 Task: Compose an email with the signature Andrew Lee with the subject Sales pitch and the message I regret to inform you that your request has been denied. from softage.1@softage.net to softage.2@softage.net and softage.3@softage.net with CC to softage.4@softage.net, select the message and change font size to huge, align the email to right Send the email
Action: Mouse moved to (564, 707)
Screenshot: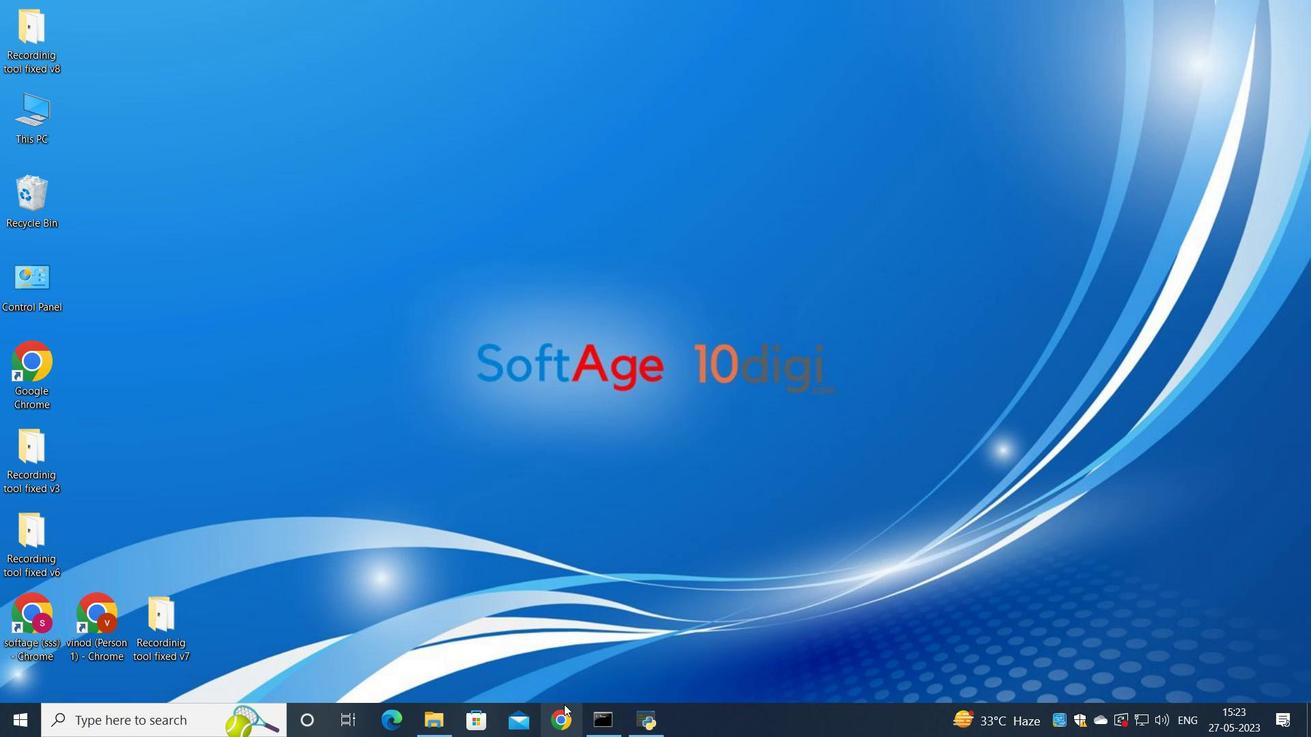 
Action: Mouse pressed left at (564, 707)
Screenshot: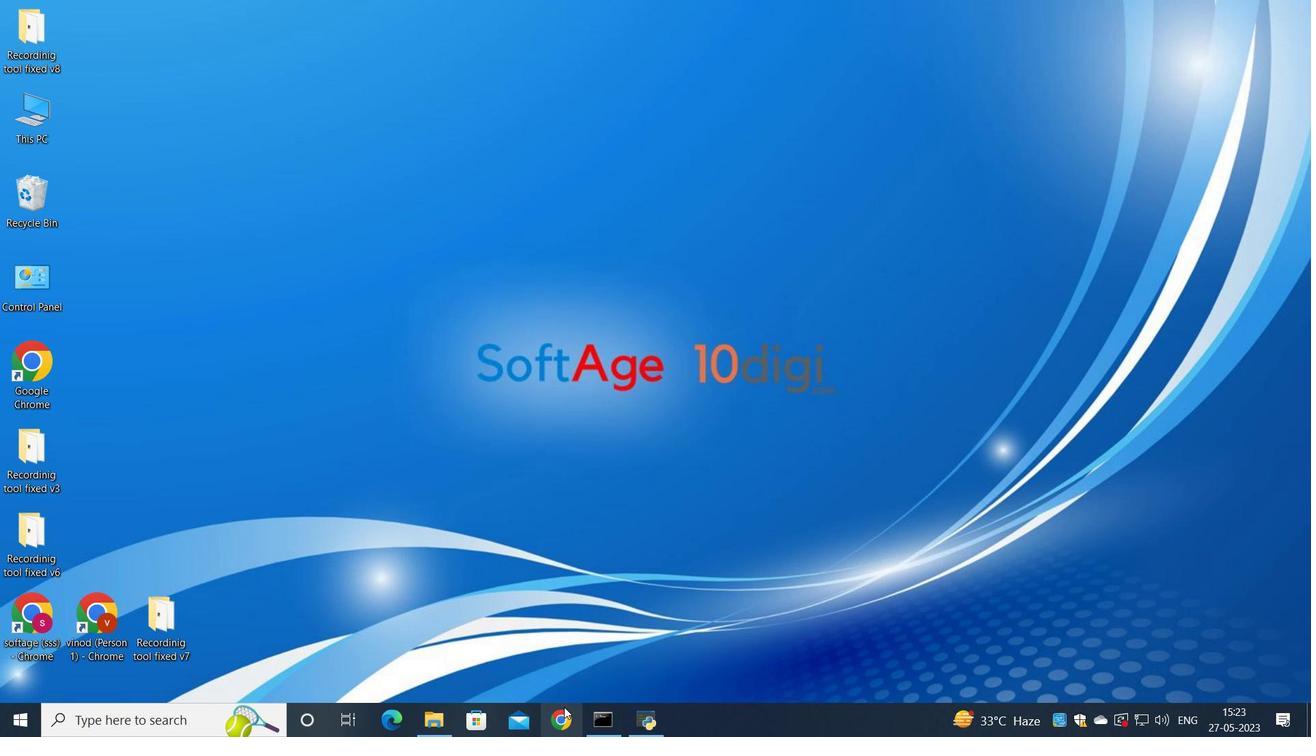 
Action: Mouse moved to (586, 411)
Screenshot: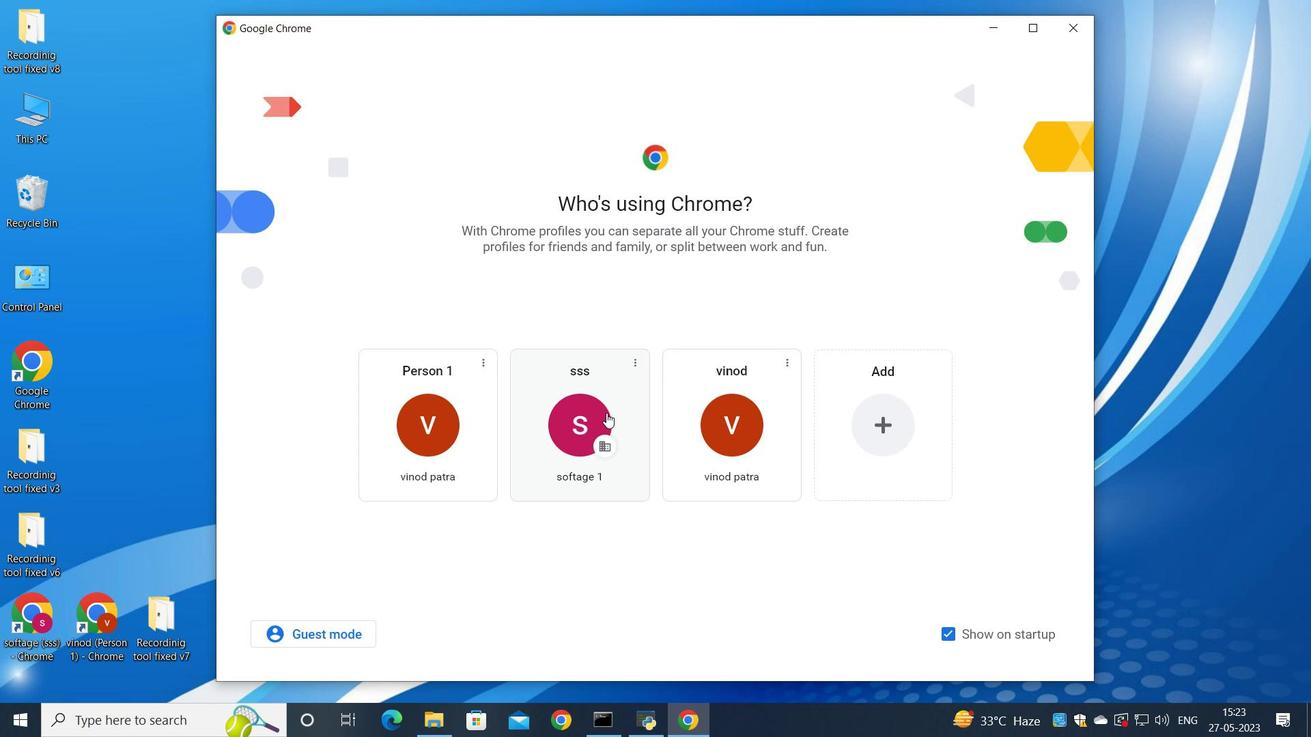 
Action: Mouse pressed left at (586, 411)
Screenshot: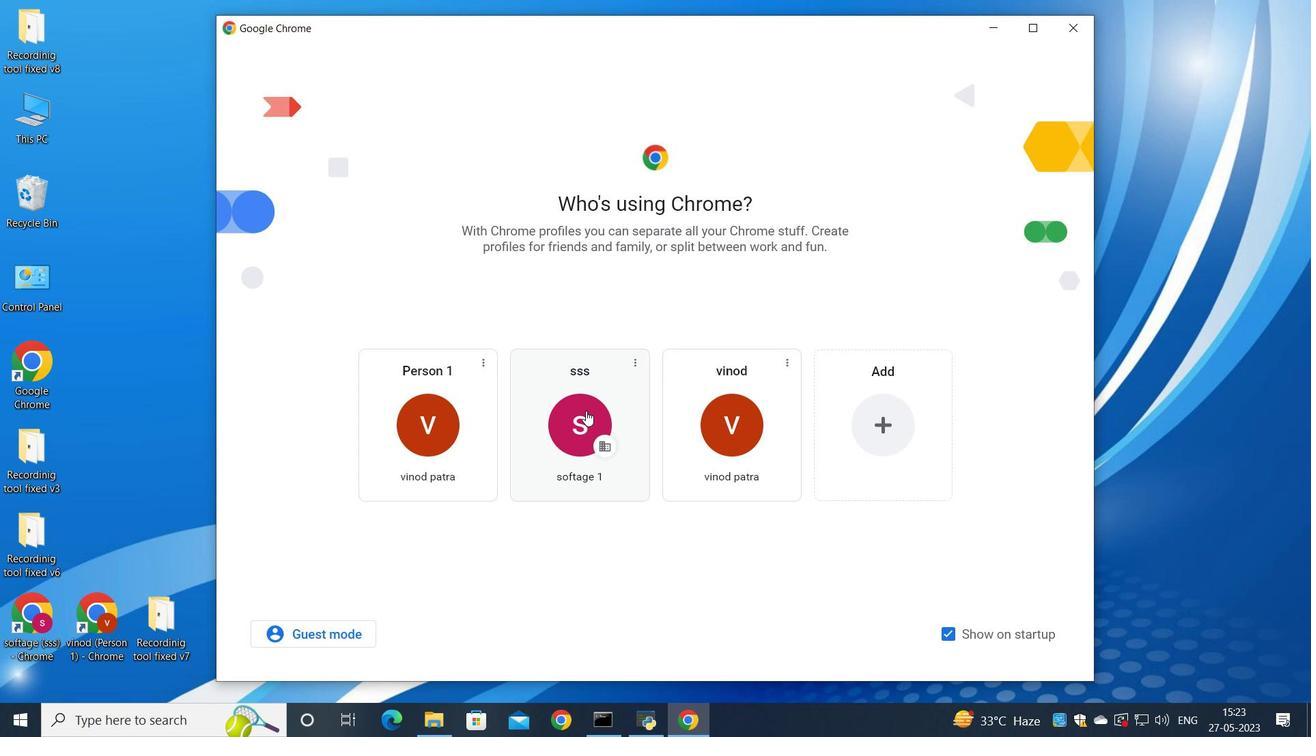 
Action: Mouse moved to (1162, 87)
Screenshot: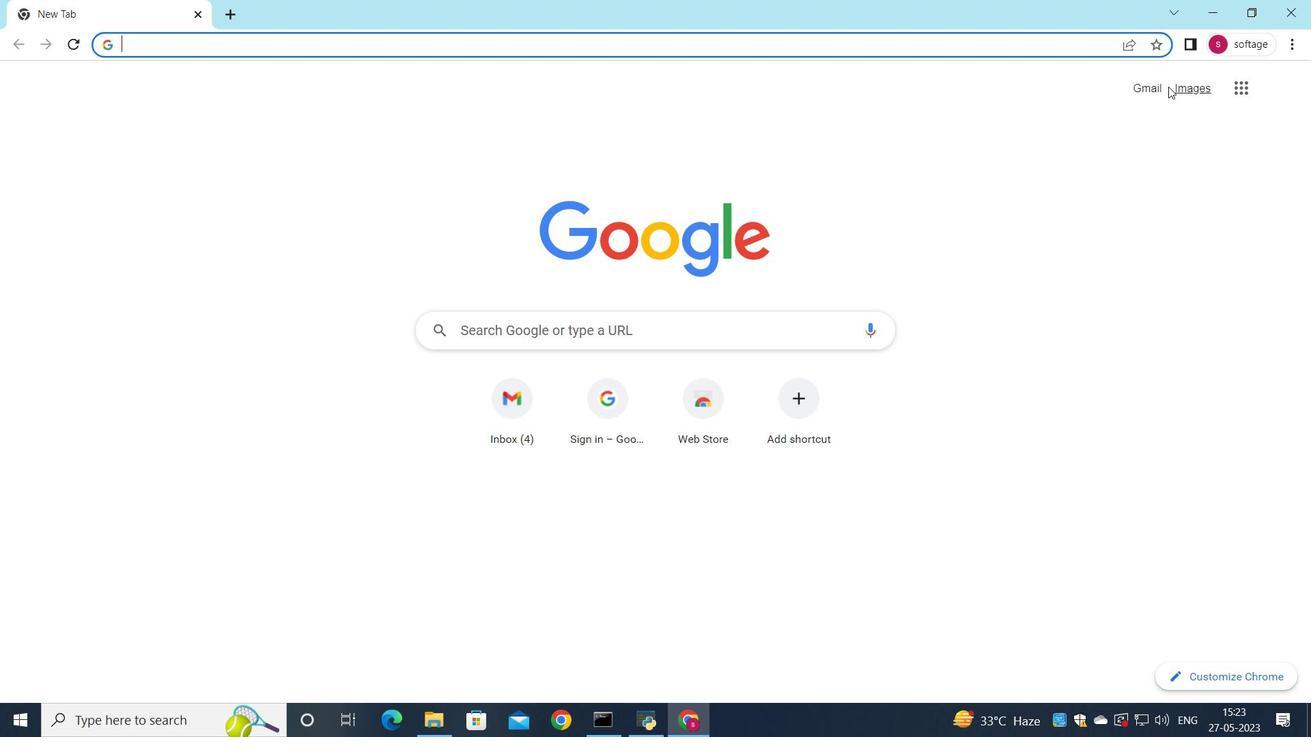 
Action: Mouse pressed left at (1162, 87)
Screenshot: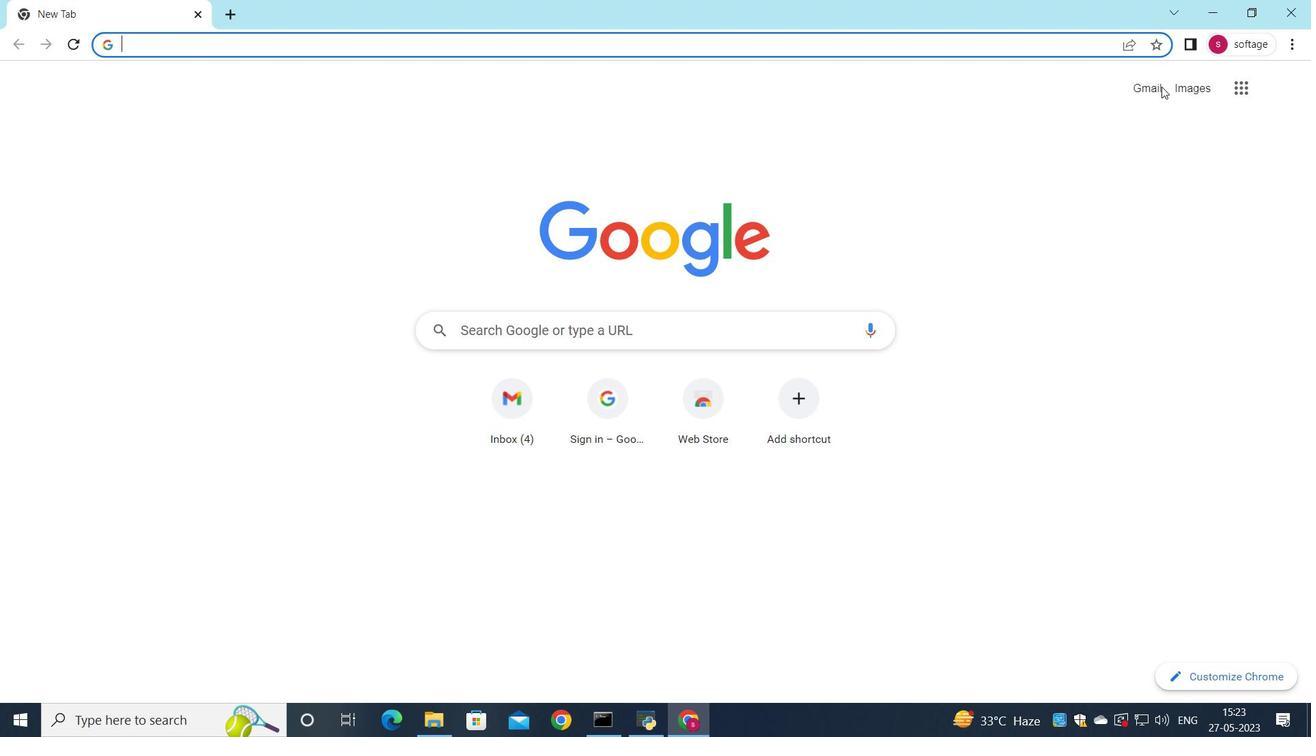 
Action: Mouse moved to (1153, 88)
Screenshot: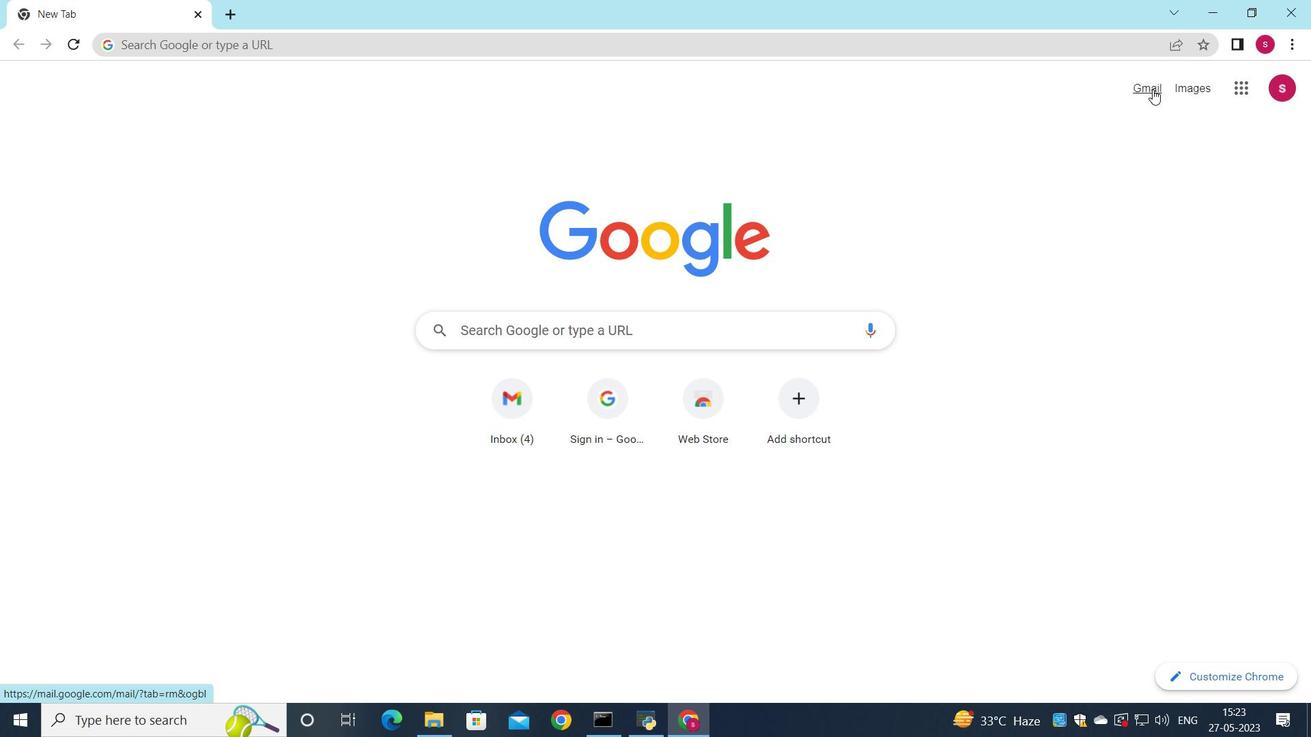
Action: Mouse pressed left at (1153, 88)
Screenshot: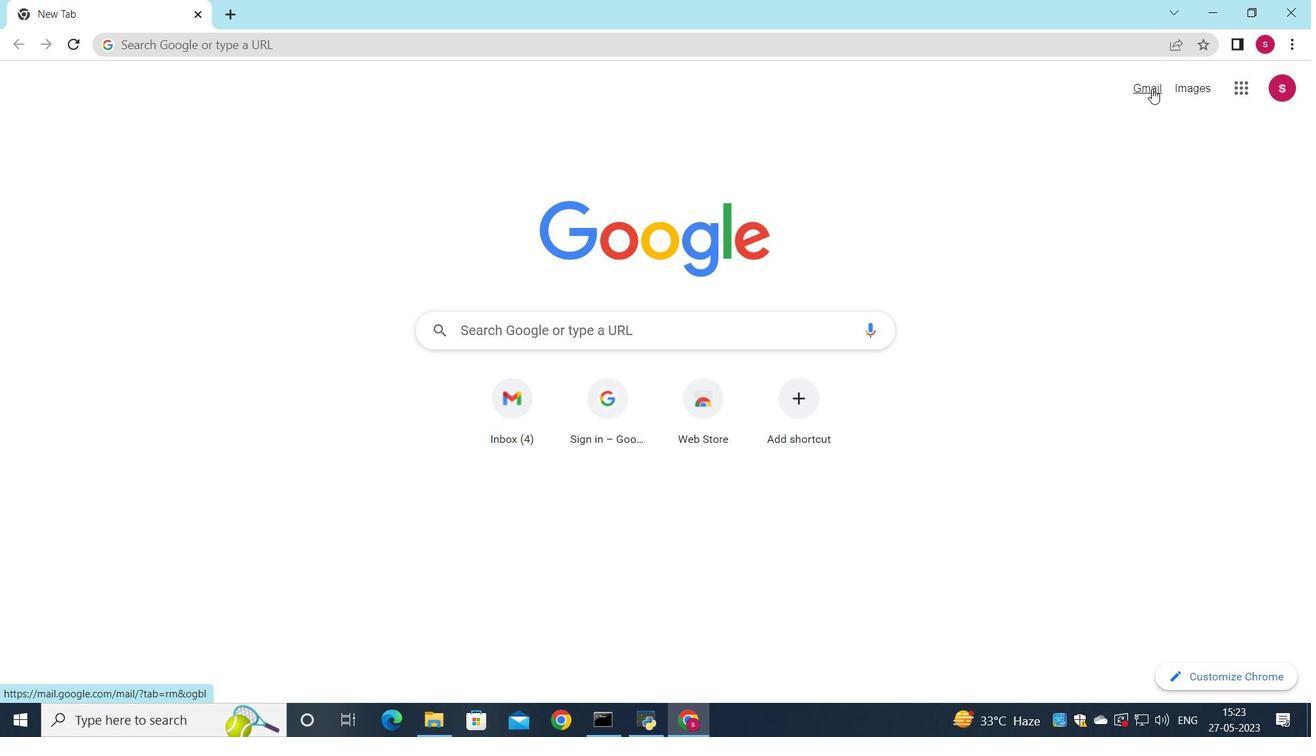 
Action: Mouse moved to (1114, 112)
Screenshot: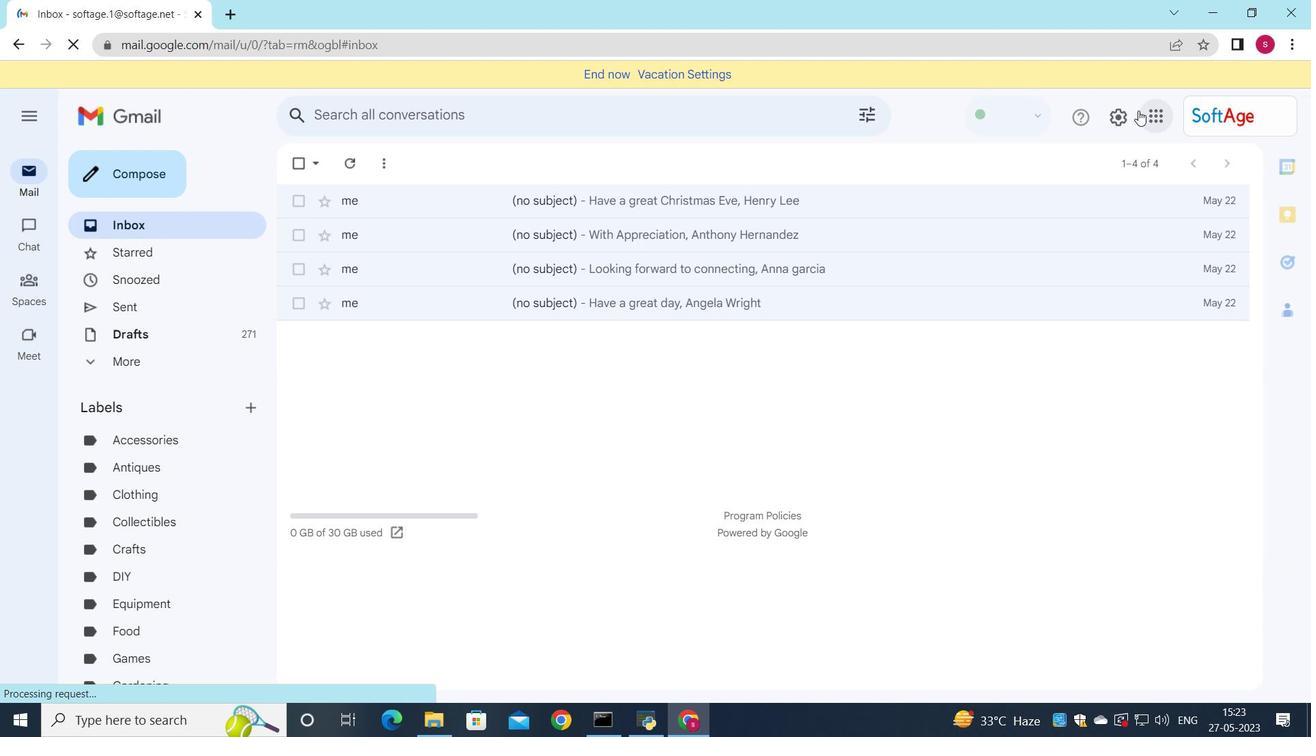 
Action: Mouse pressed left at (1114, 112)
Screenshot: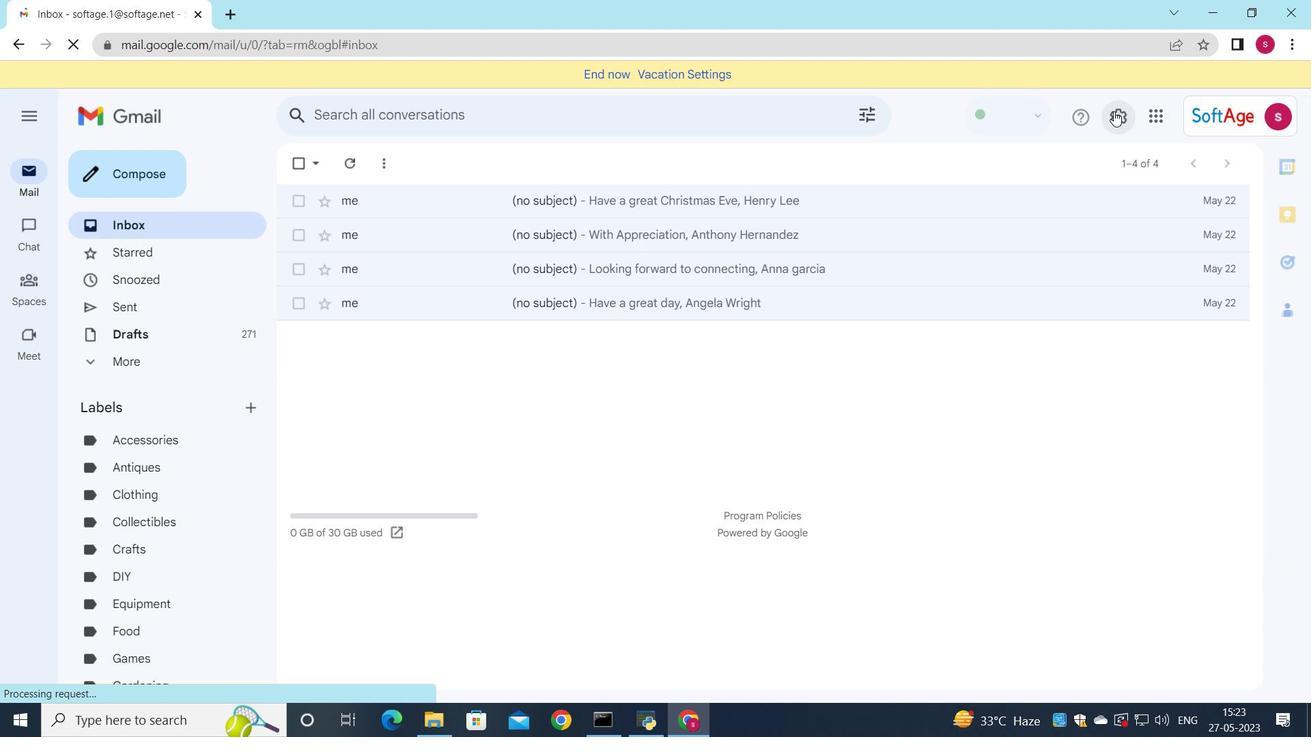 
Action: Mouse moved to (1122, 197)
Screenshot: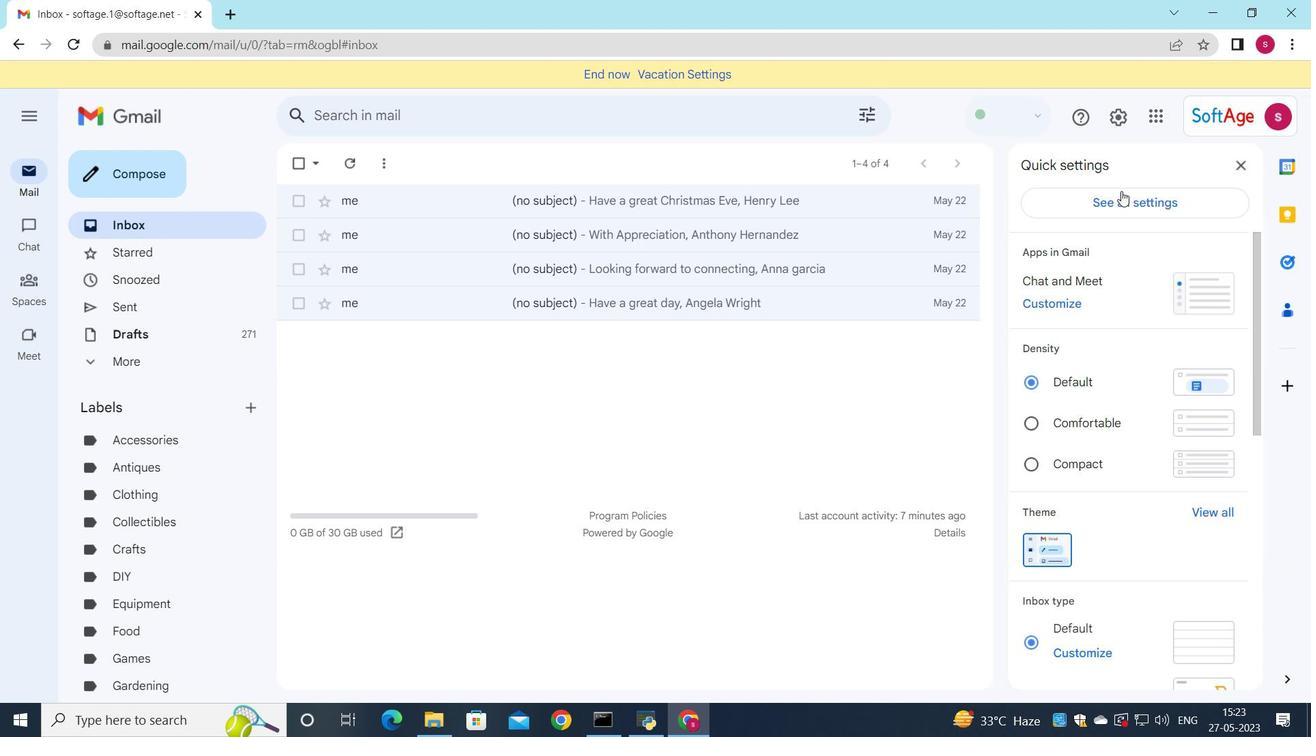 
Action: Mouse pressed left at (1122, 197)
Screenshot: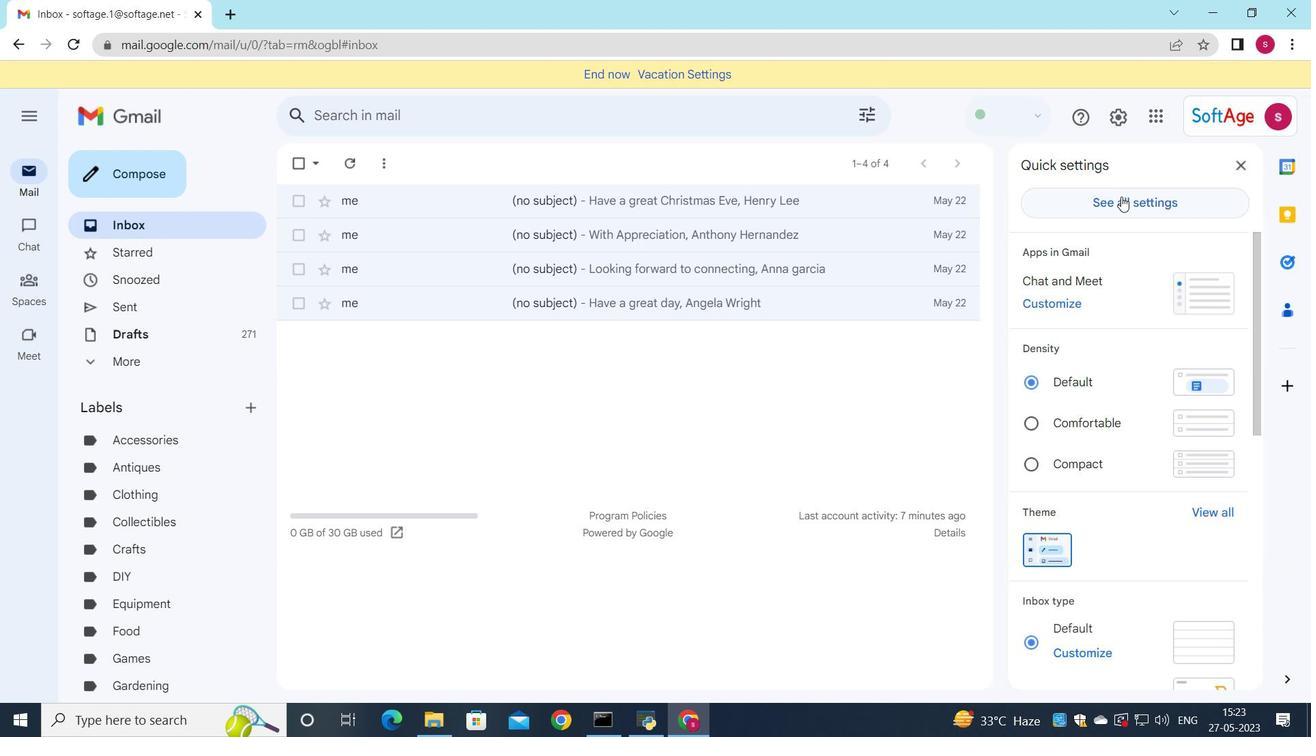 
Action: Mouse moved to (832, 284)
Screenshot: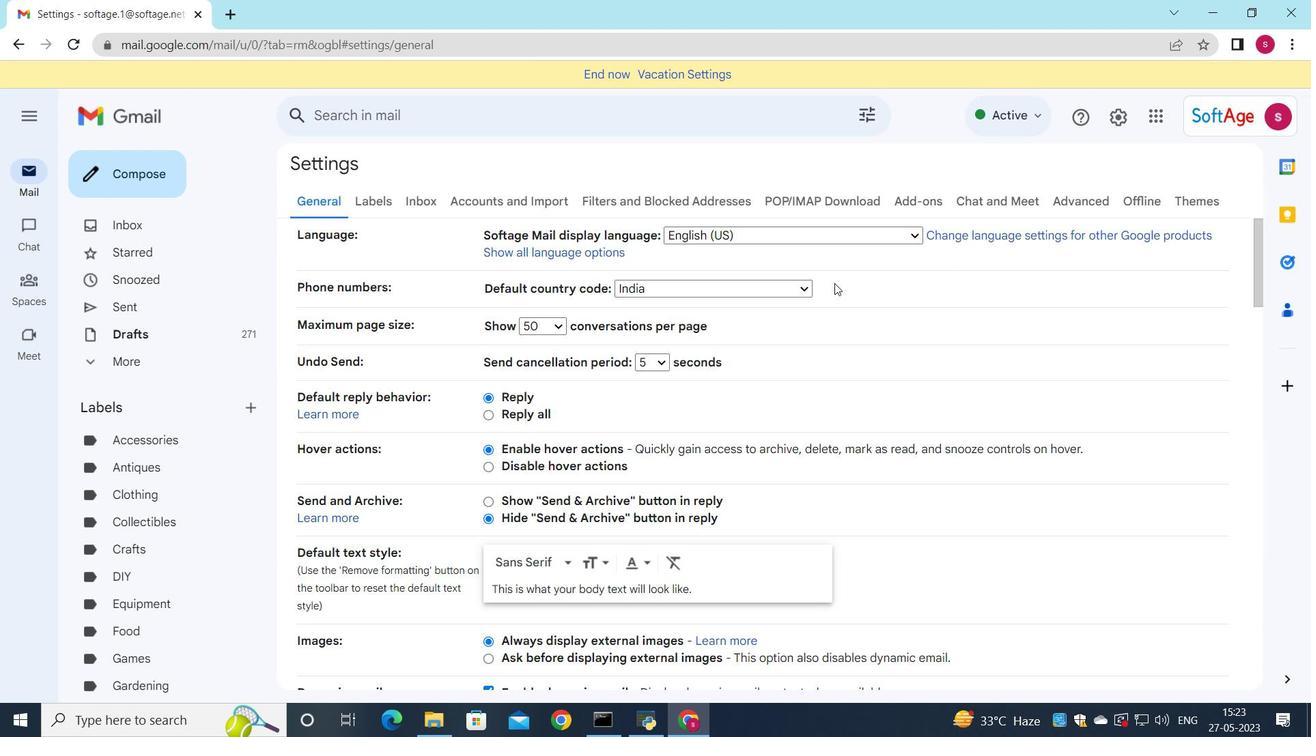 
Action: Mouse scrolled (832, 283) with delta (0, 0)
Screenshot: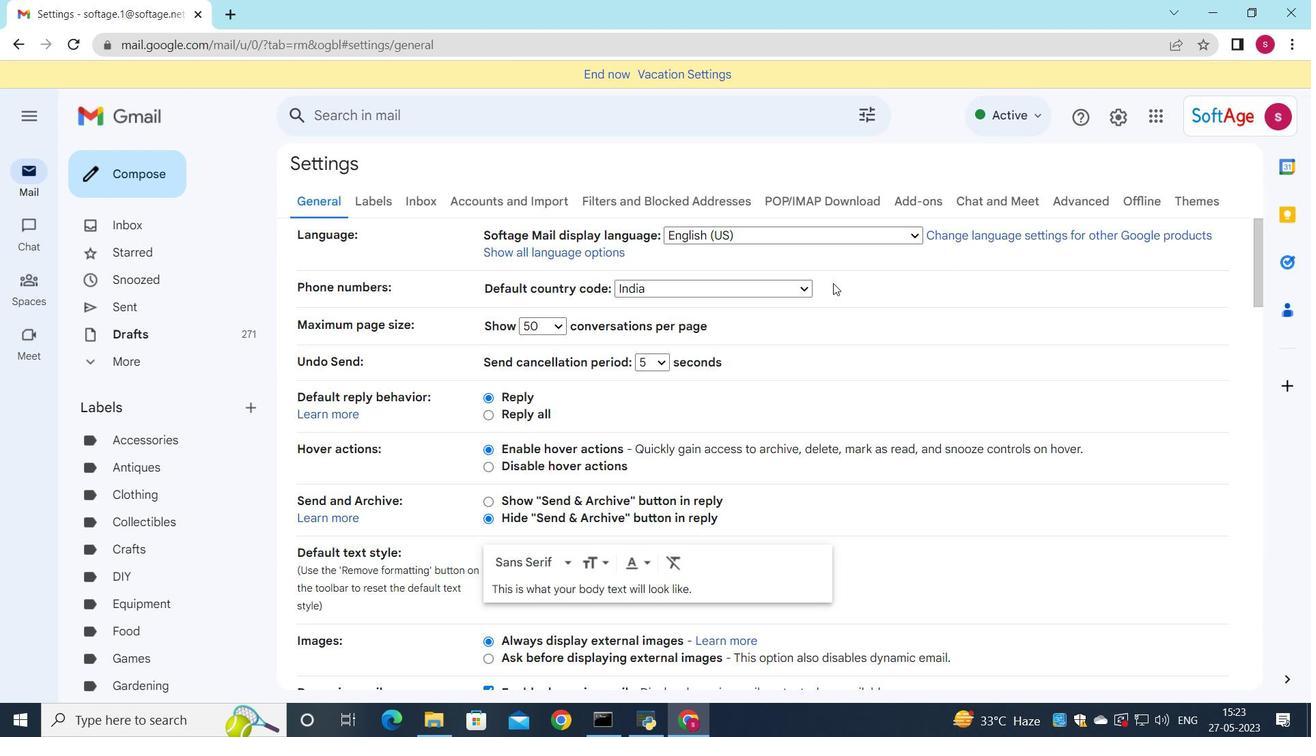 
Action: Mouse moved to (831, 284)
Screenshot: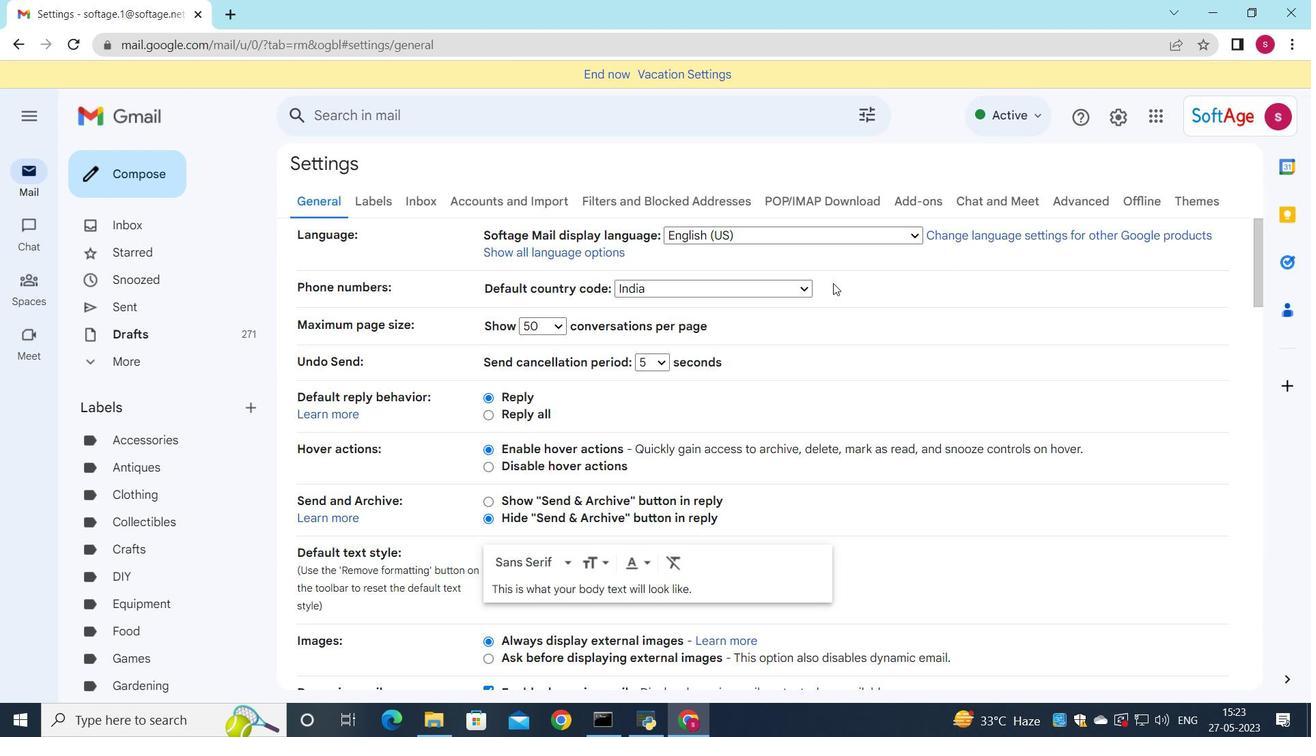 
Action: Mouse scrolled (831, 283) with delta (0, 0)
Screenshot: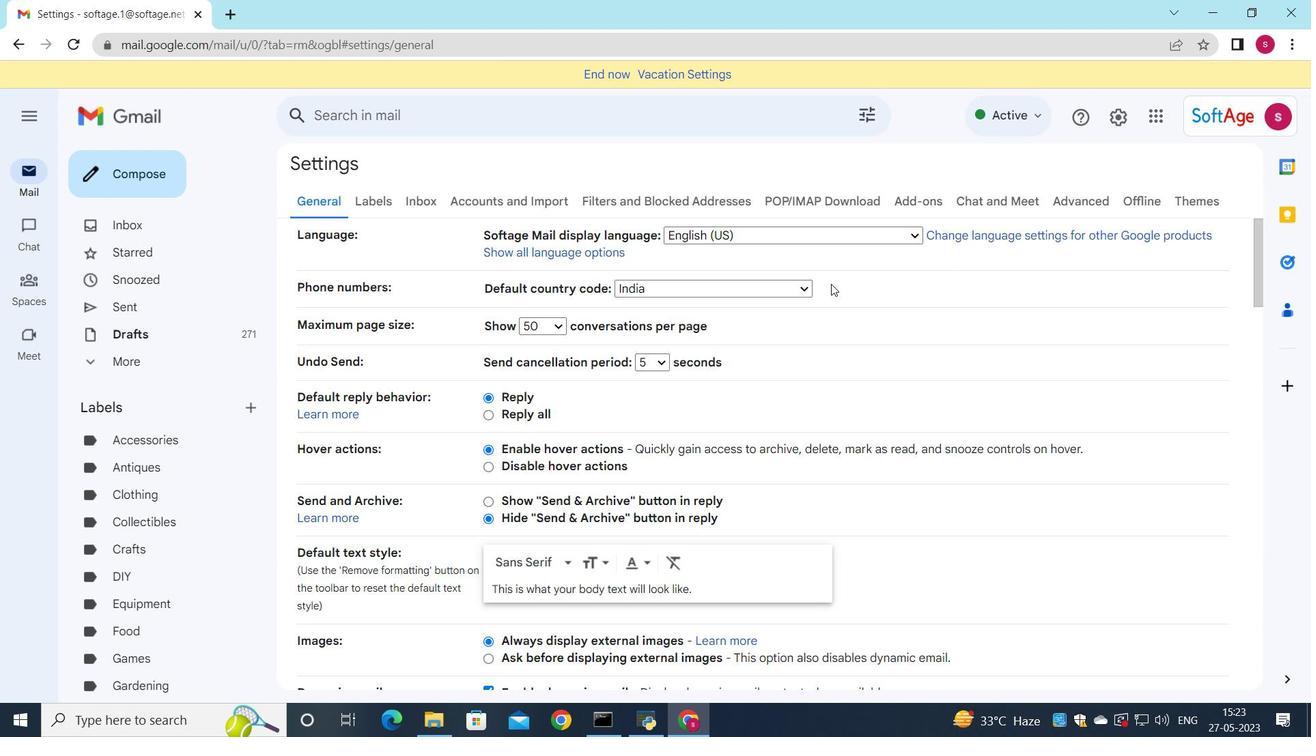 
Action: Mouse scrolled (831, 283) with delta (0, 0)
Screenshot: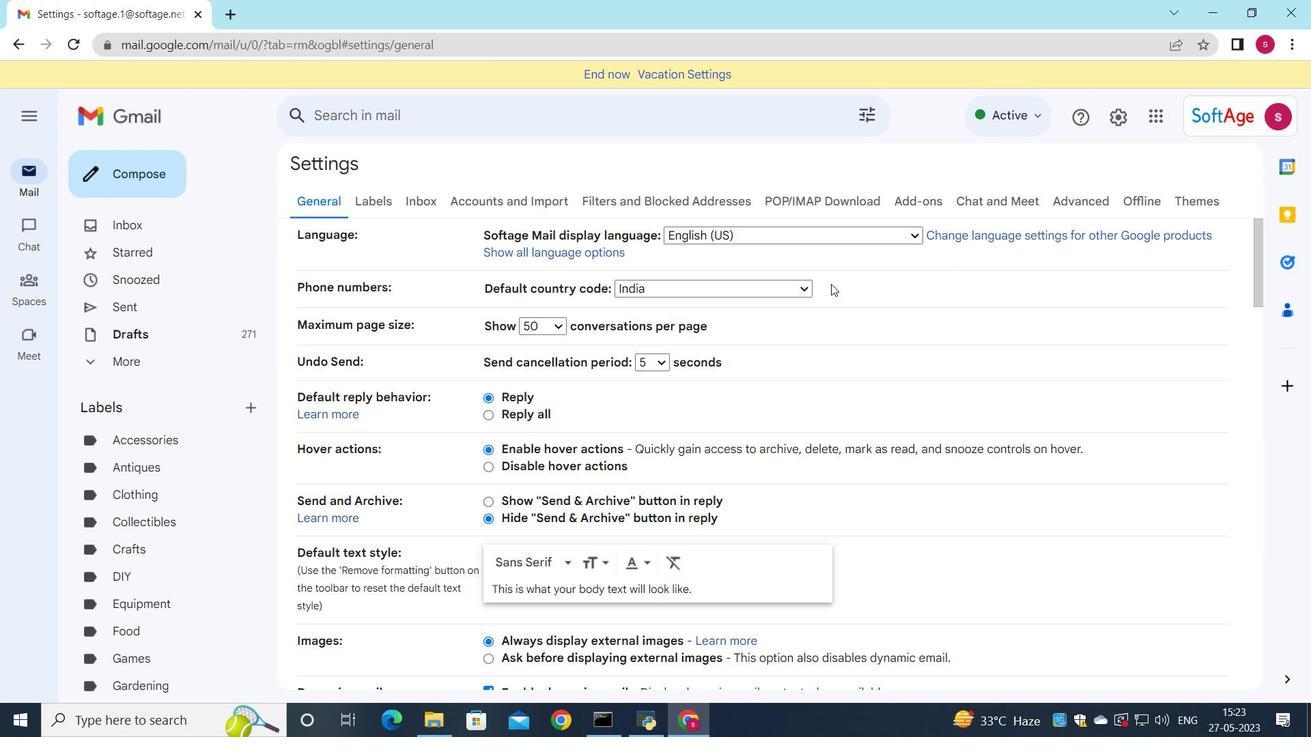 
Action: Mouse scrolled (831, 283) with delta (0, 0)
Screenshot: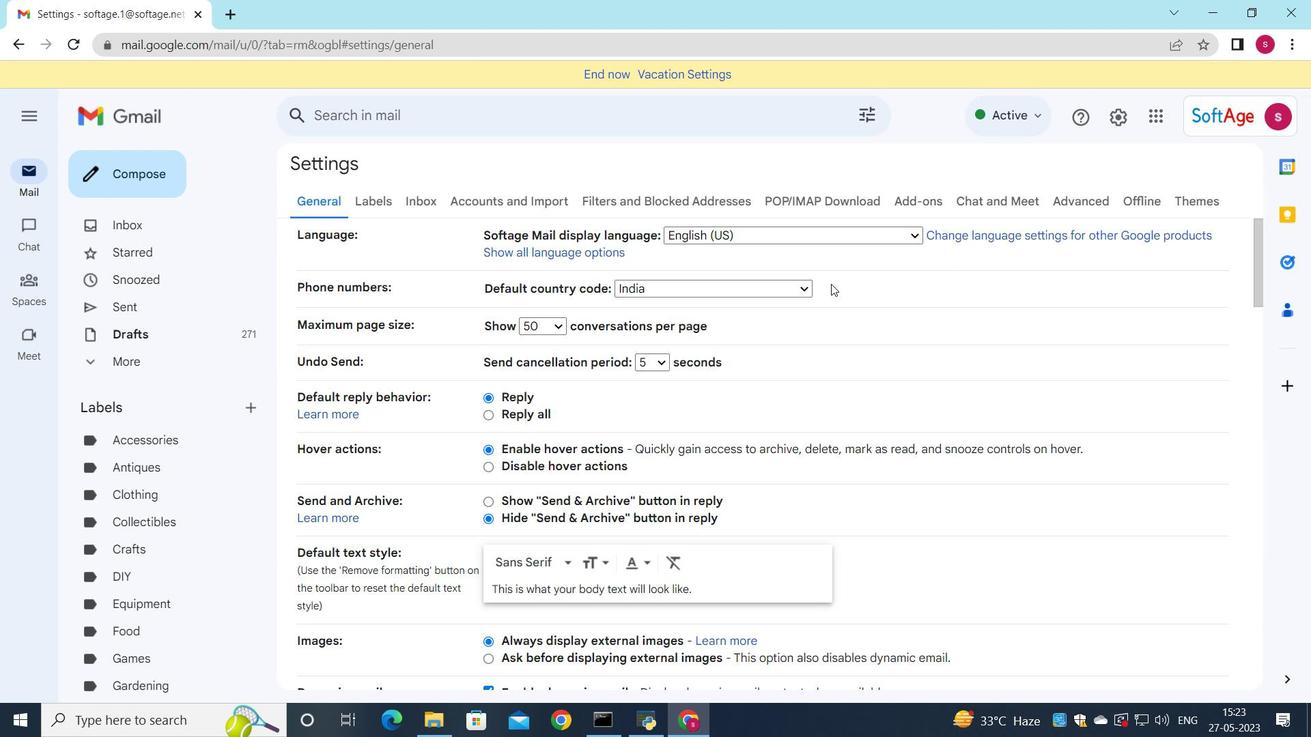 
Action: Mouse moved to (830, 282)
Screenshot: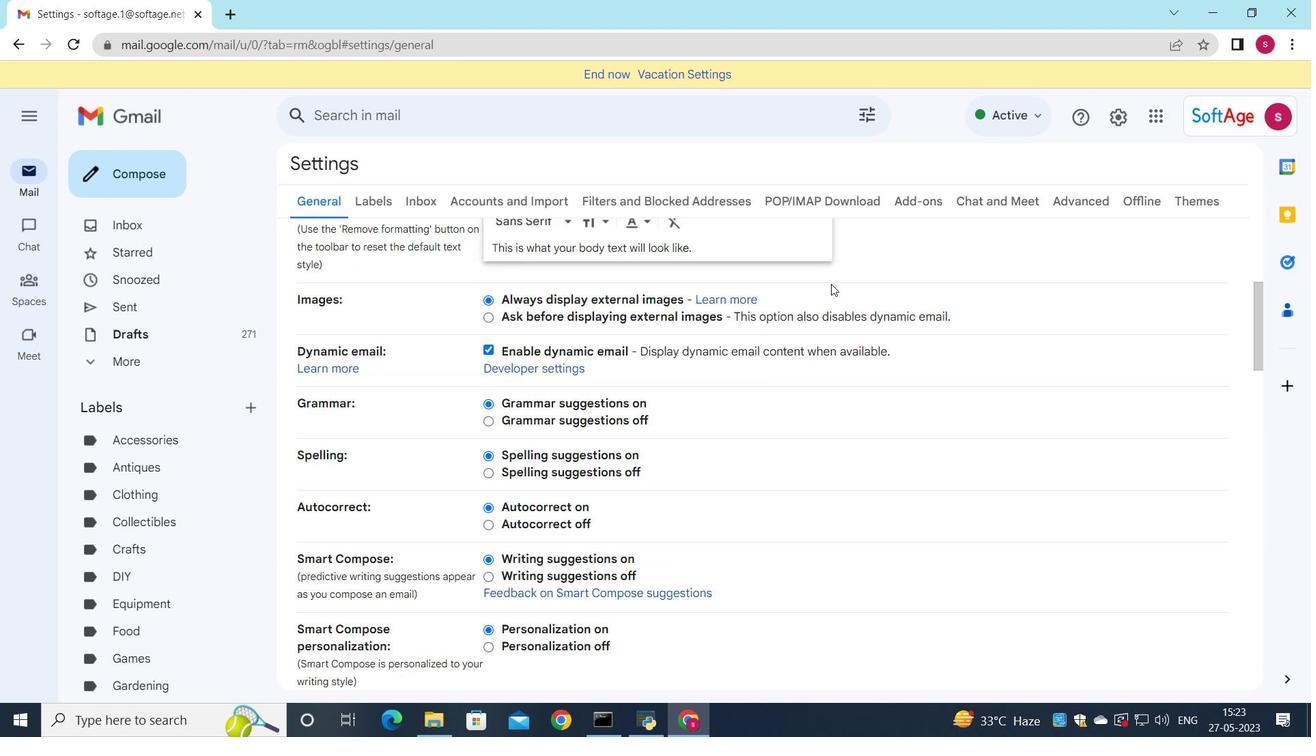 
Action: Mouse scrolled (830, 282) with delta (0, 0)
Screenshot: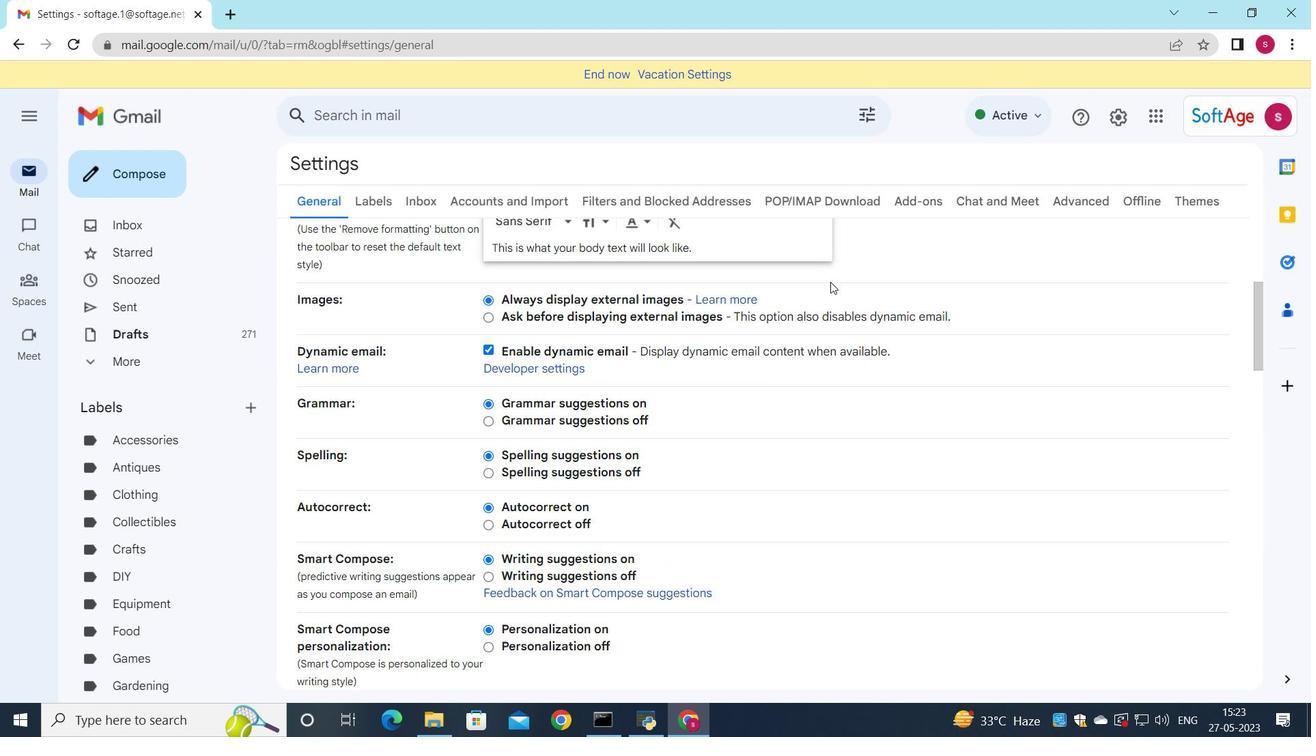 
Action: Mouse scrolled (830, 282) with delta (0, 0)
Screenshot: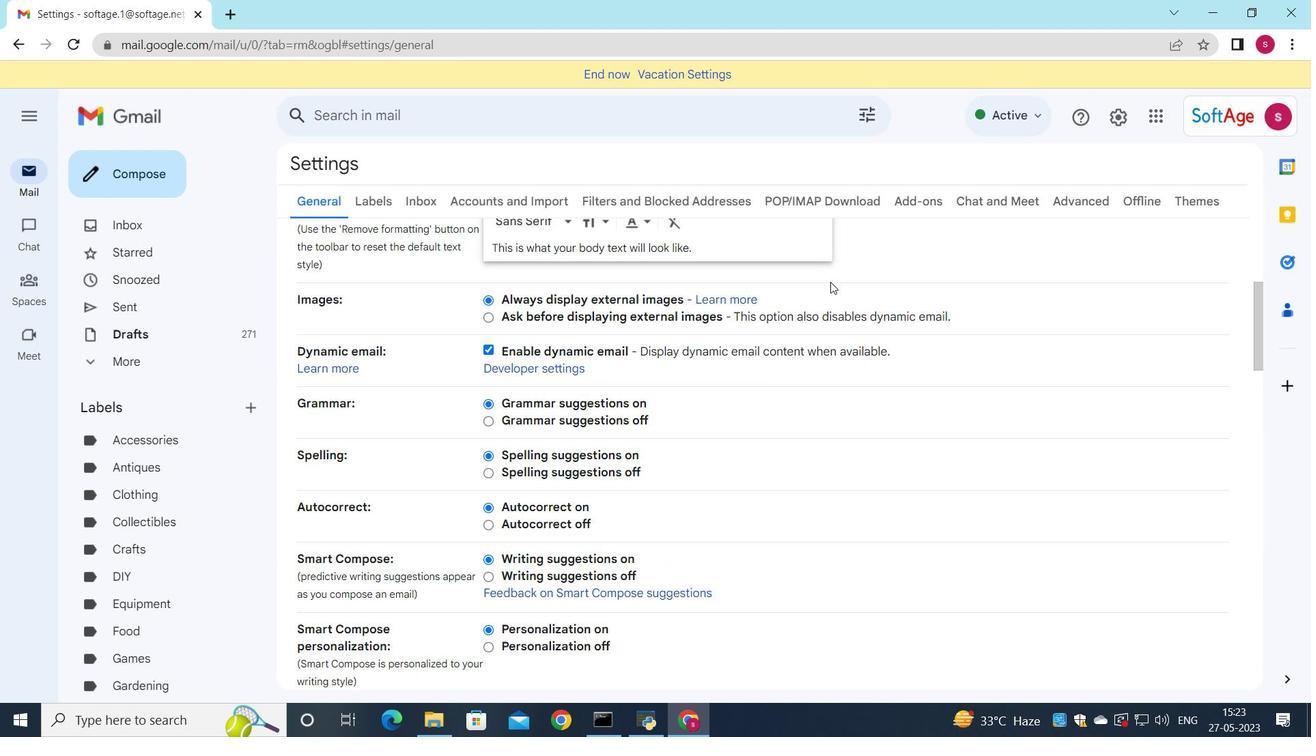 
Action: Mouse scrolled (830, 282) with delta (0, 0)
Screenshot: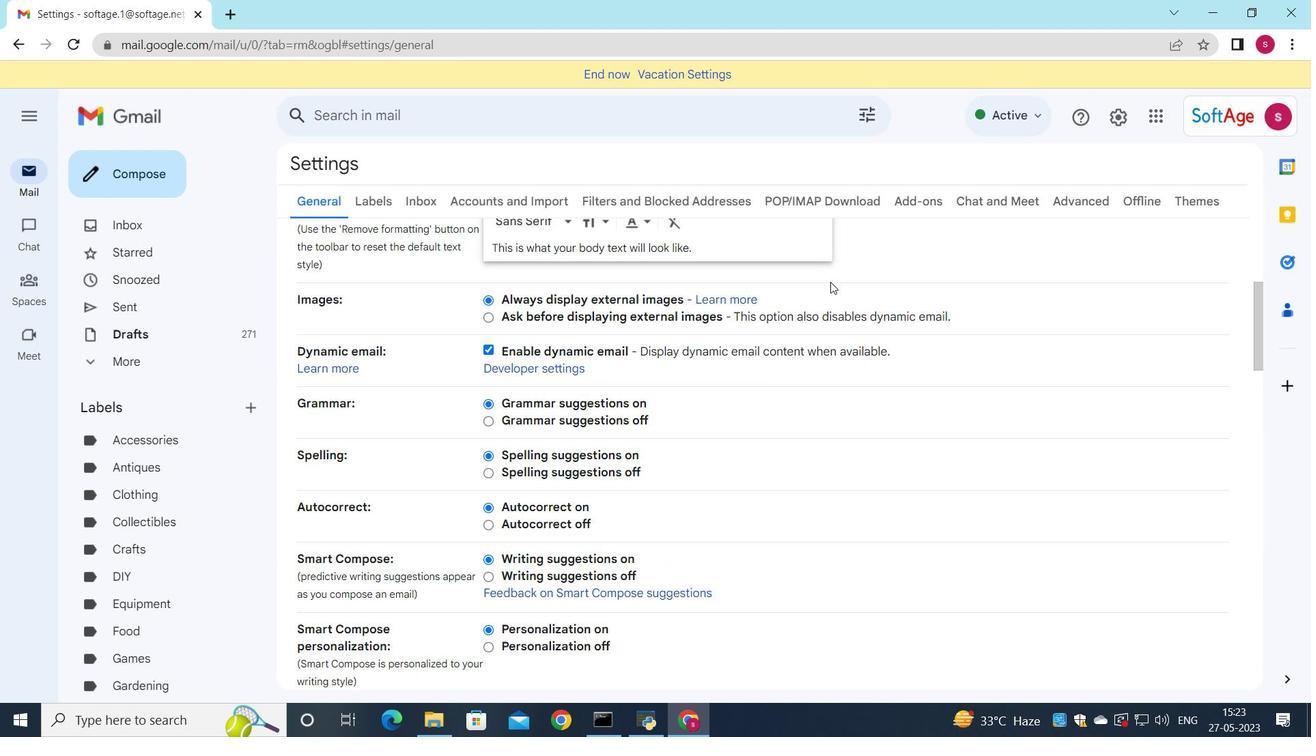 
Action: Mouse scrolled (830, 282) with delta (0, 0)
Screenshot: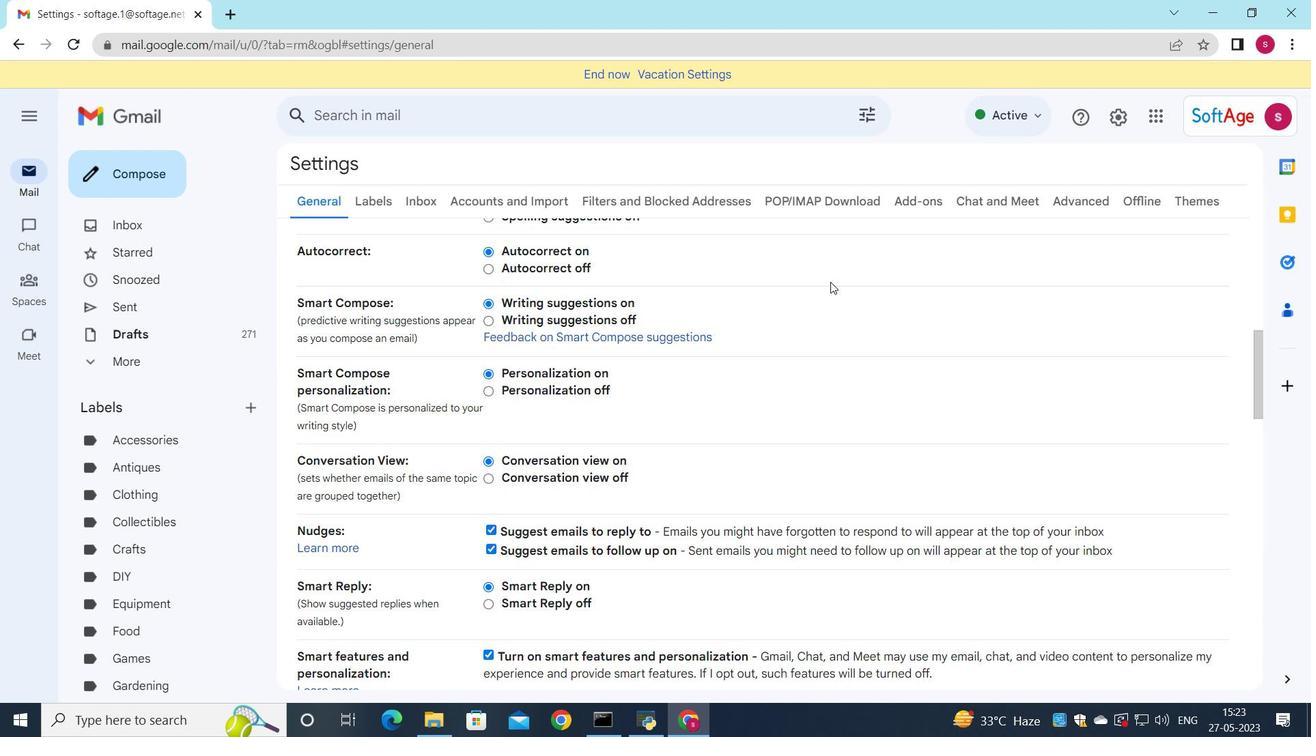 
Action: Mouse scrolled (830, 282) with delta (0, 0)
Screenshot: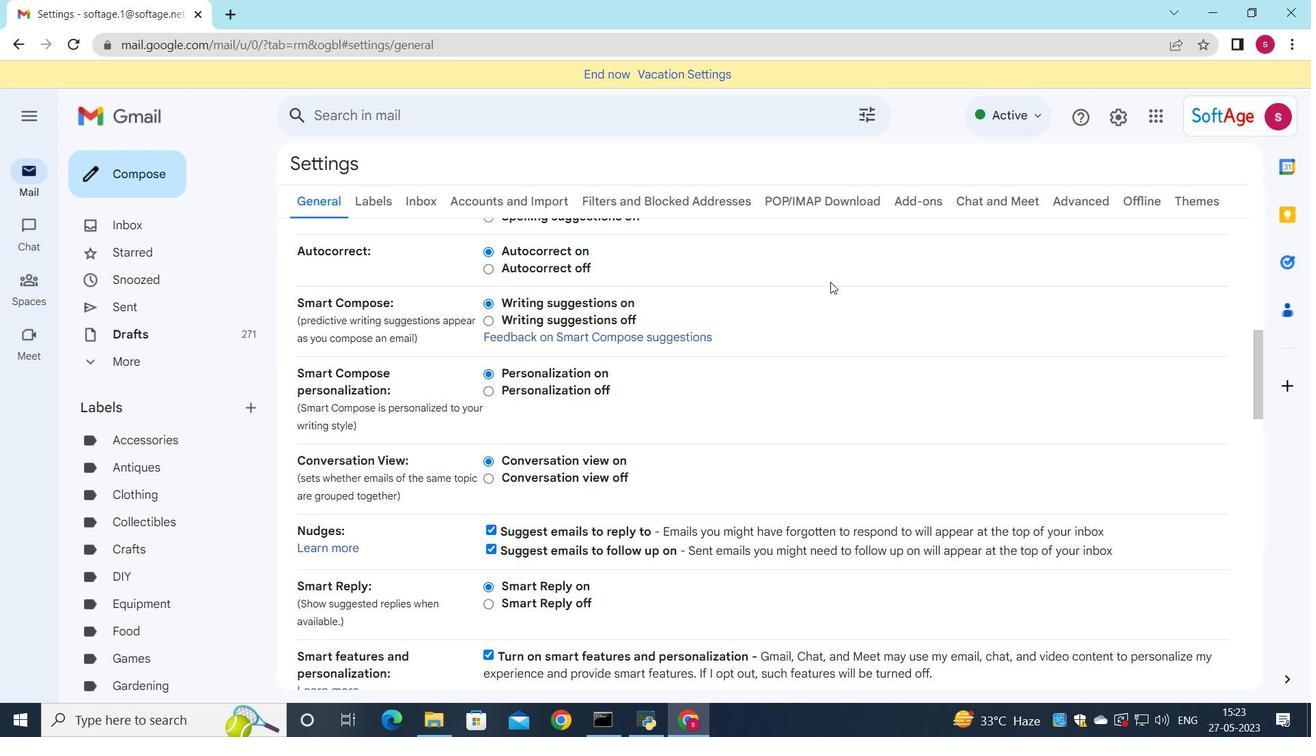 
Action: Mouse scrolled (830, 282) with delta (0, 0)
Screenshot: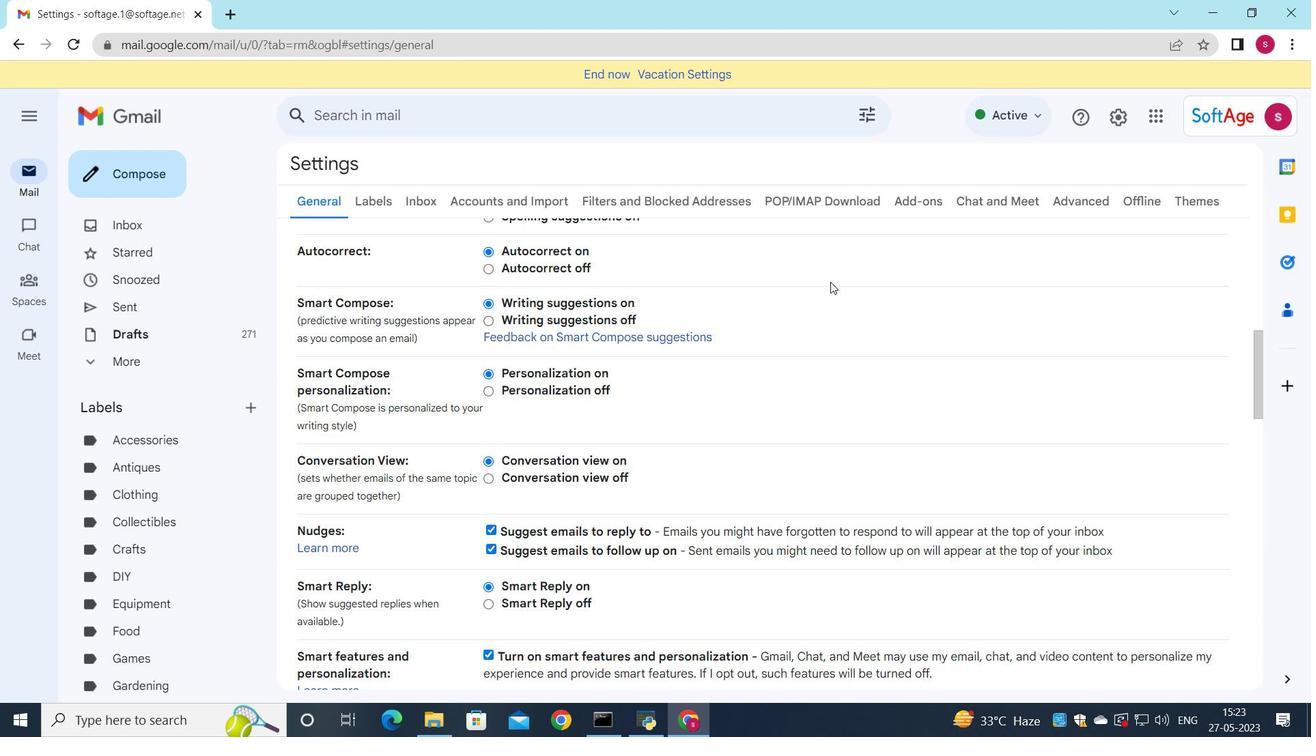 
Action: Mouse scrolled (830, 282) with delta (0, 0)
Screenshot: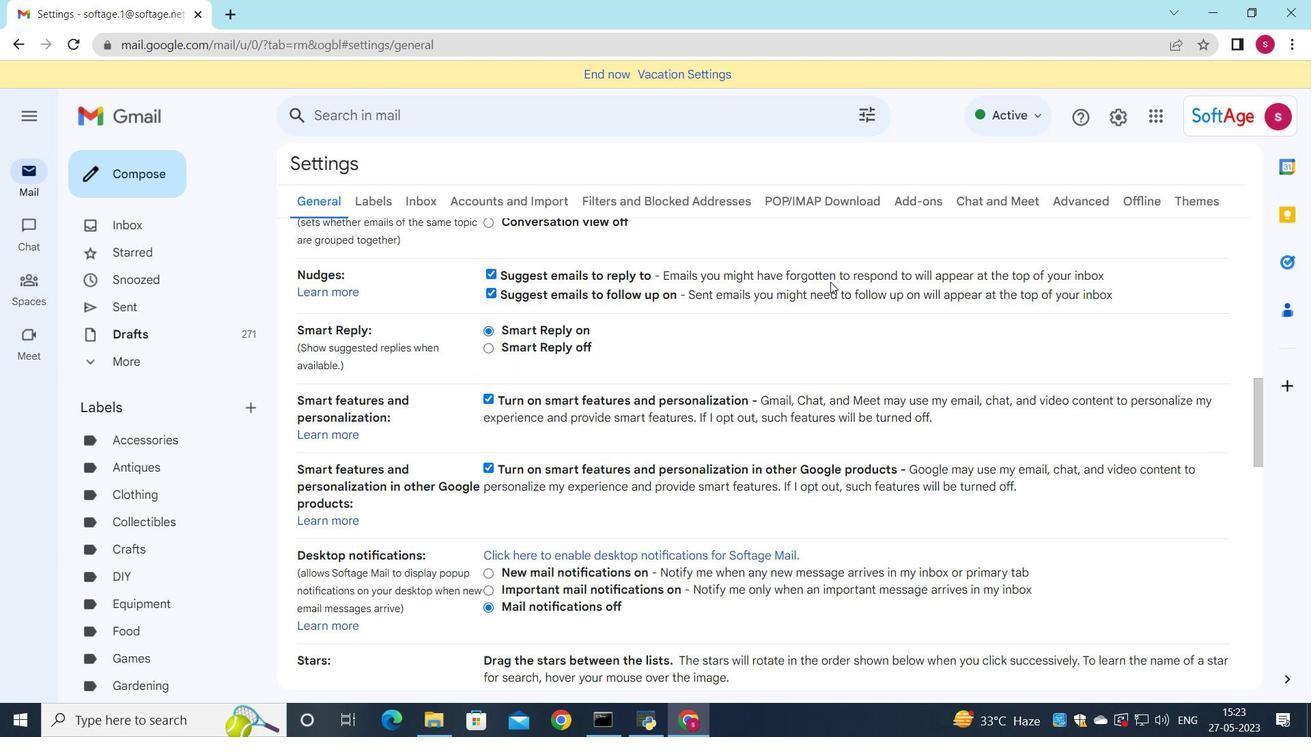 
Action: Mouse scrolled (830, 282) with delta (0, 0)
Screenshot: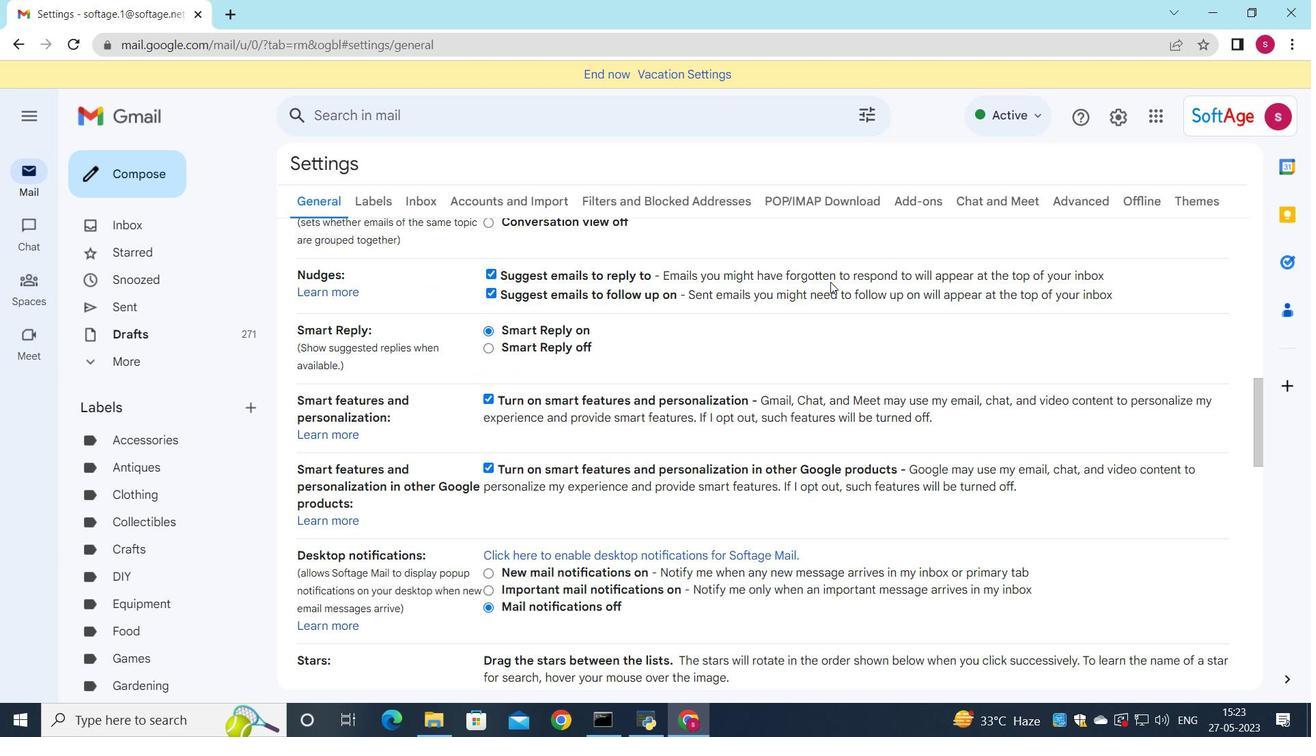 
Action: Mouse scrolled (830, 282) with delta (0, 0)
Screenshot: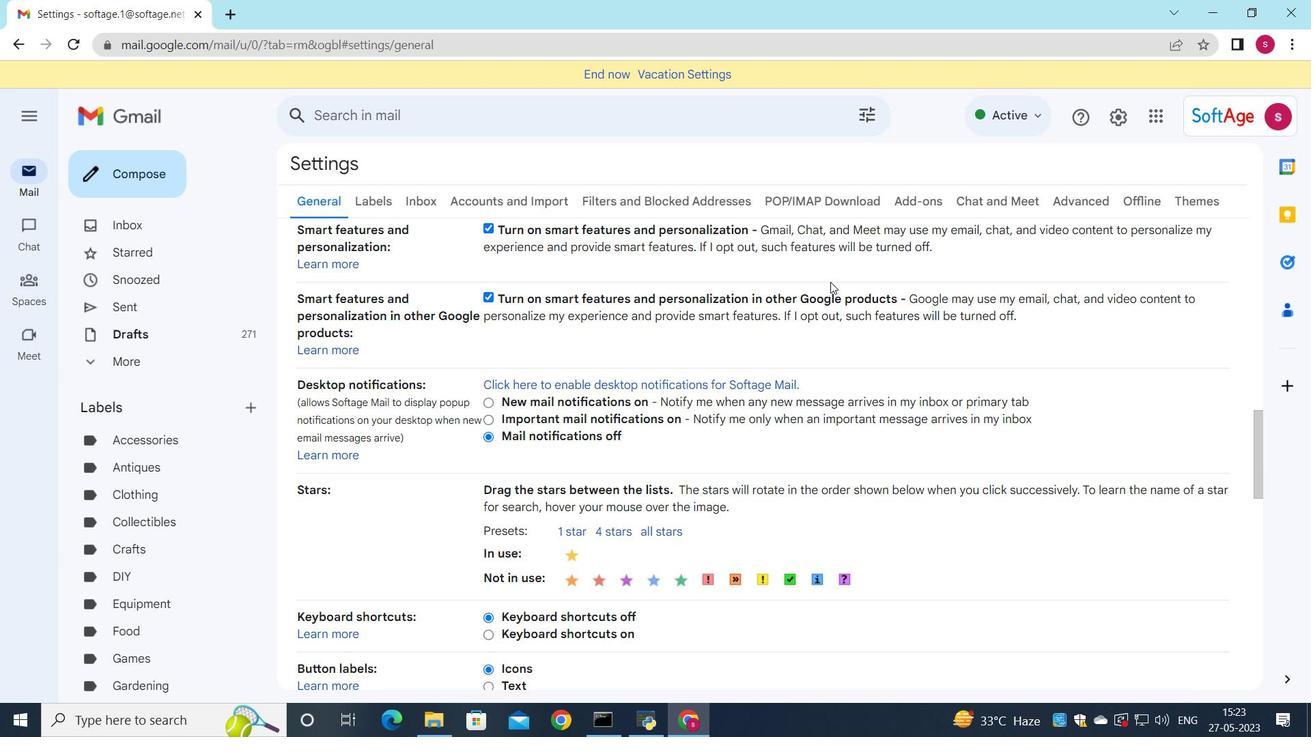 
Action: Mouse scrolled (830, 282) with delta (0, 0)
Screenshot: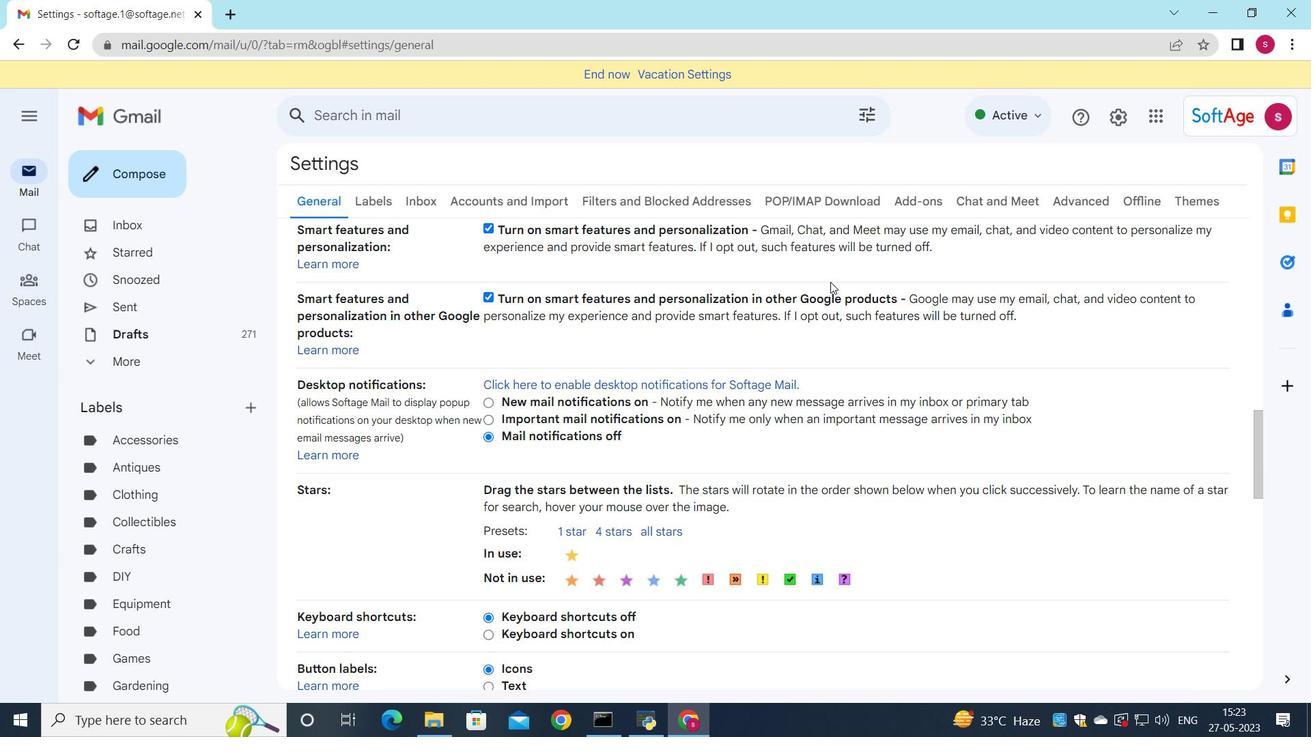 
Action: Mouse scrolled (830, 282) with delta (0, 0)
Screenshot: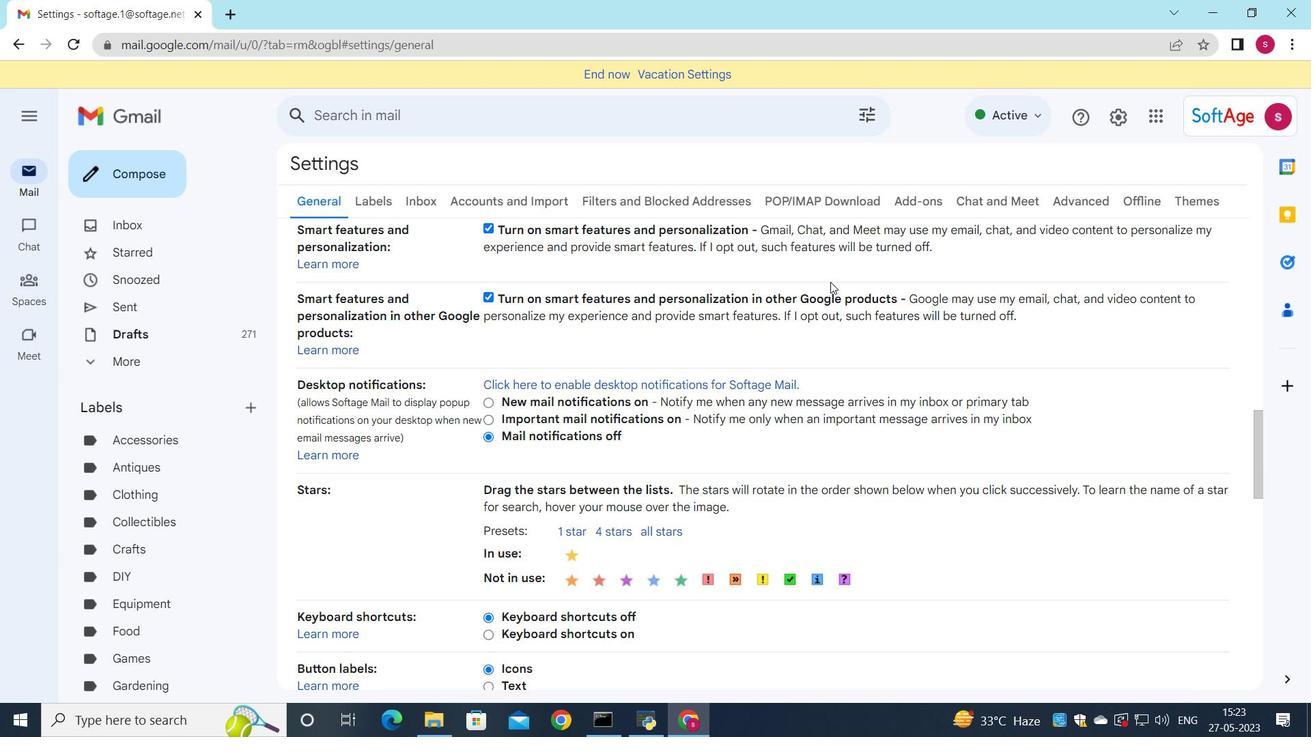 
Action: Mouse moved to (832, 287)
Screenshot: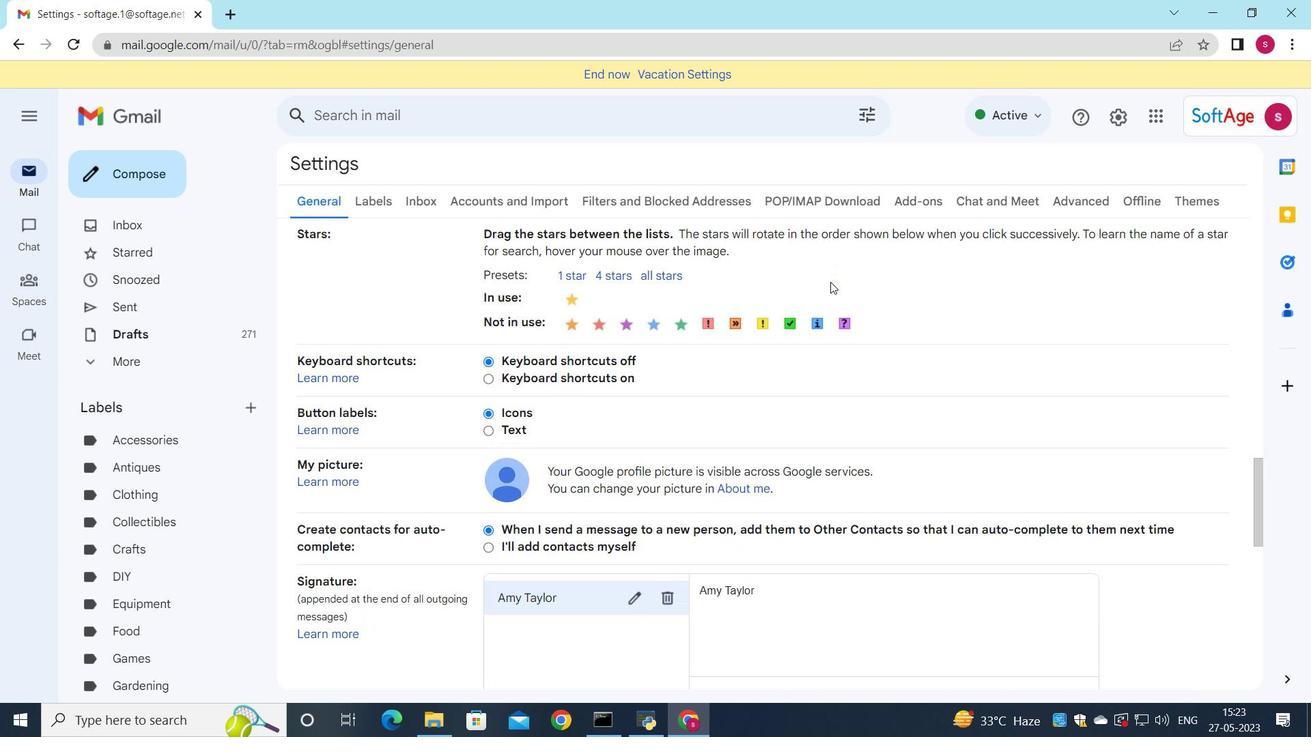 
Action: Mouse scrolled (832, 286) with delta (0, 0)
Screenshot: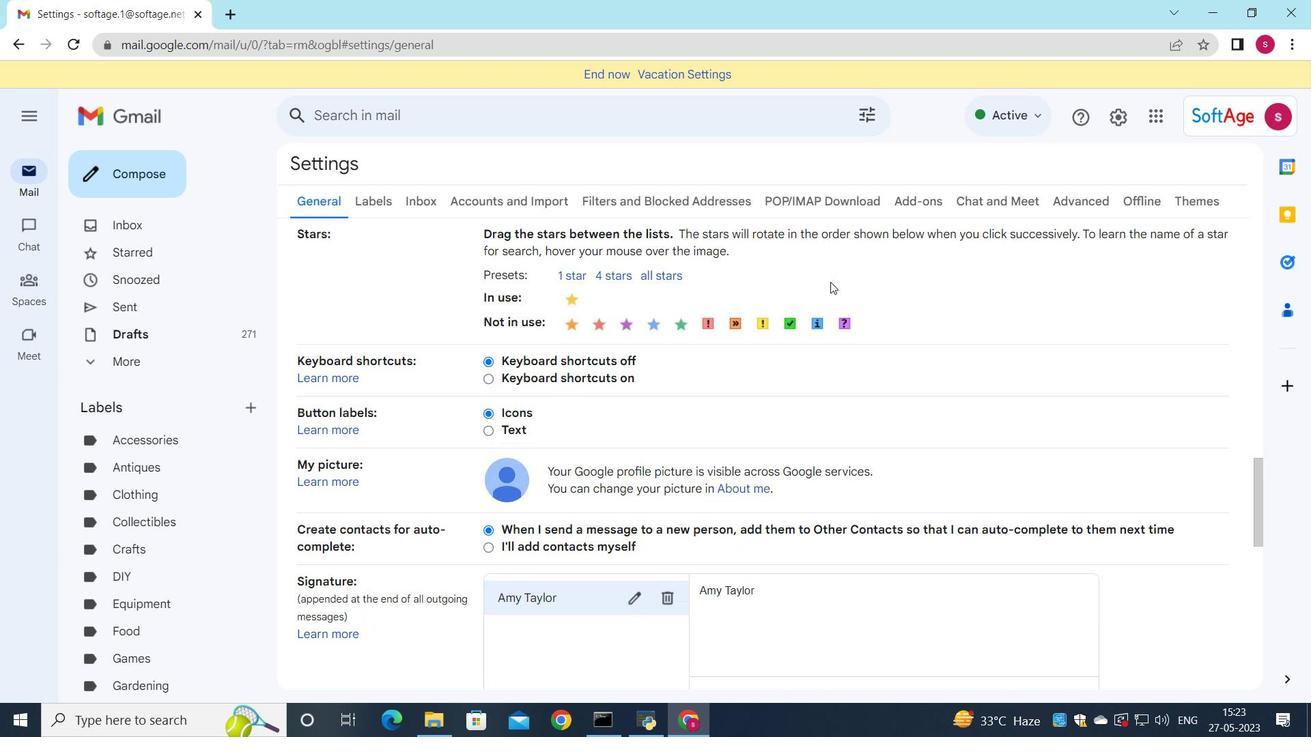 
Action: Mouse moved to (834, 293)
Screenshot: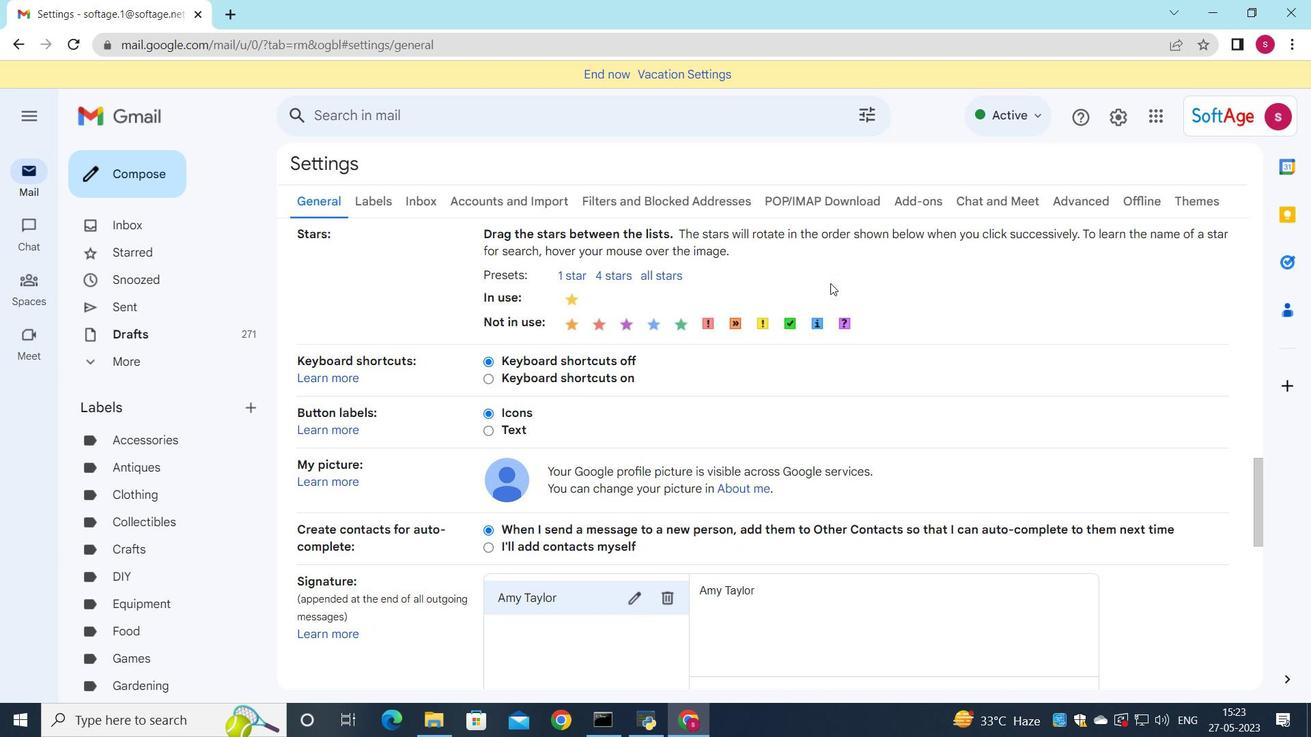
Action: Mouse scrolled (834, 293) with delta (0, 0)
Screenshot: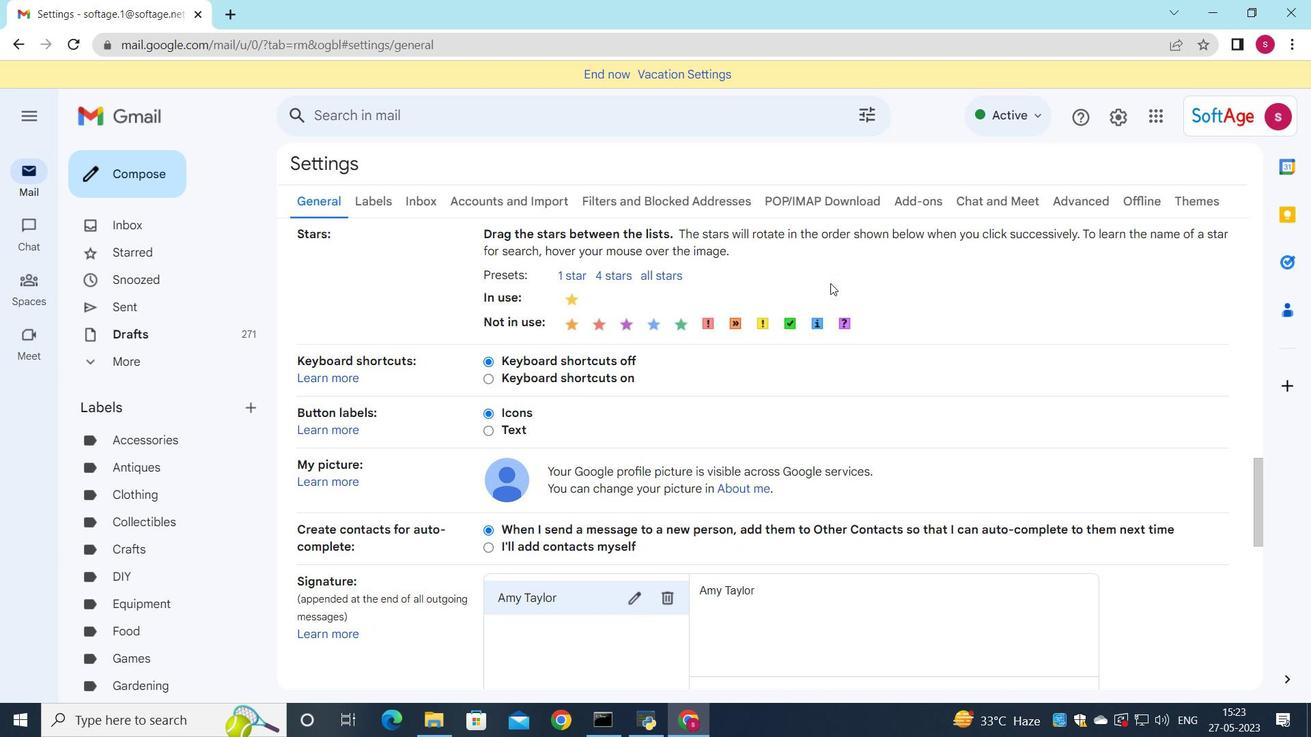 
Action: Mouse moved to (836, 296)
Screenshot: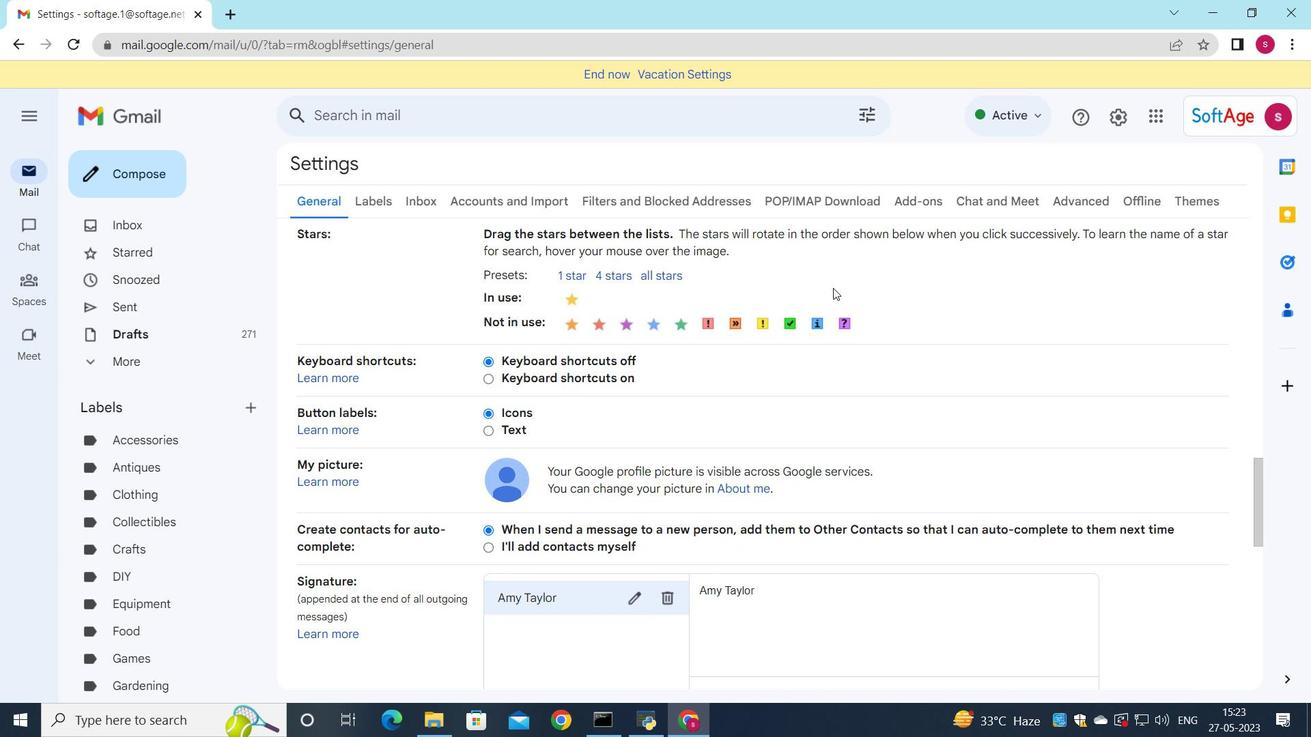 
Action: Mouse scrolled (836, 295) with delta (0, 0)
Screenshot: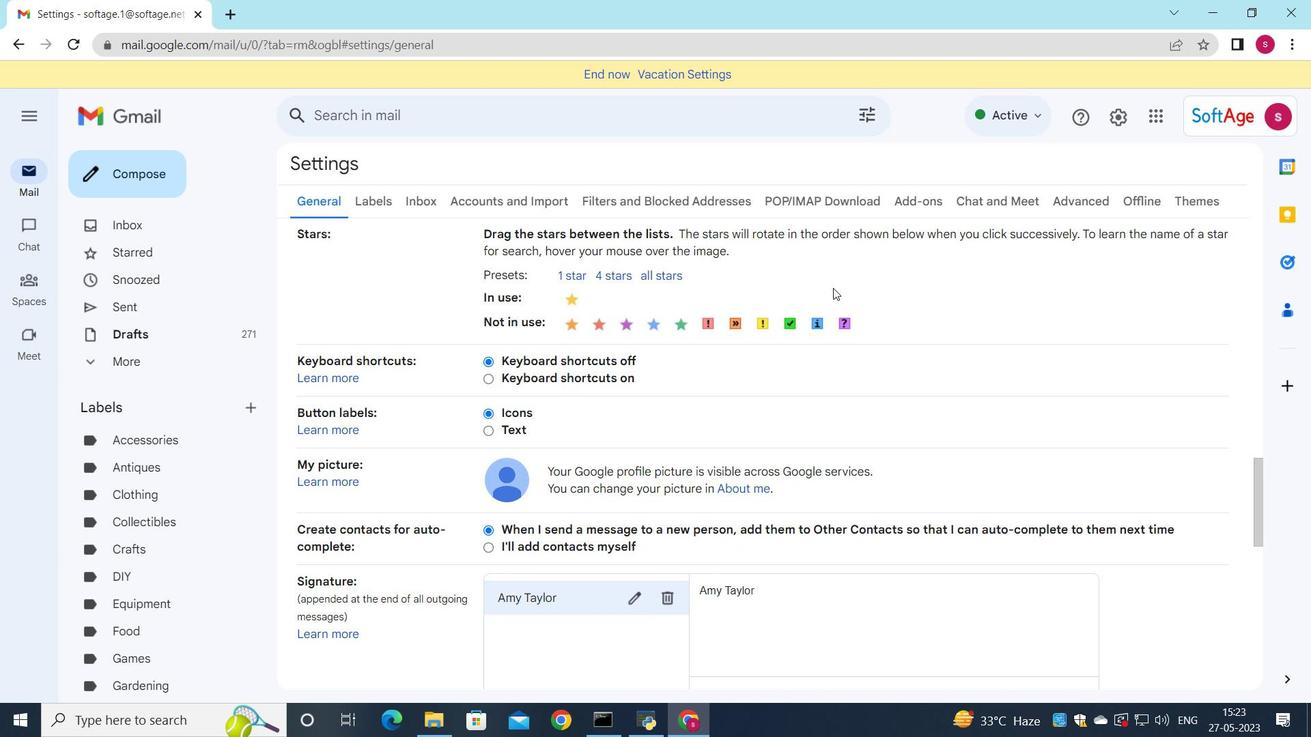 
Action: Mouse moved to (668, 346)
Screenshot: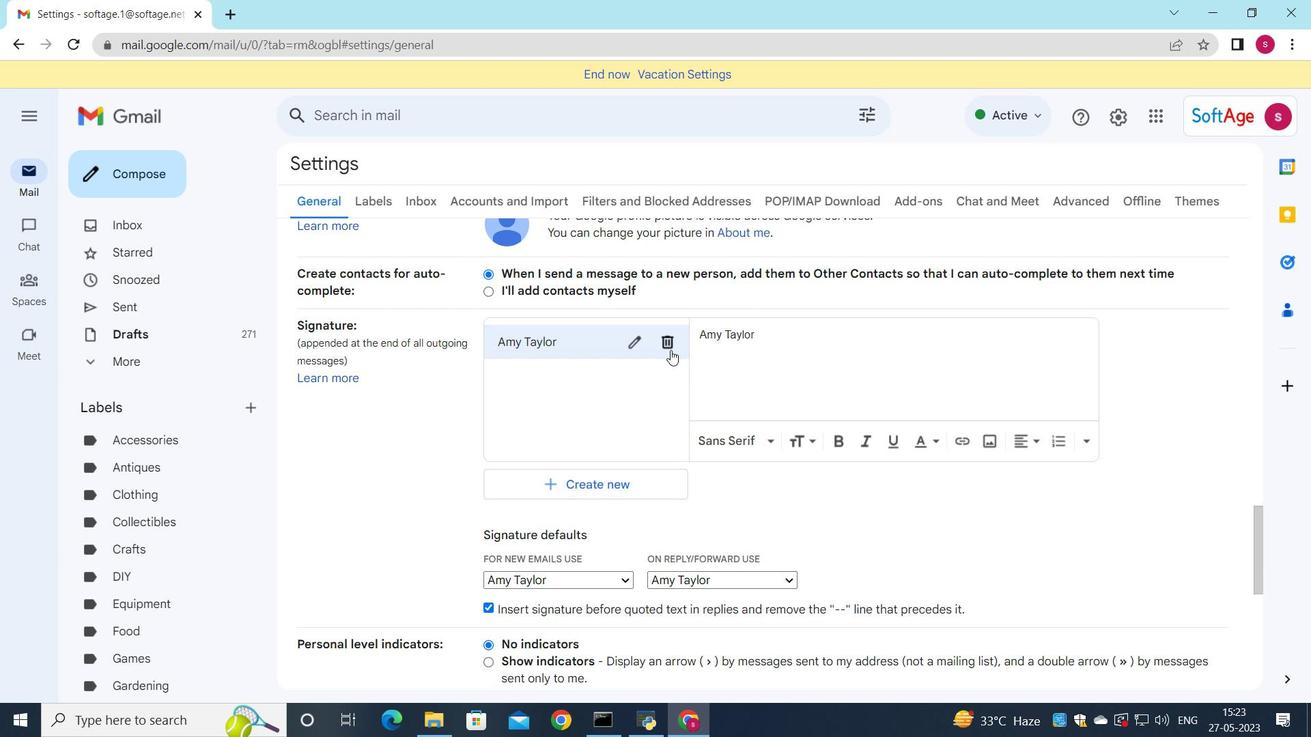 
Action: Mouse pressed left at (668, 346)
Screenshot: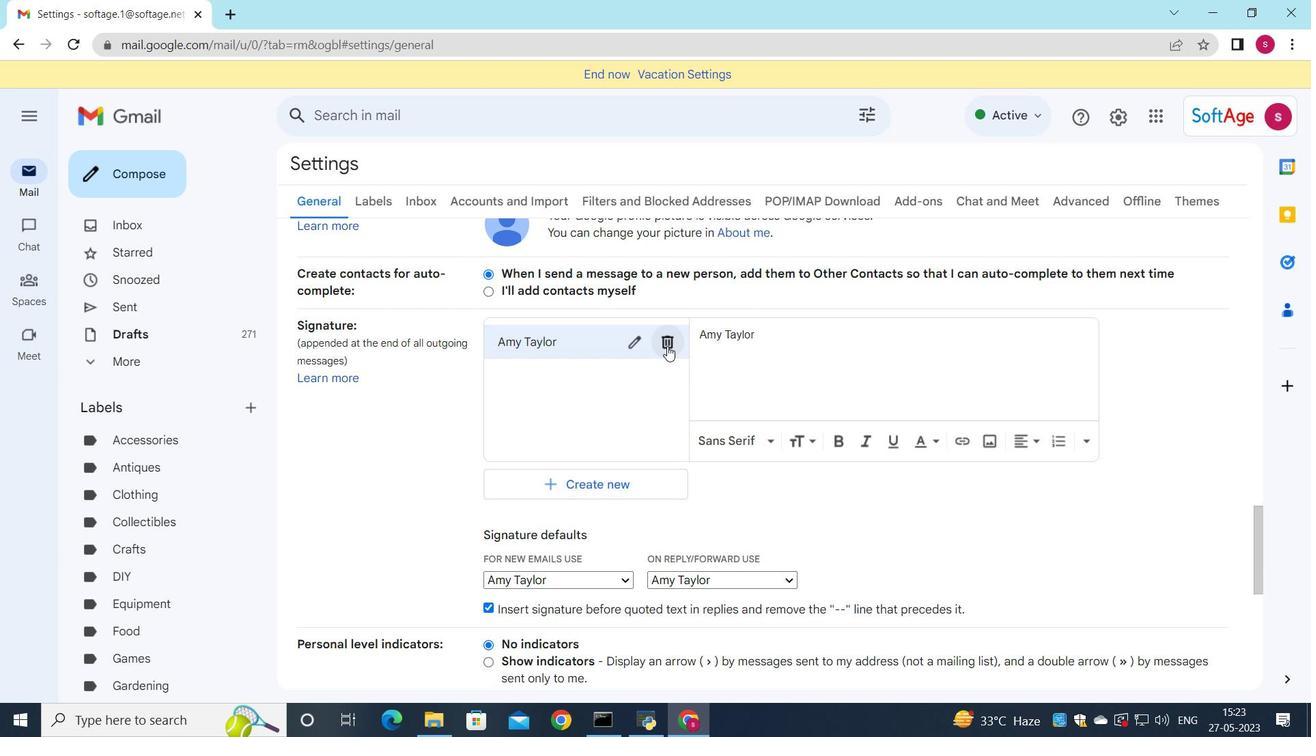 
Action: Mouse moved to (789, 413)
Screenshot: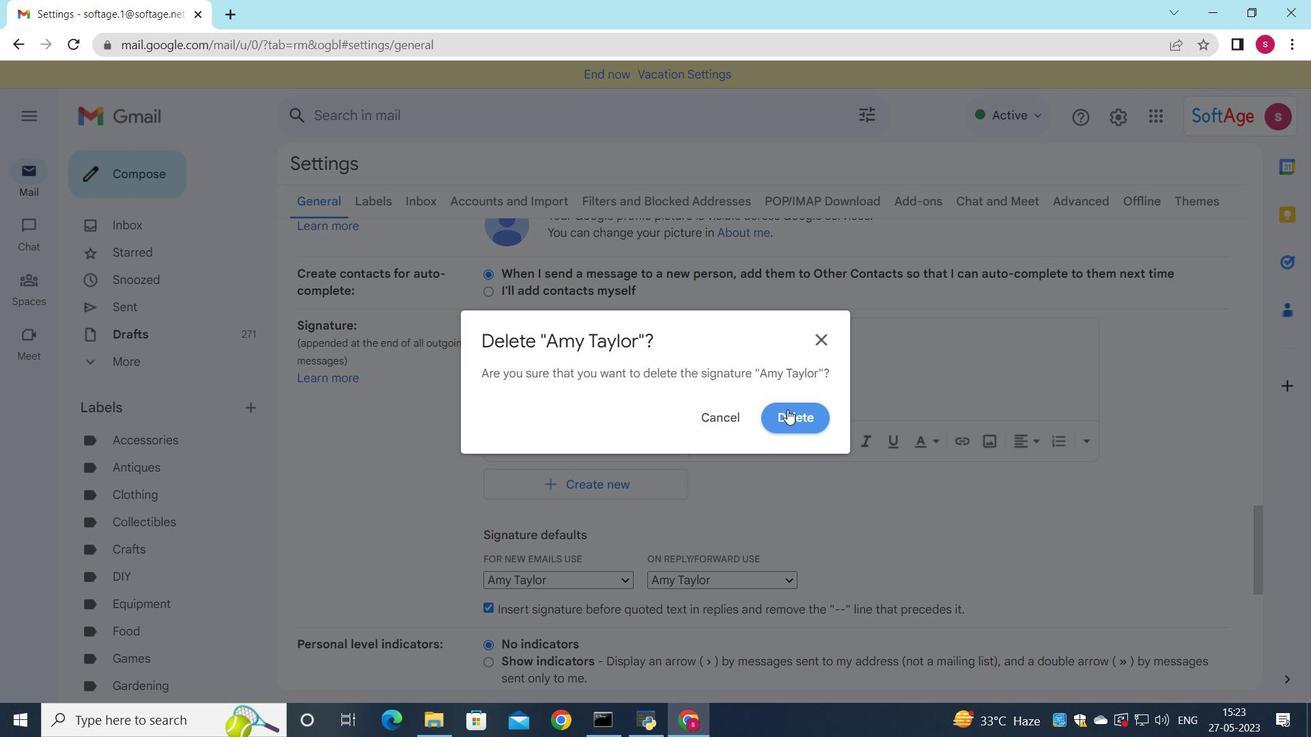 
Action: Mouse pressed left at (789, 413)
Screenshot: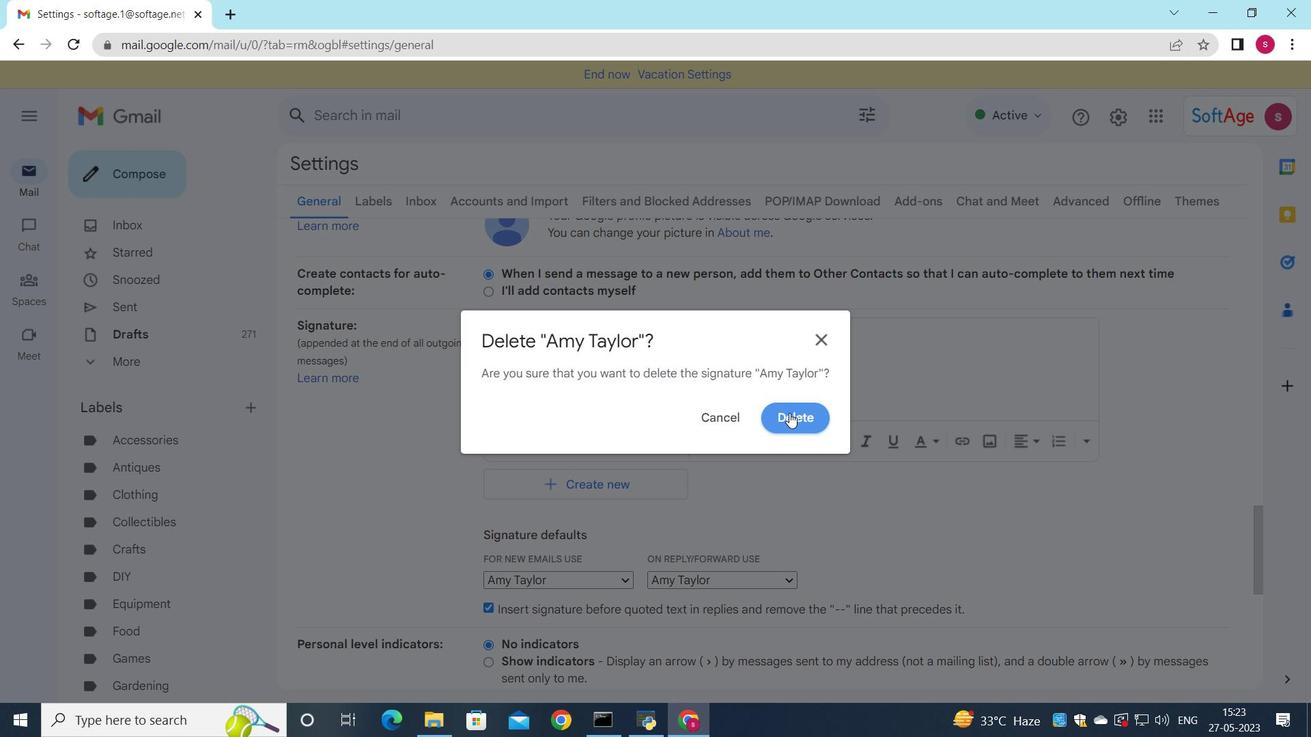 
Action: Mouse moved to (588, 372)
Screenshot: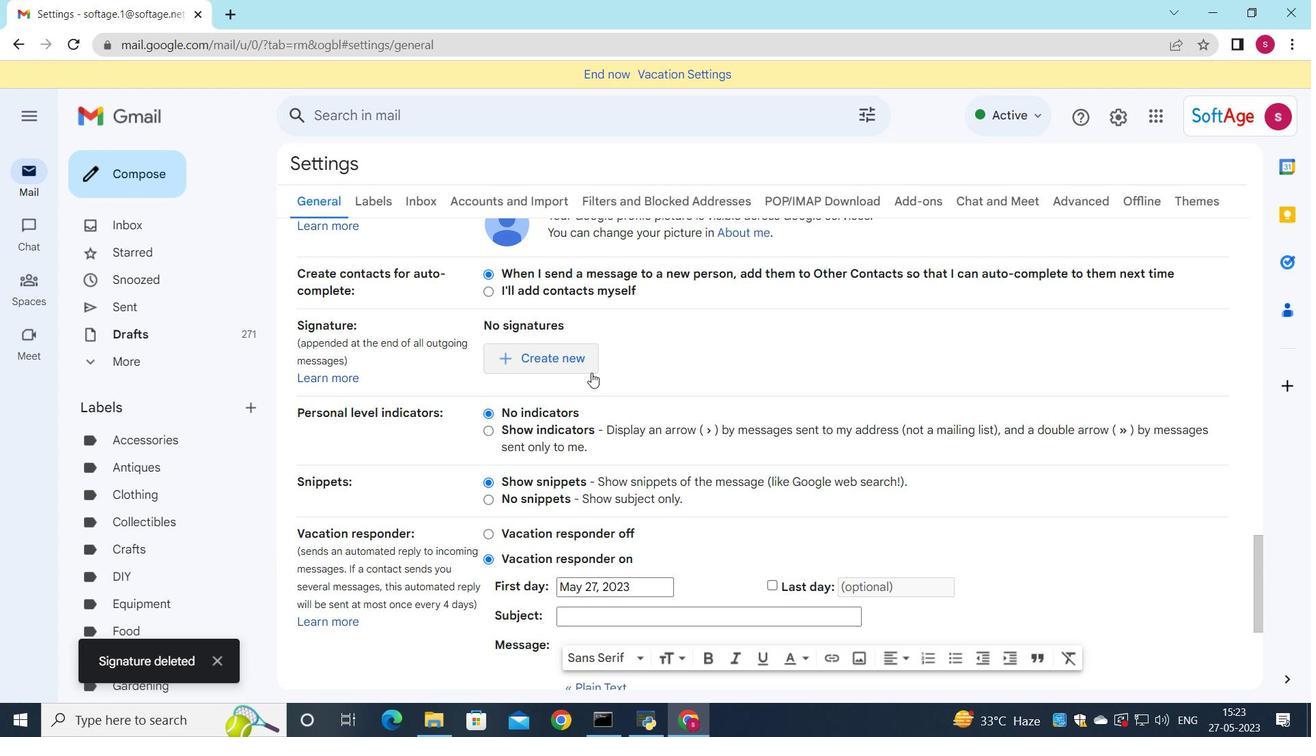 
Action: Mouse pressed left at (588, 372)
Screenshot: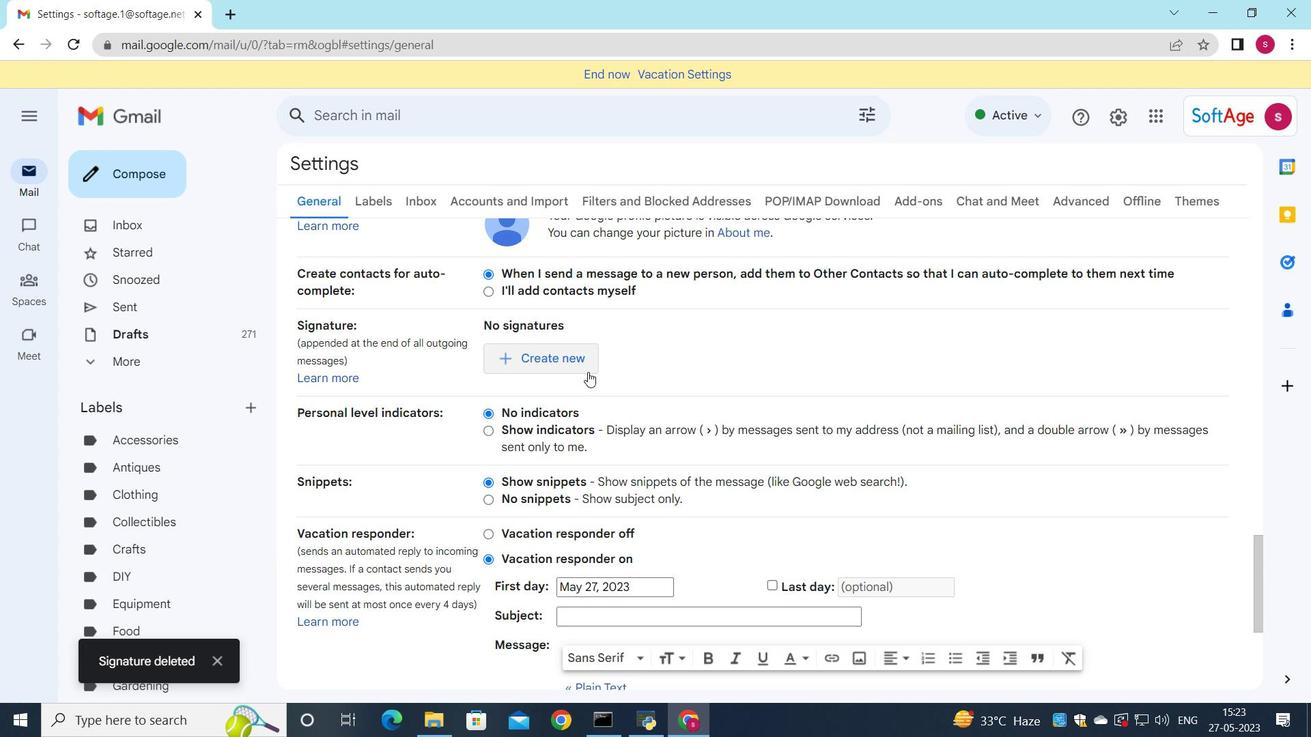 
Action: Mouse moved to (1175, 250)
Screenshot: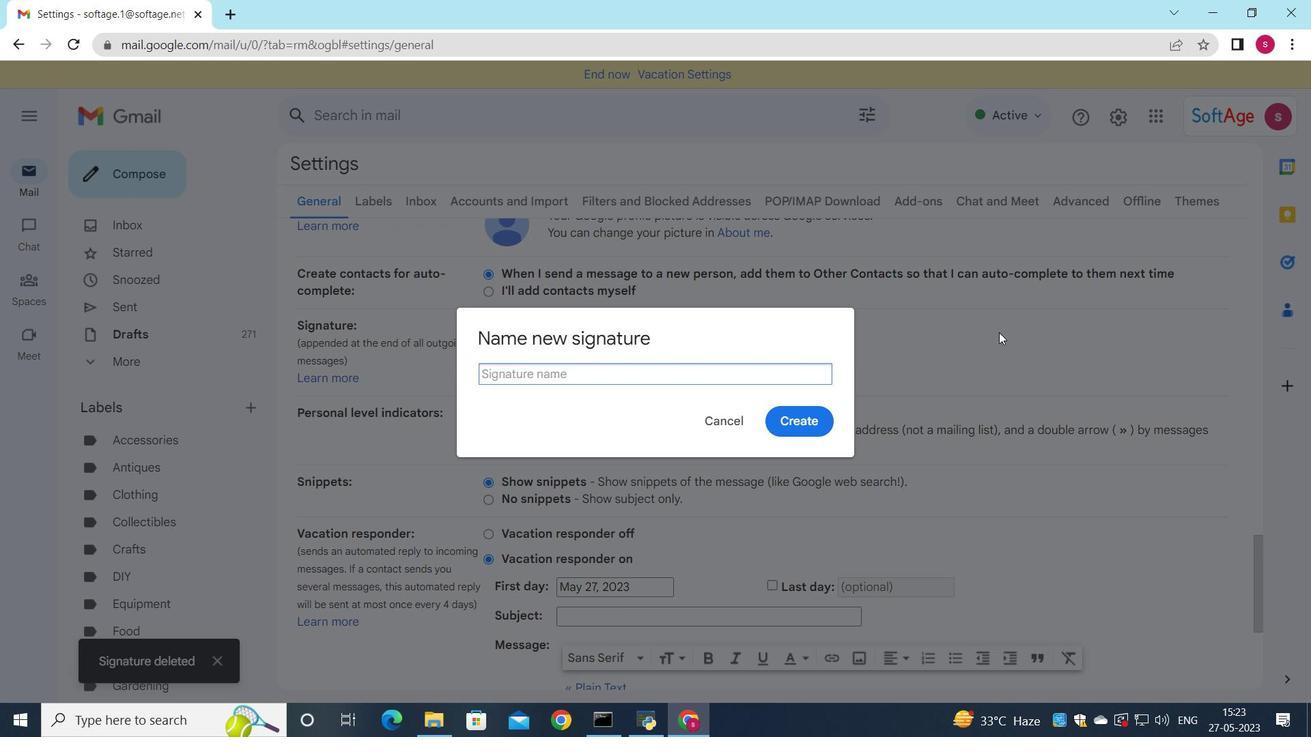 
Action: Key pressed <Key.shift>Andrew<Key.space>lee<Key.backspace><Key.backspace><Key.backspace><Key.shift>Lee
Screenshot: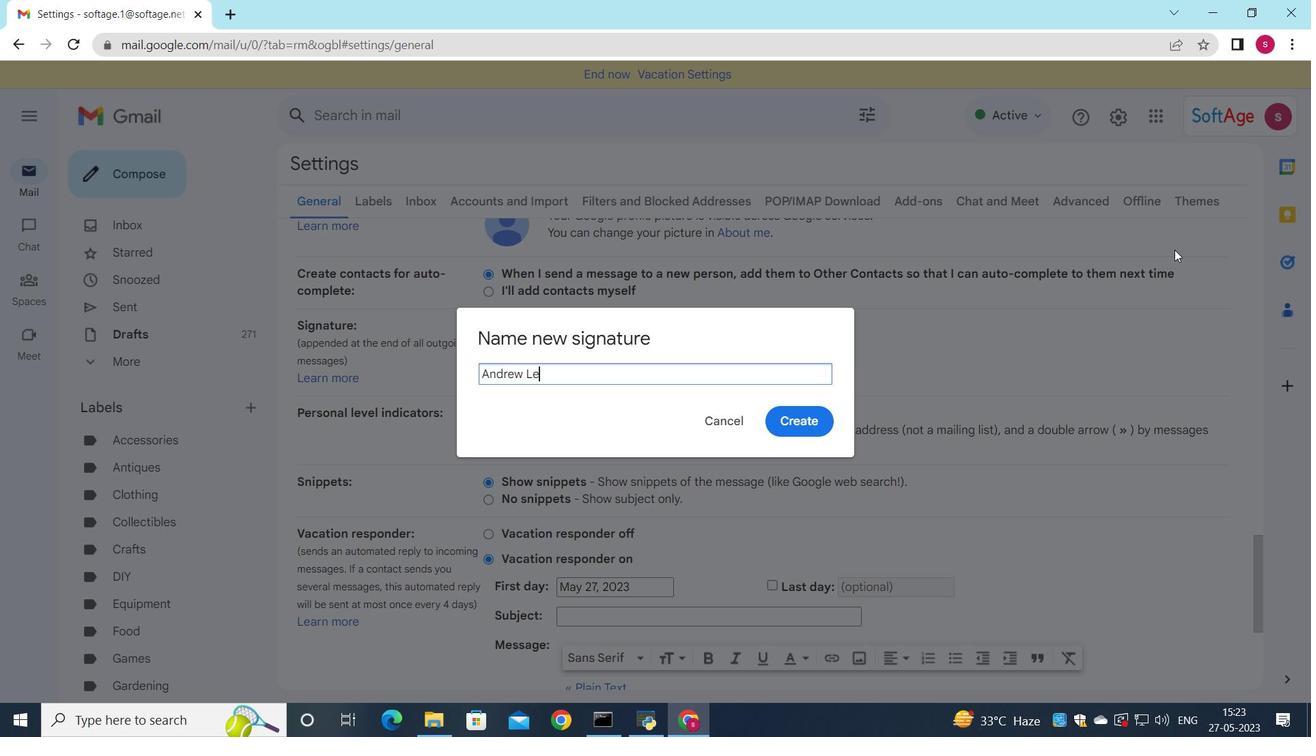 
Action: Mouse moved to (826, 426)
Screenshot: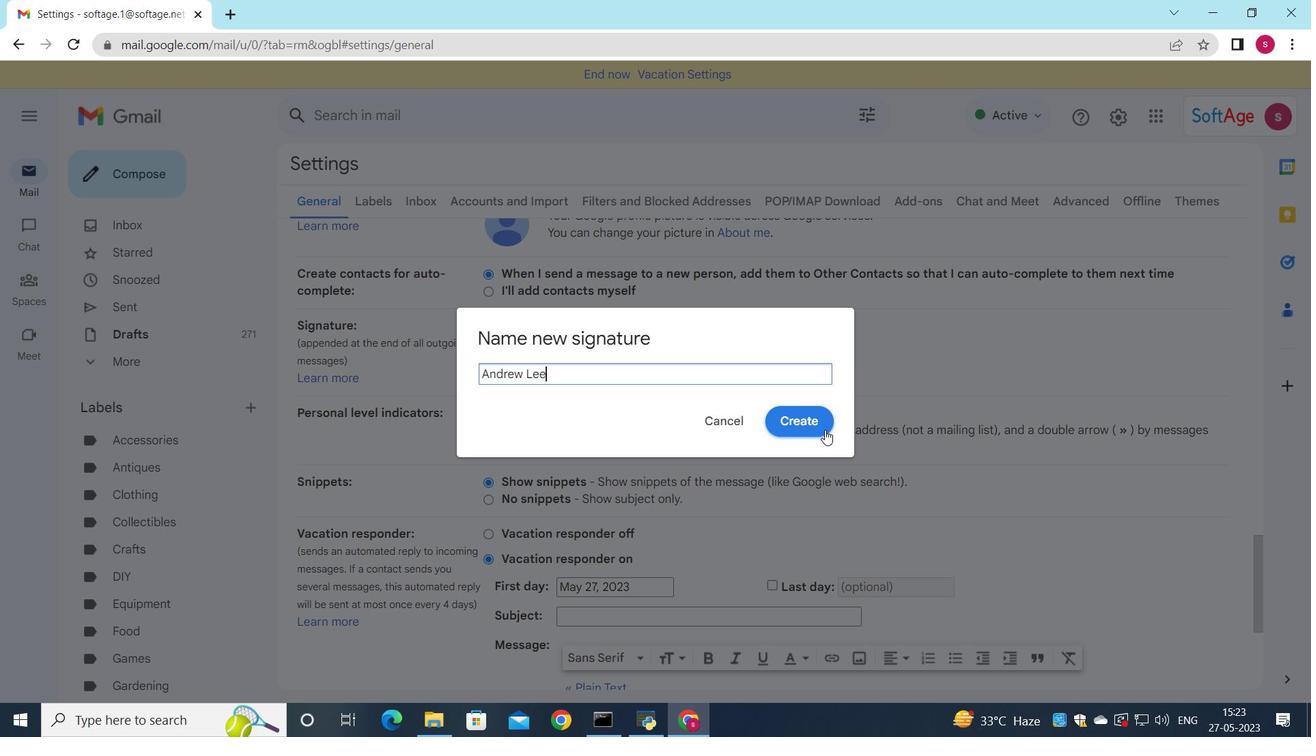 
Action: Mouse pressed left at (826, 426)
Screenshot: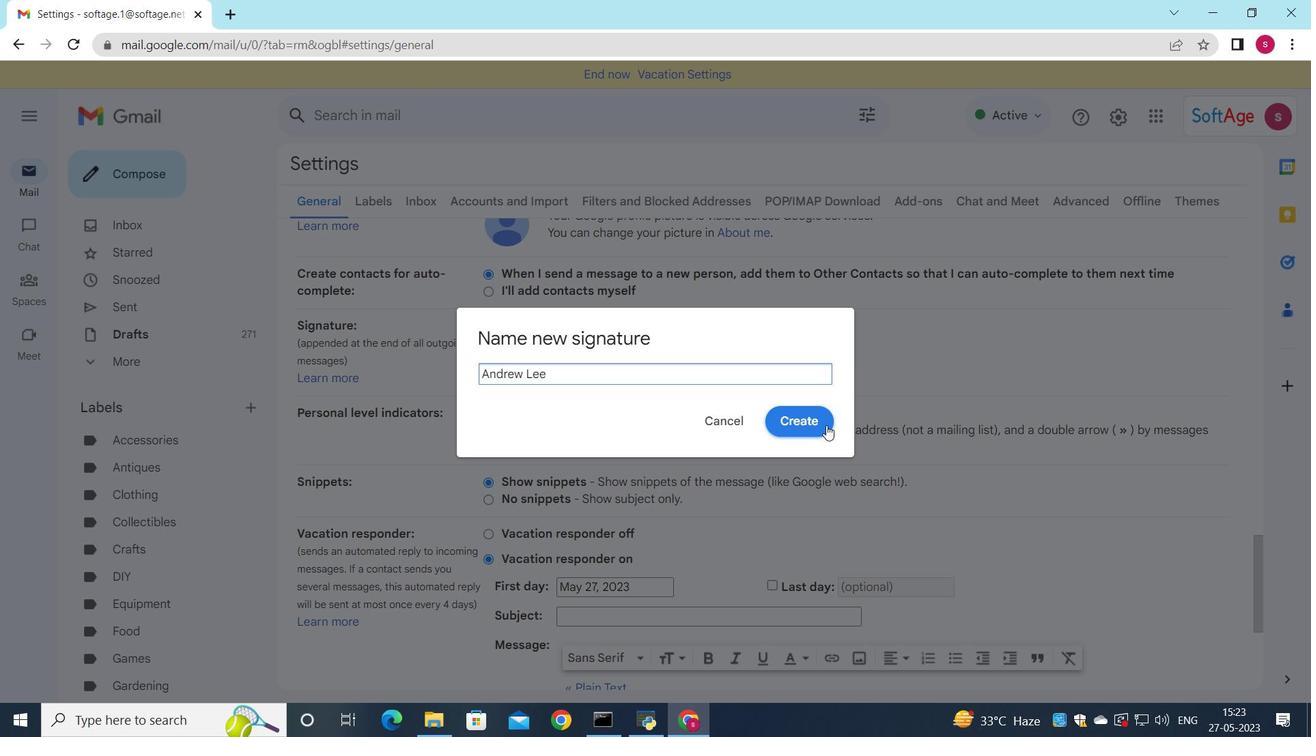 
Action: Mouse moved to (742, 373)
Screenshot: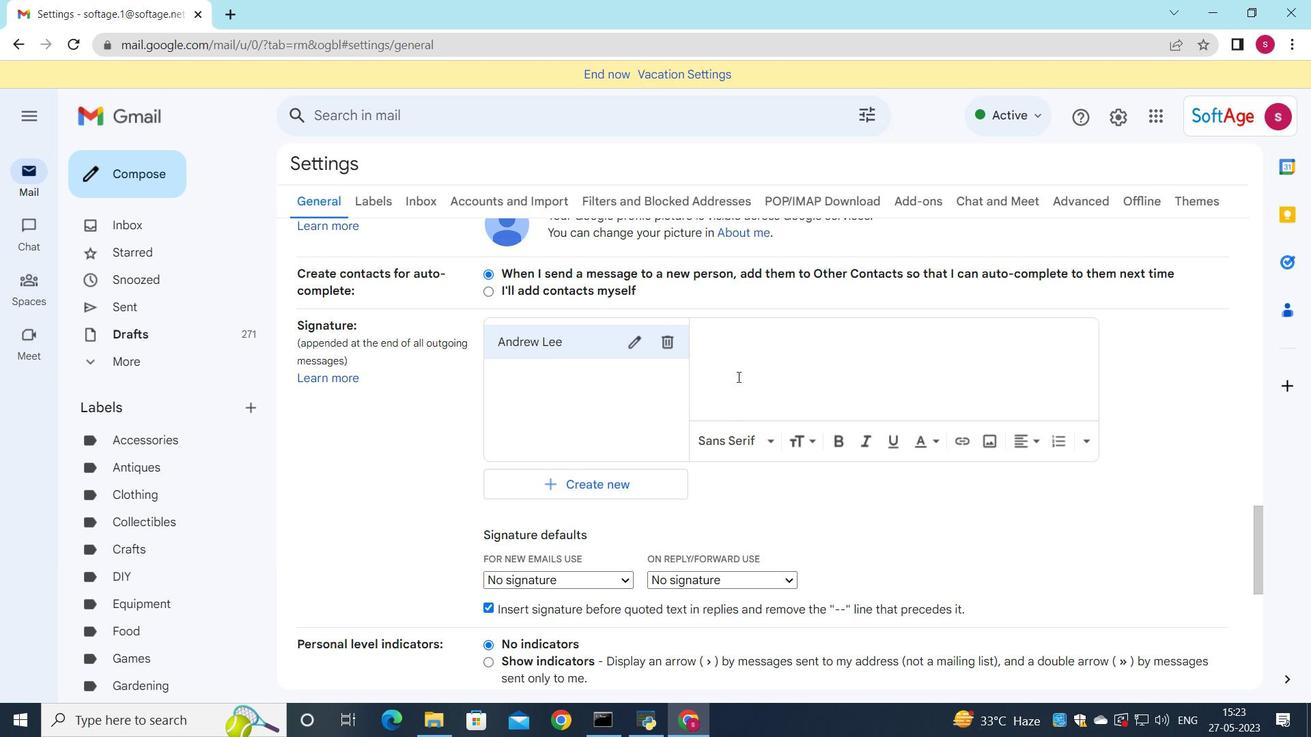 
Action: Mouse pressed left at (742, 373)
Screenshot: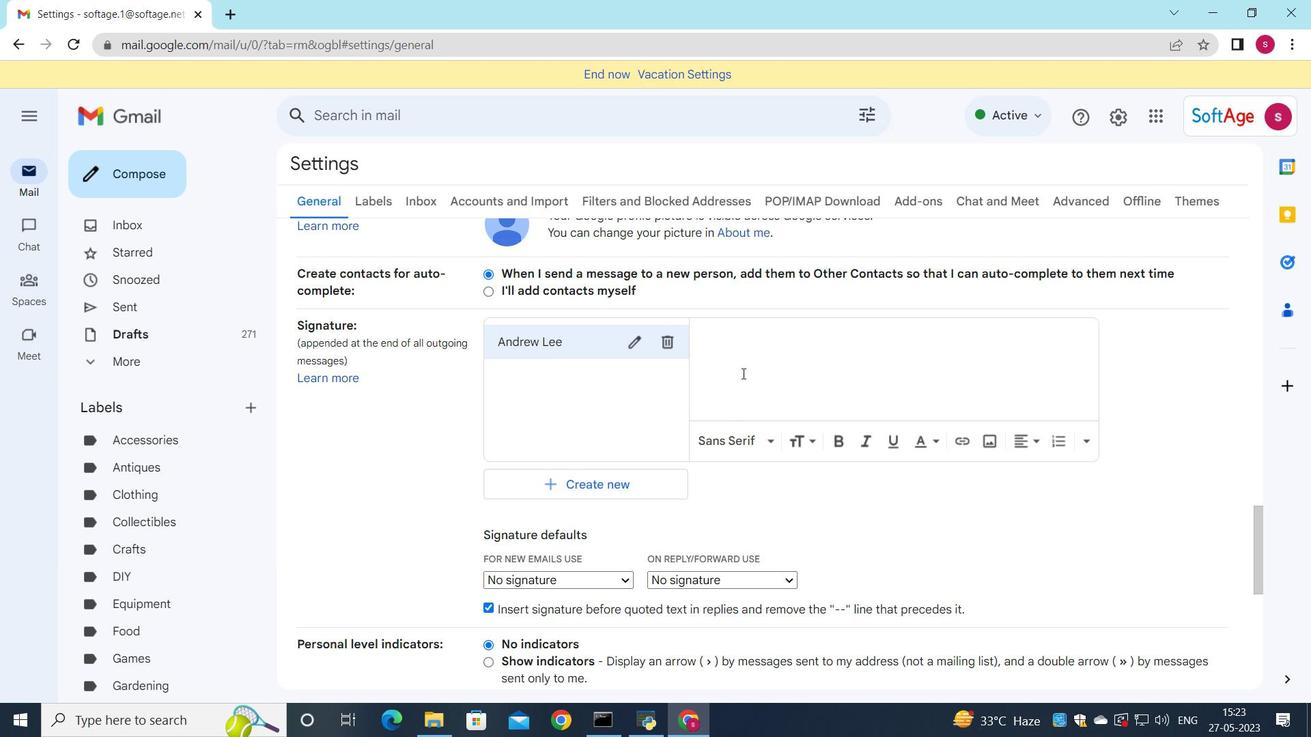 
Action: Key pressed <Key.shift>Andrew<Key.space><Key.shift>lee
Screenshot: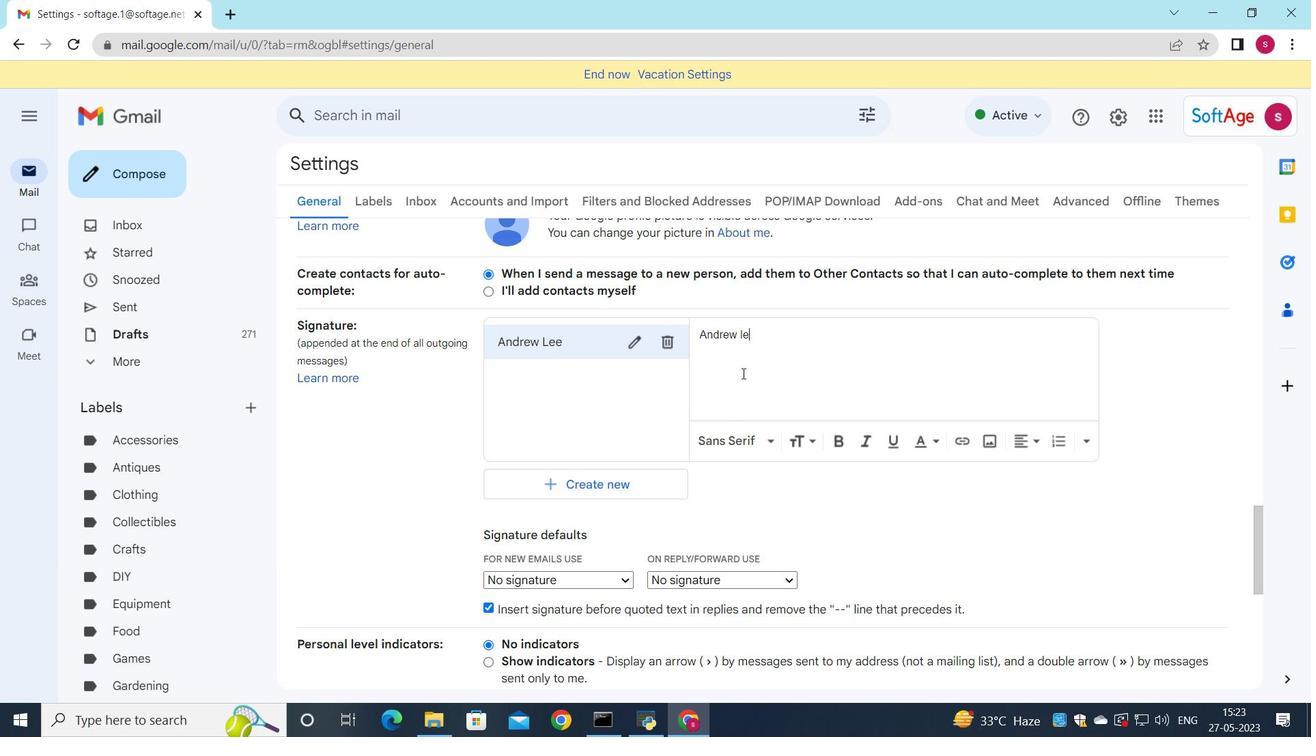 
Action: Mouse moved to (764, 341)
Screenshot: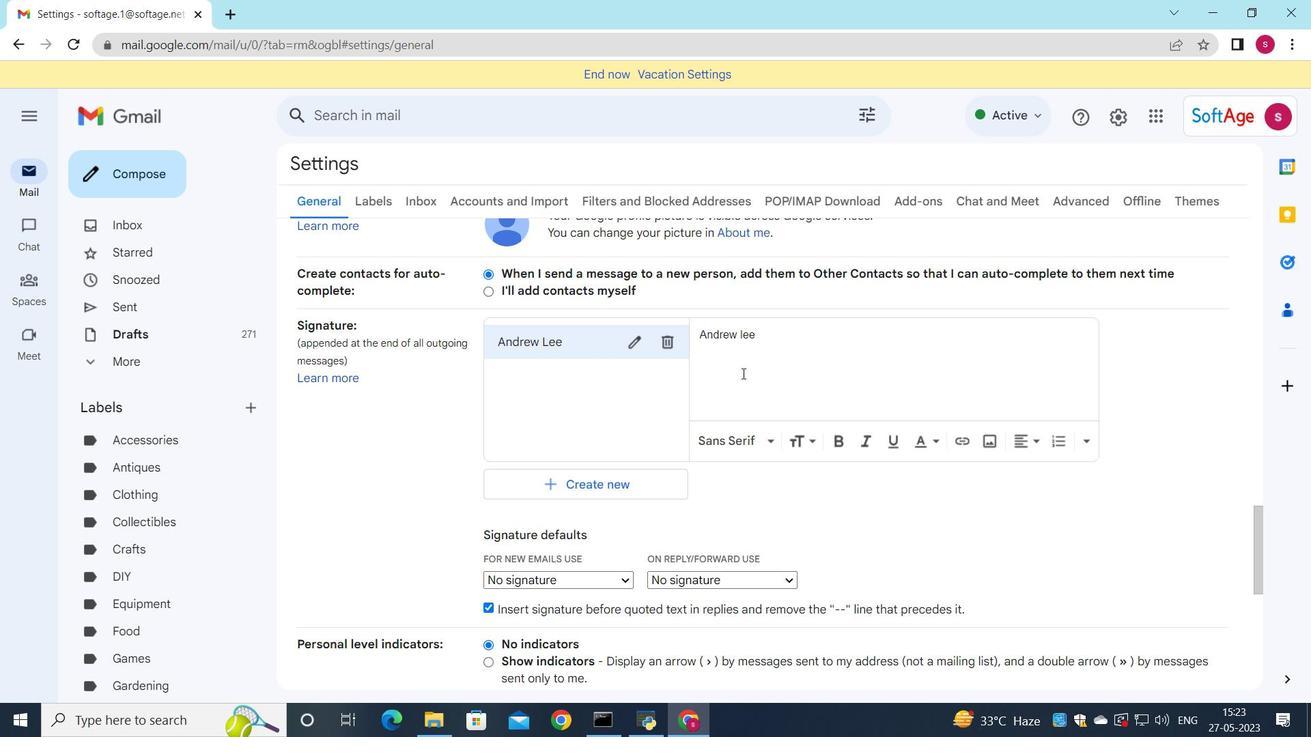 
Action: Key pressed <Key.backspace><Key.backspace><Key.backspace><Key.shift>Lee
Screenshot: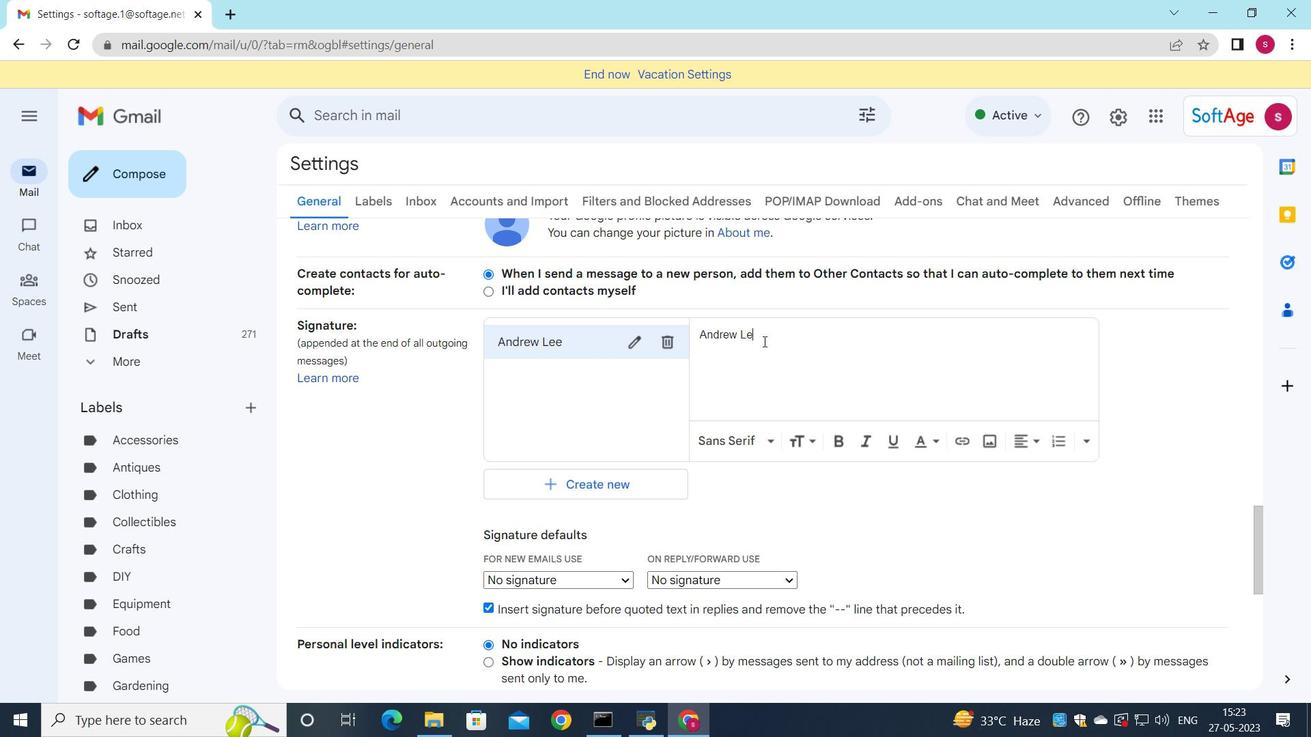 
Action: Mouse moved to (623, 581)
Screenshot: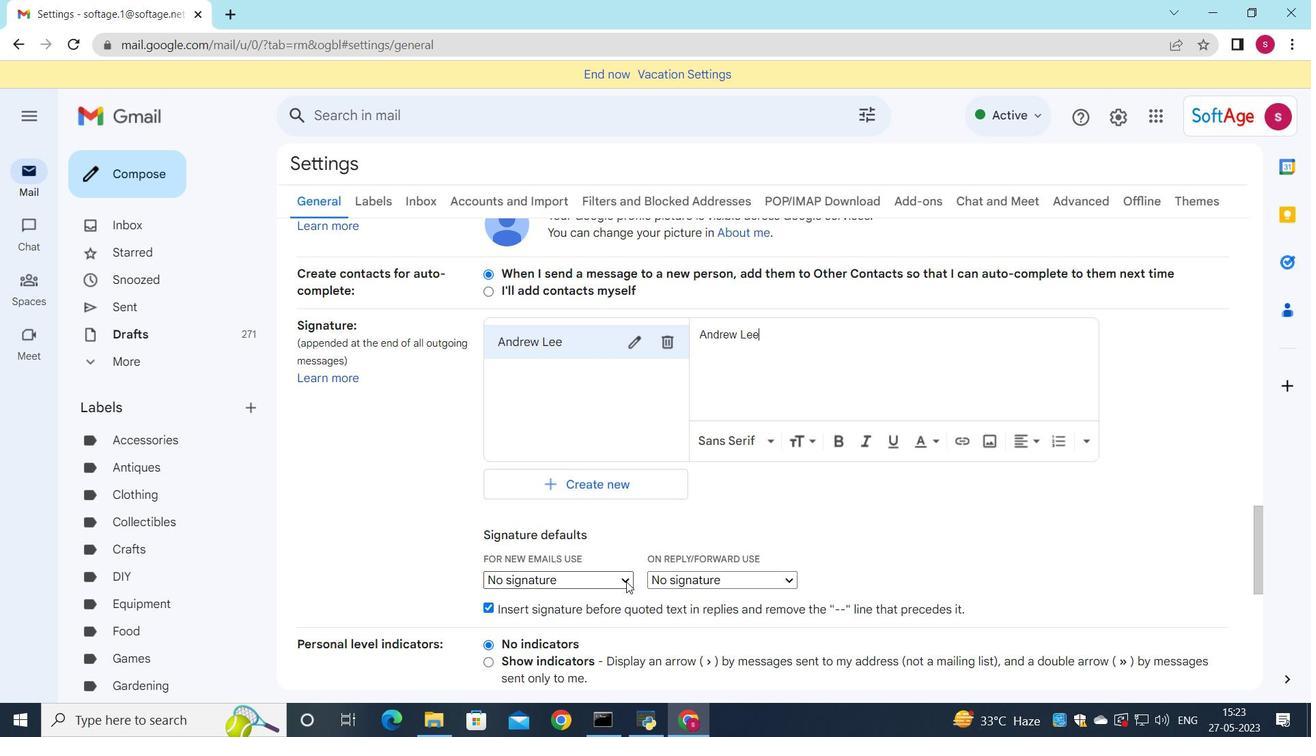 
Action: Mouse pressed left at (623, 581)
Screenshot: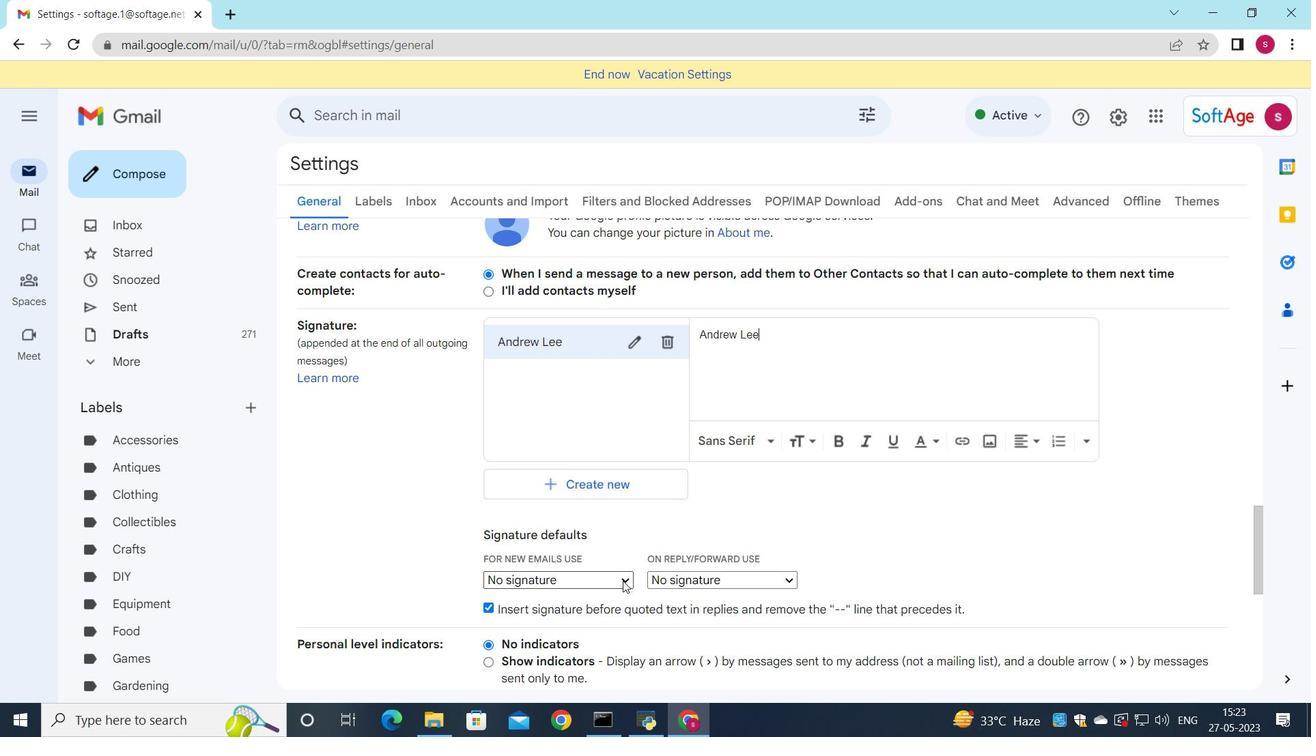 
Action: Mouse moved to (599, 612)
Screenshot: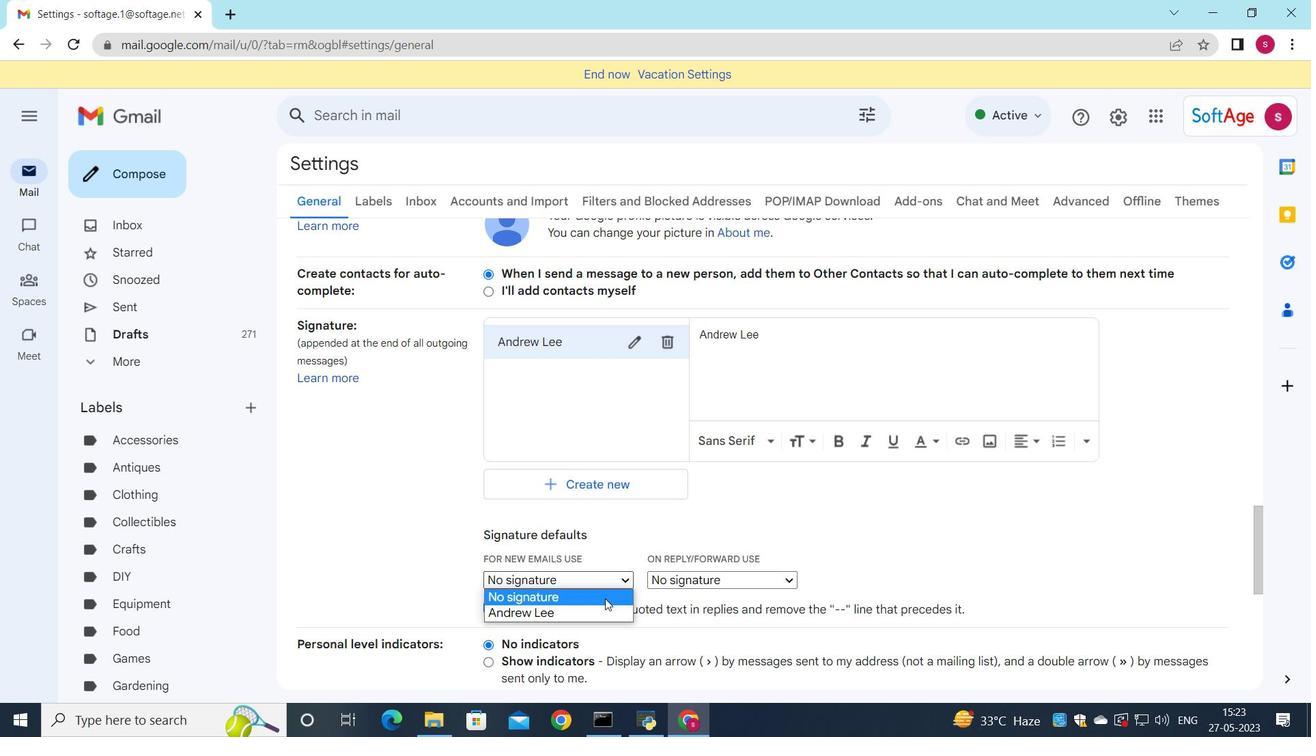 
Action: Mouse pressed left at (599, 612)
Screenshot: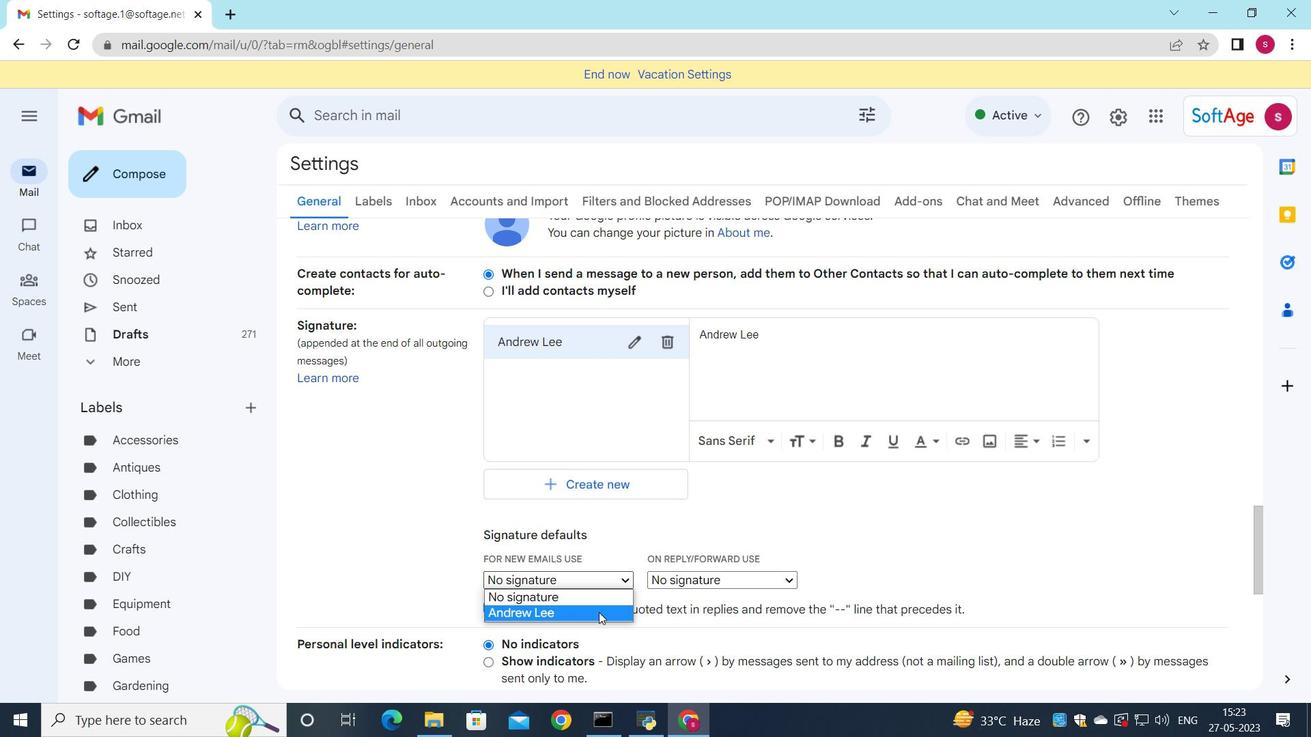 
Action: Mouse moved to (668, 582)
Screenshot: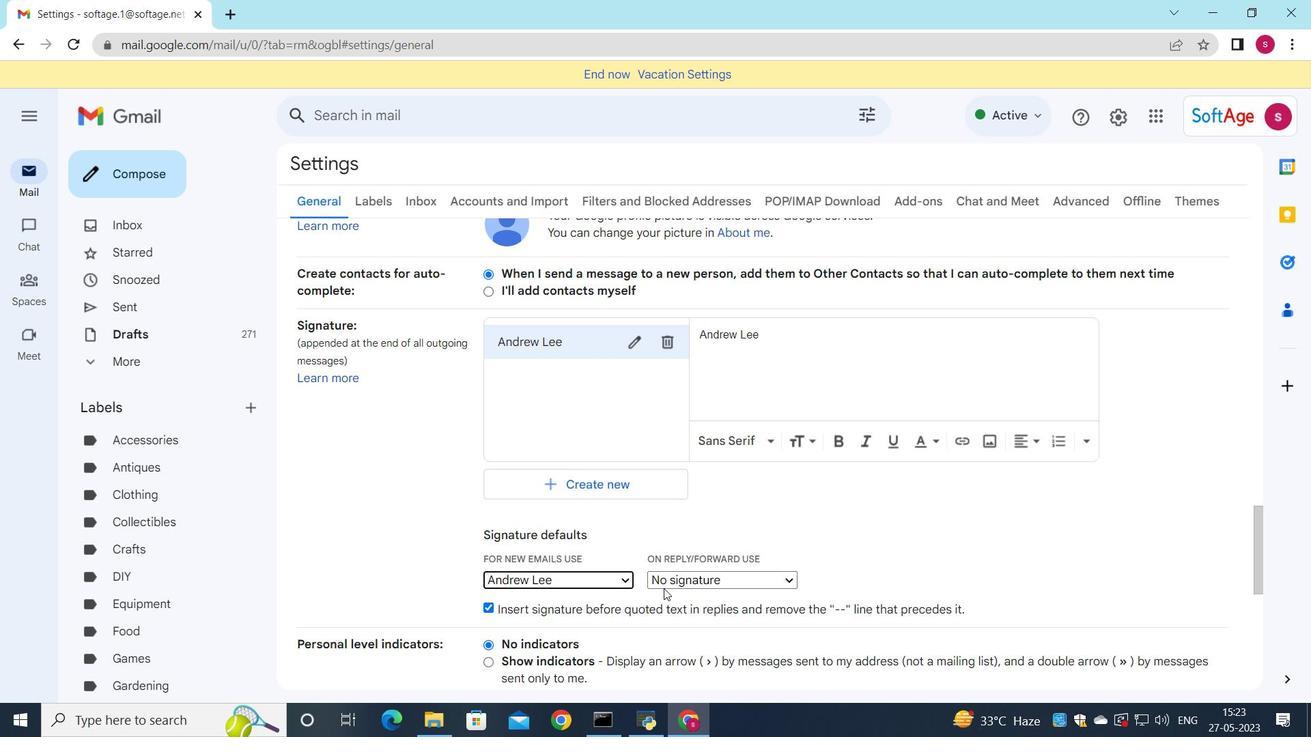 
Action: Mouse scrolled (668, 581) with delta (0, 0)
Screenshot: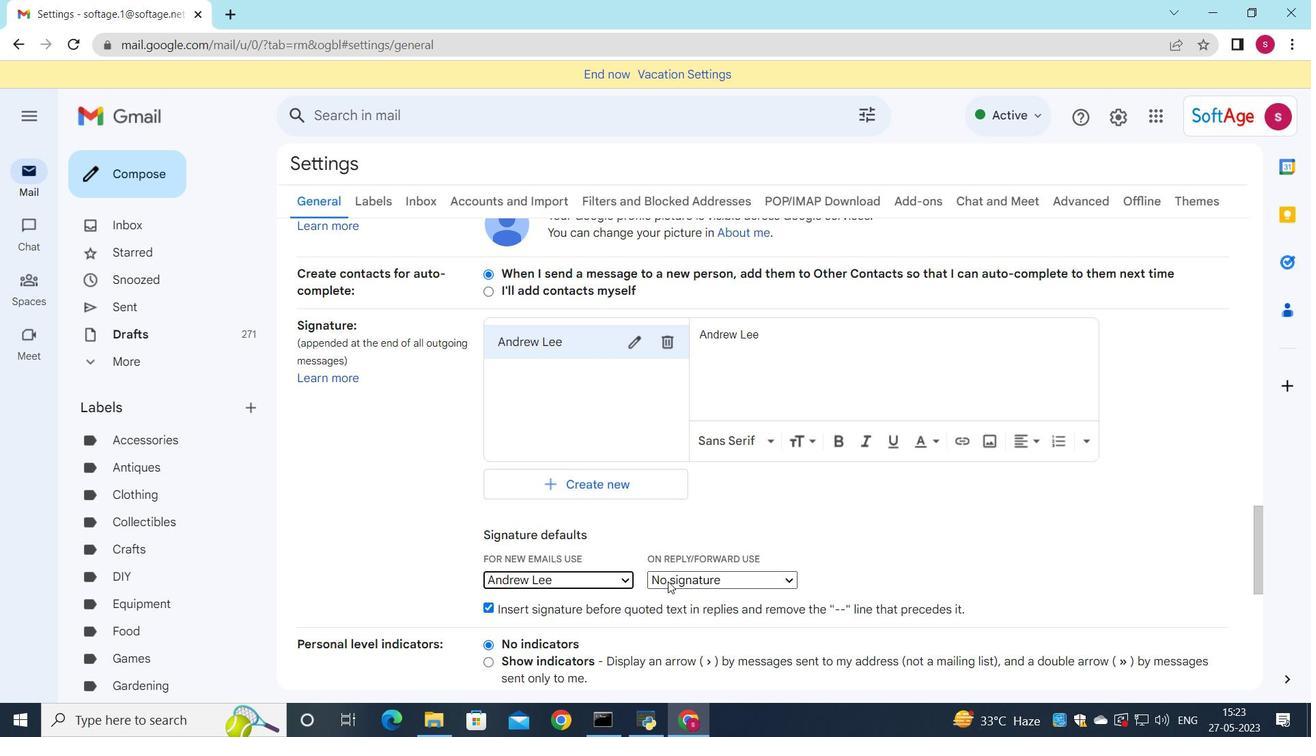 
Action: Mouse moved to (769, 493)
Screenshot: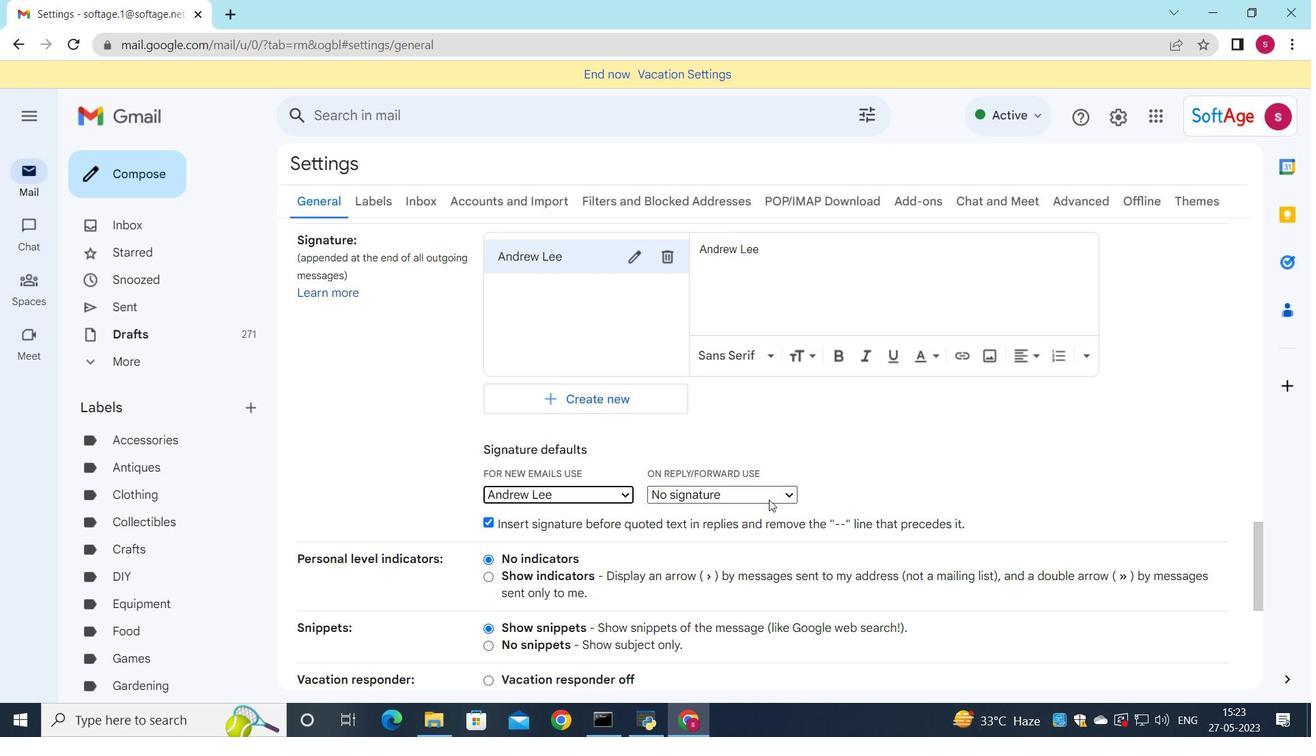 
Action: Mouse pressed left at (769, 493)
Screenshot: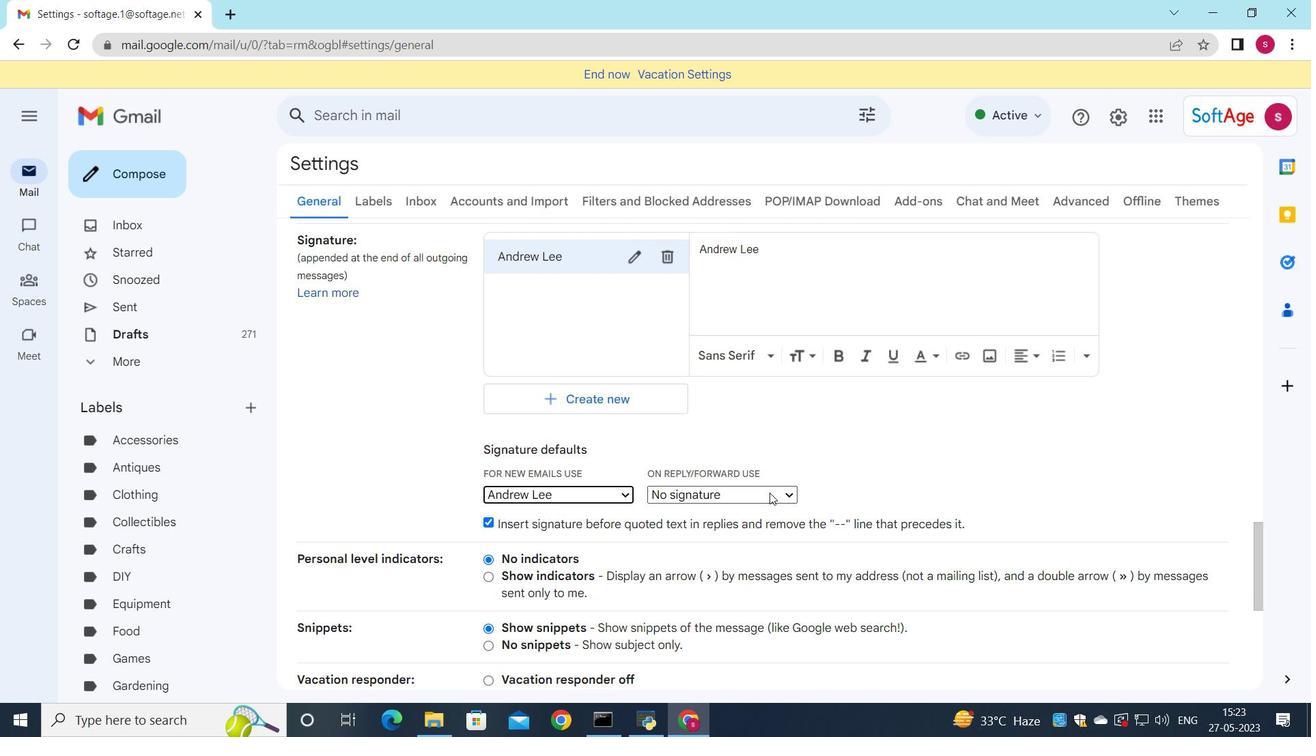 
Action: Mouse moved to (747, 522)
Screenshot: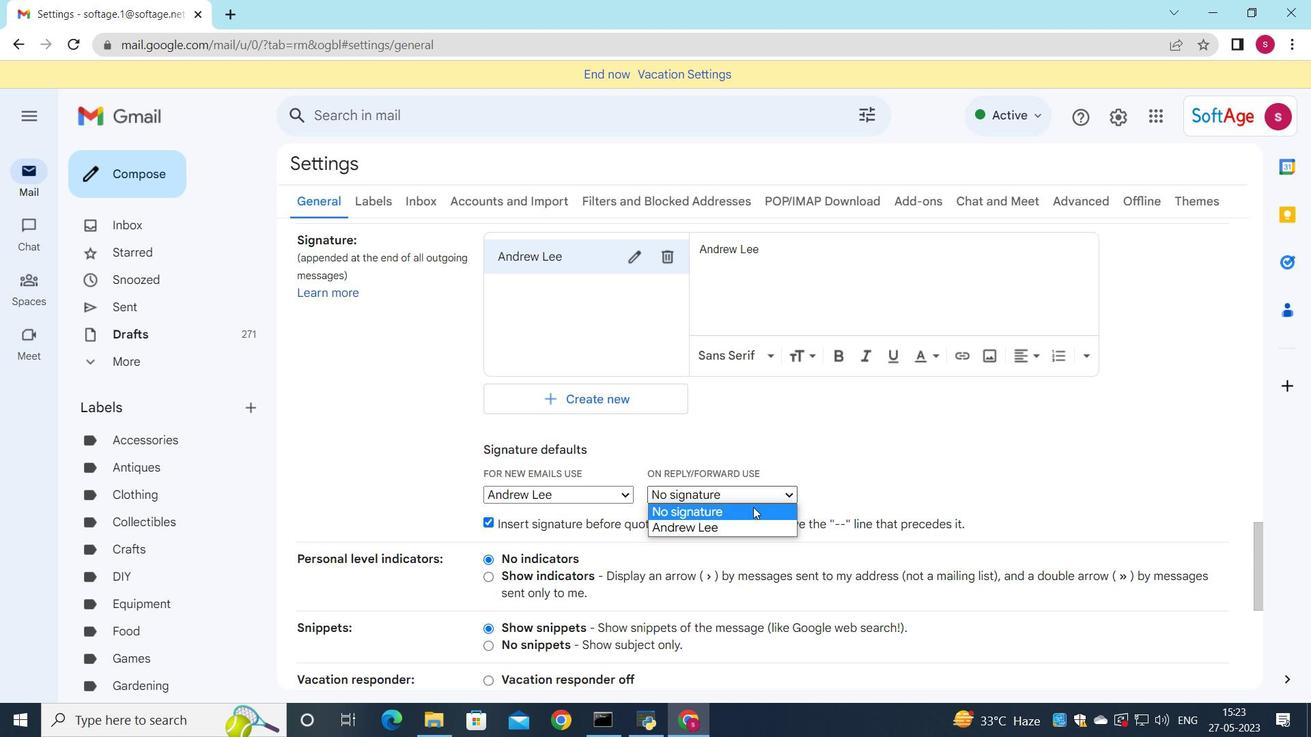 
Action: Mouse pressed left at (747, 522)
Screenshot: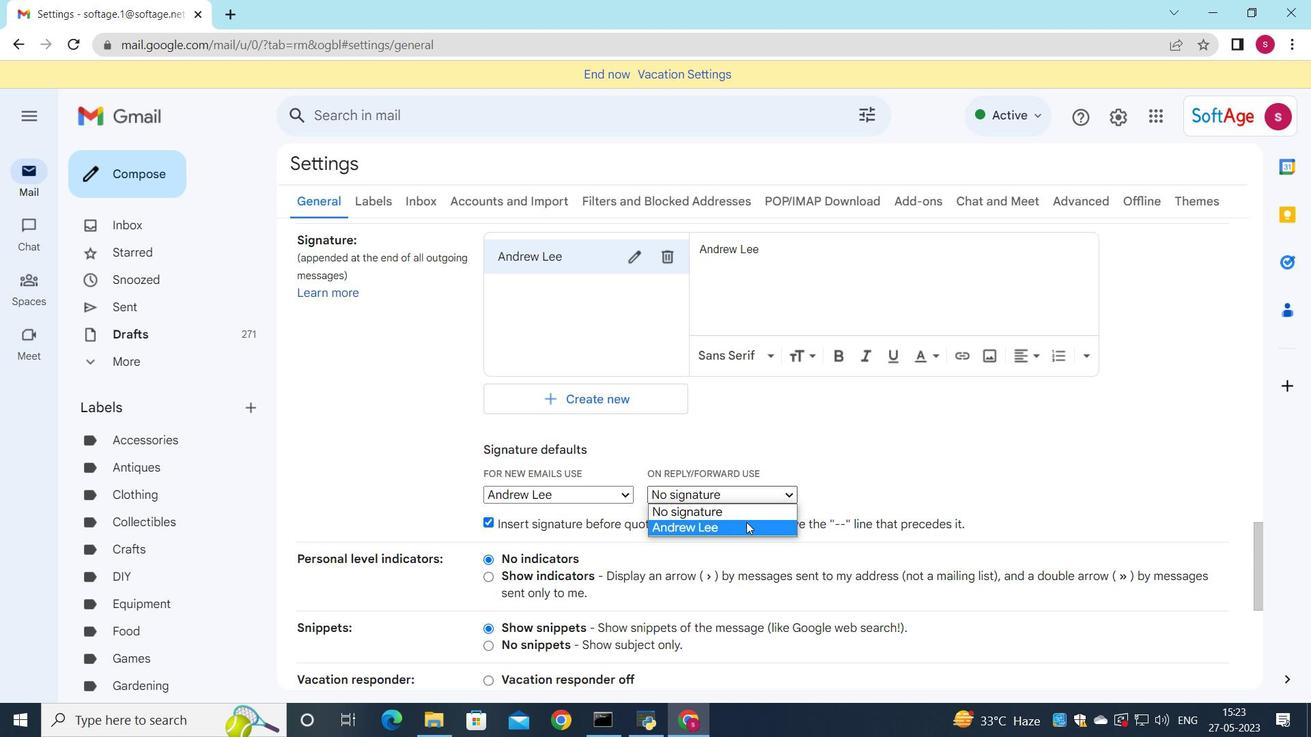 
Action: Mouse moved to (744, 521)
Screenshot: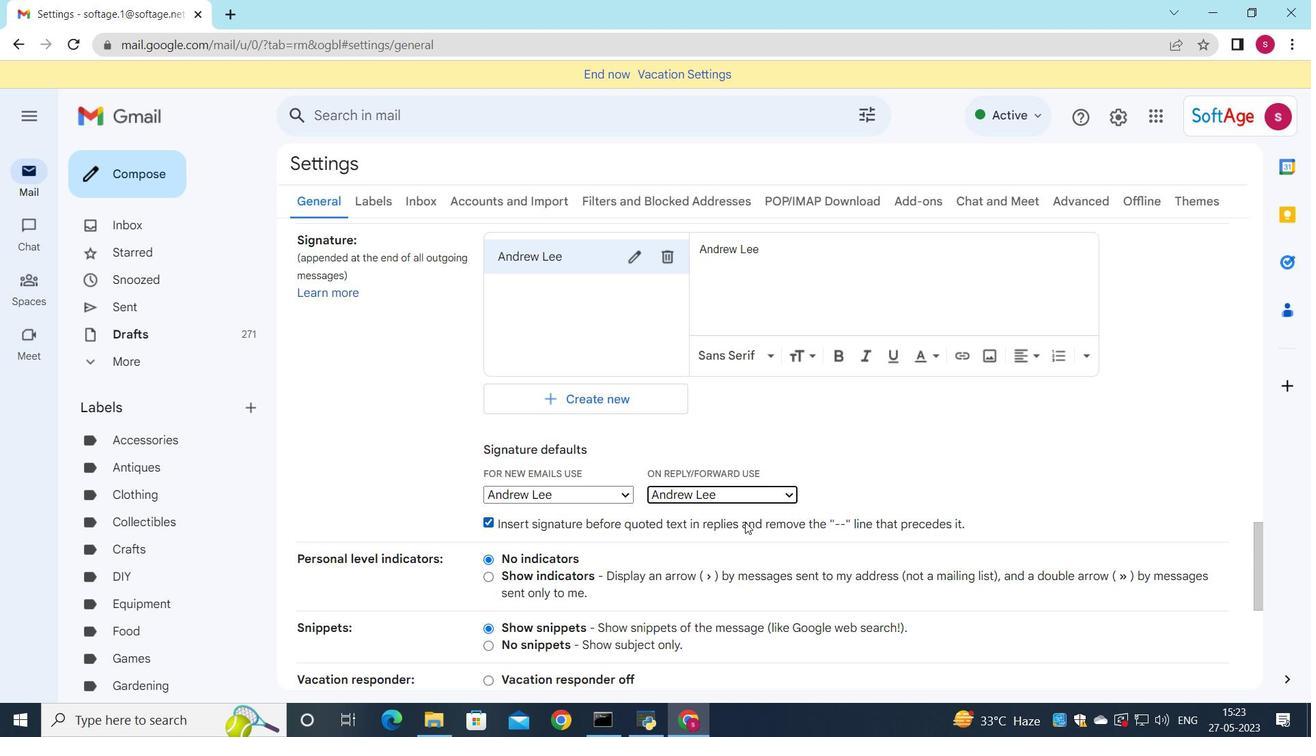 
Action: Mouse scrolled (744, 521) with delta (0, 0)
Screenshot: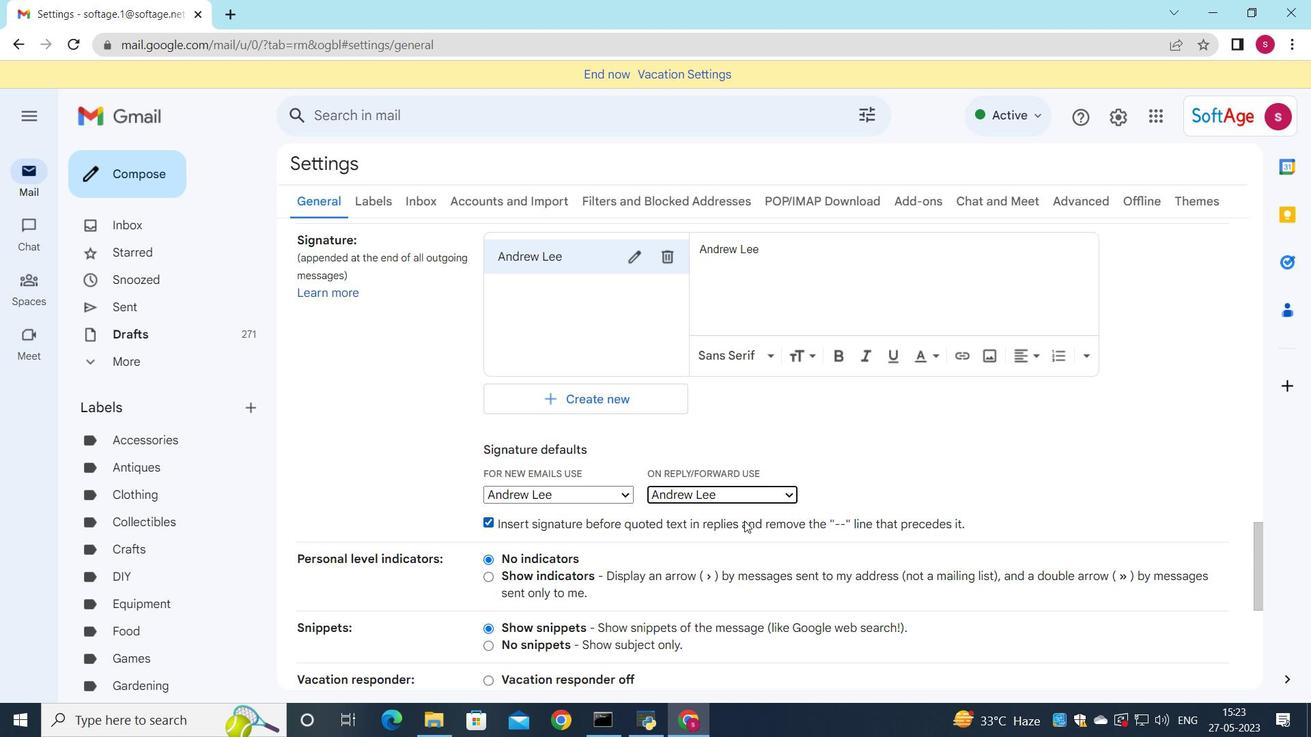 
Action: Mouse scrolled (744, 521) with delta (0, 0)
Screenshot: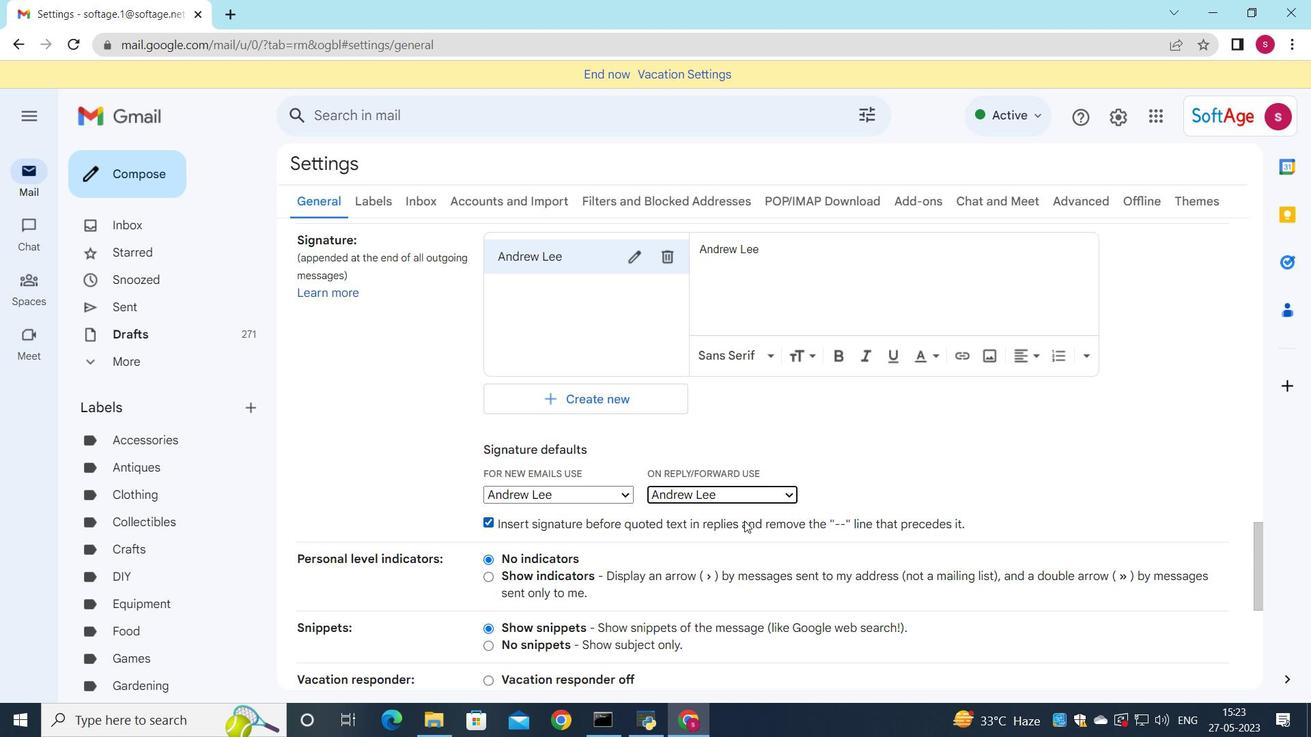
Action: Mouse scrolled (744, 521) with delta (0, 0)
Screenshot: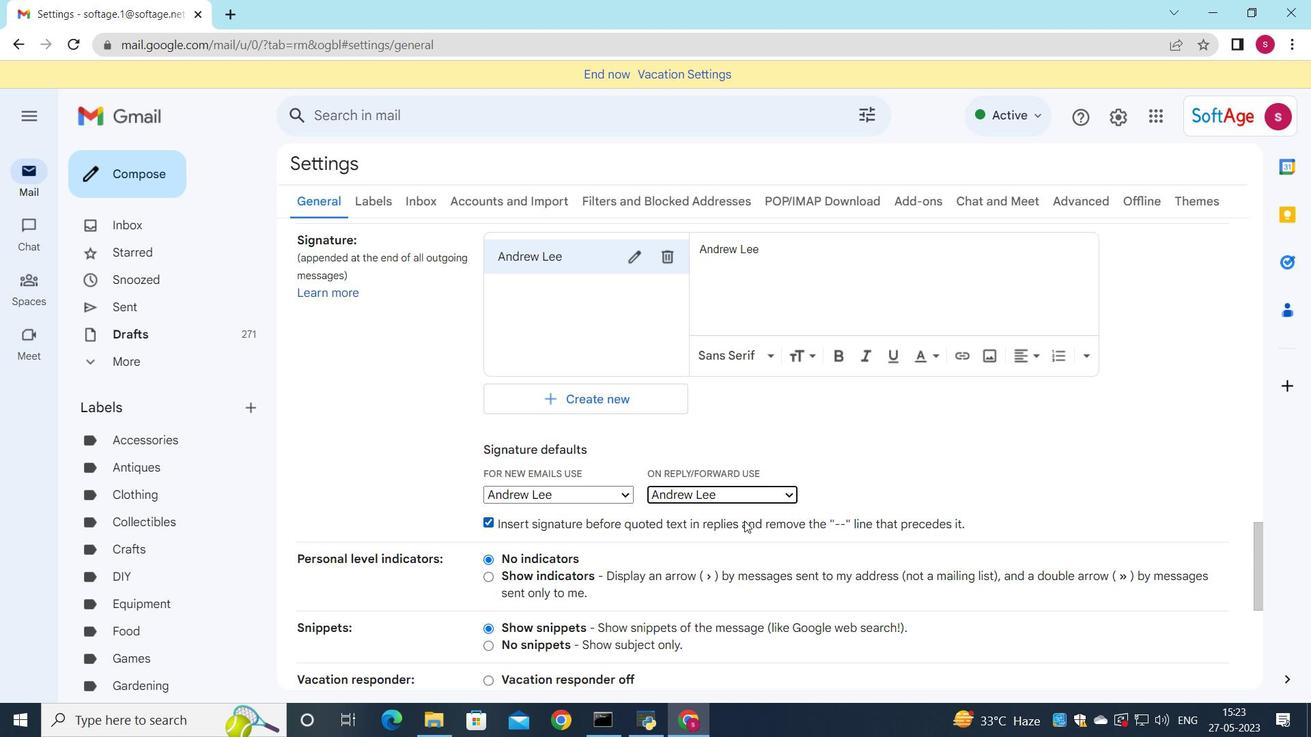 
Action: Mouse moved to (742, 505)
Screenshot: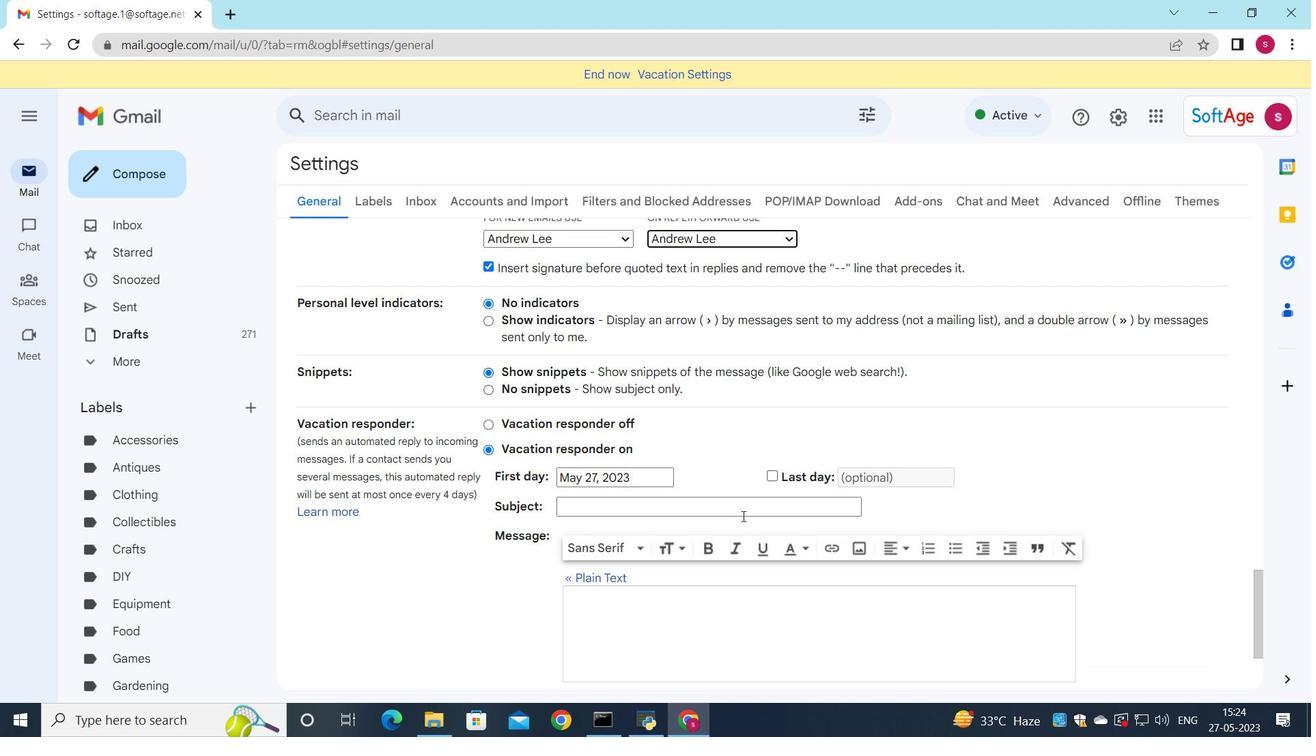 
Action: Mouse scrolled (742, 504) with delta (0, 0)
Screenshot: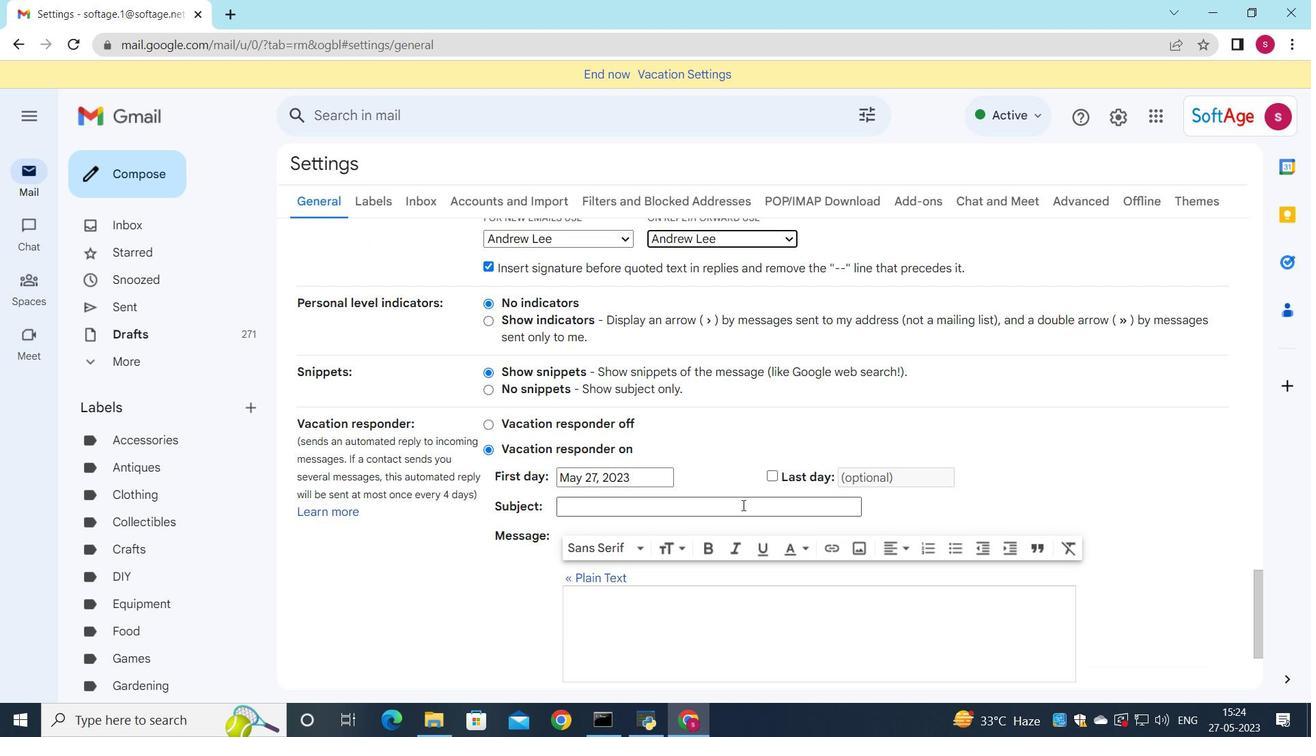 
Action: Mouse scrolled (742, 504) with delta (0, 0)
Screenshot: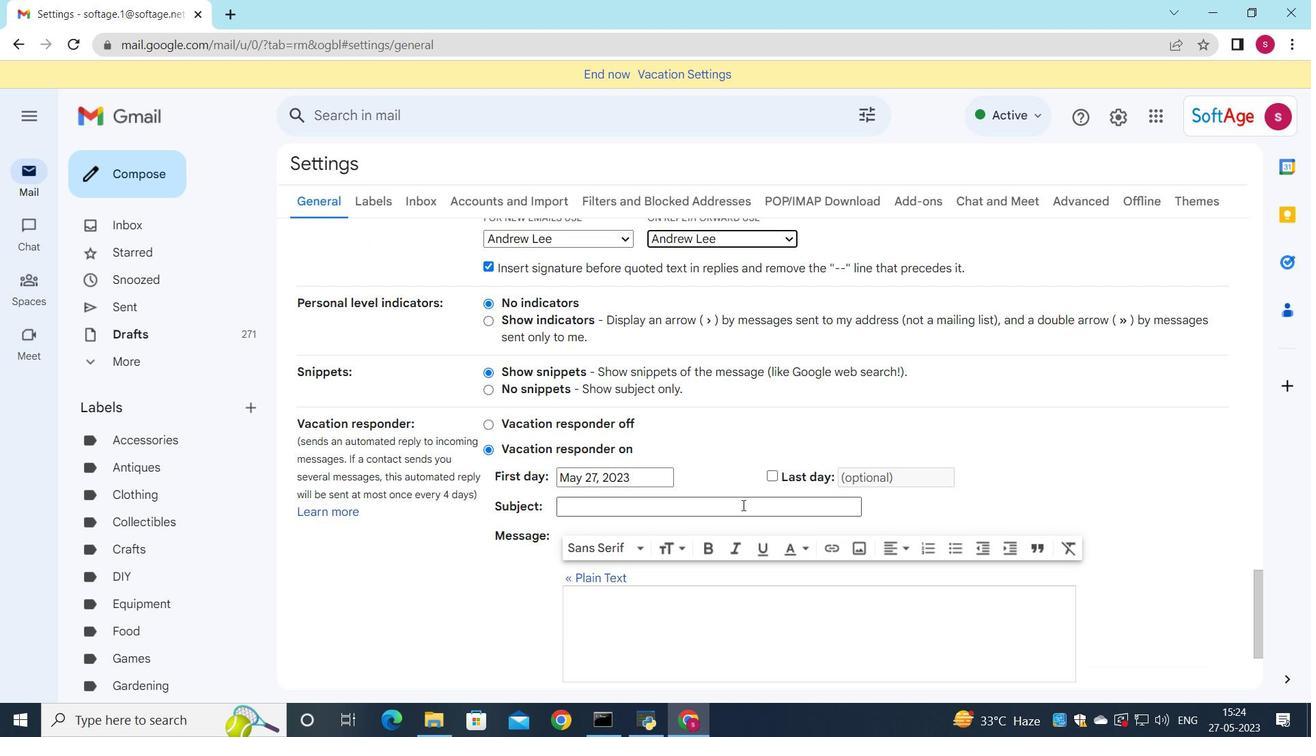 
Action: Mouse scrolled (742, 504) with delta (0, 0)
Screenshot: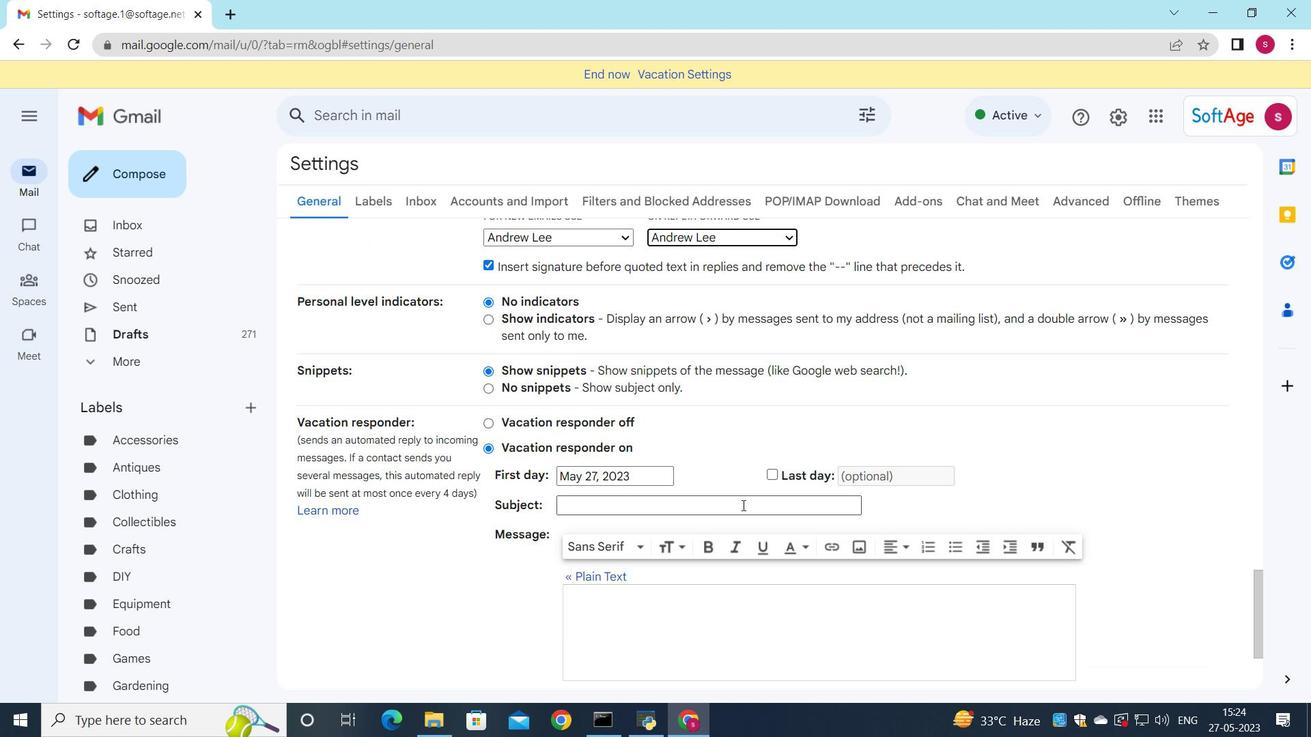 
Action: Mouse moved to (741, 508)
Screenshot: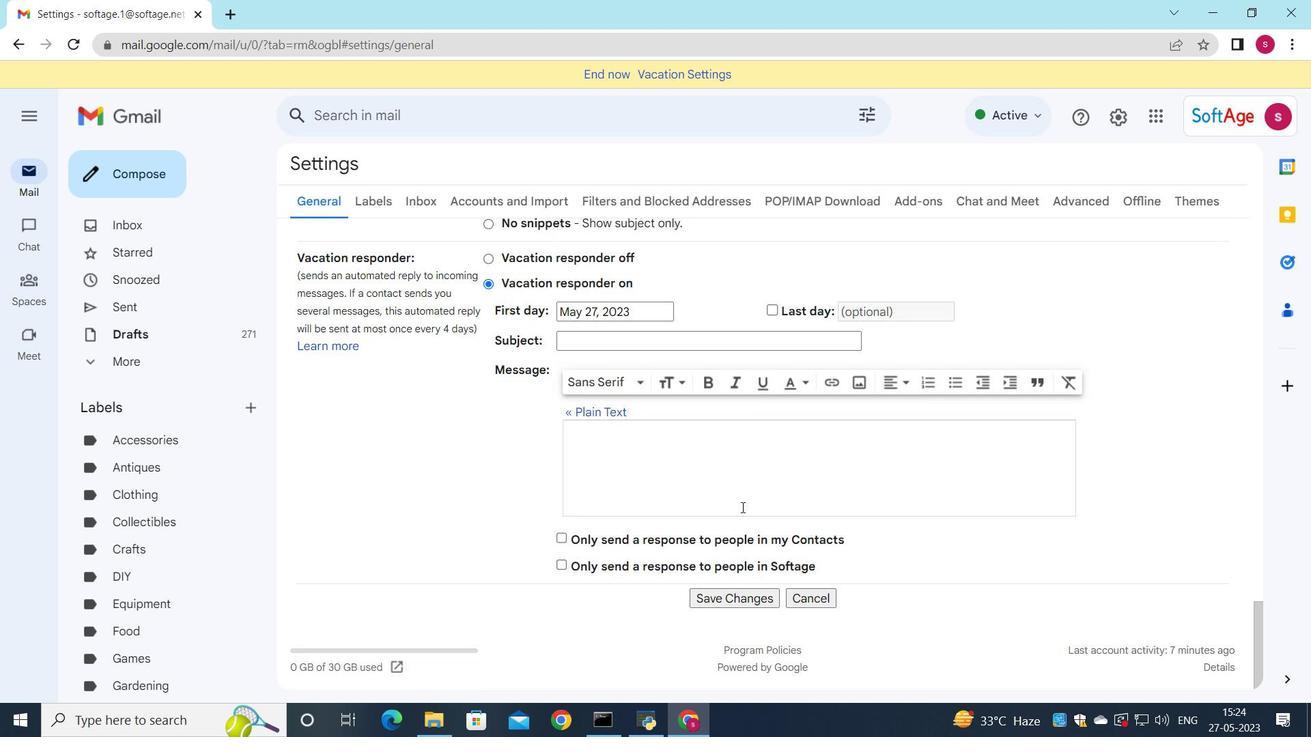 
Action: Mouse scrolled (741, 507) with delta (0, 0)
Screenshot: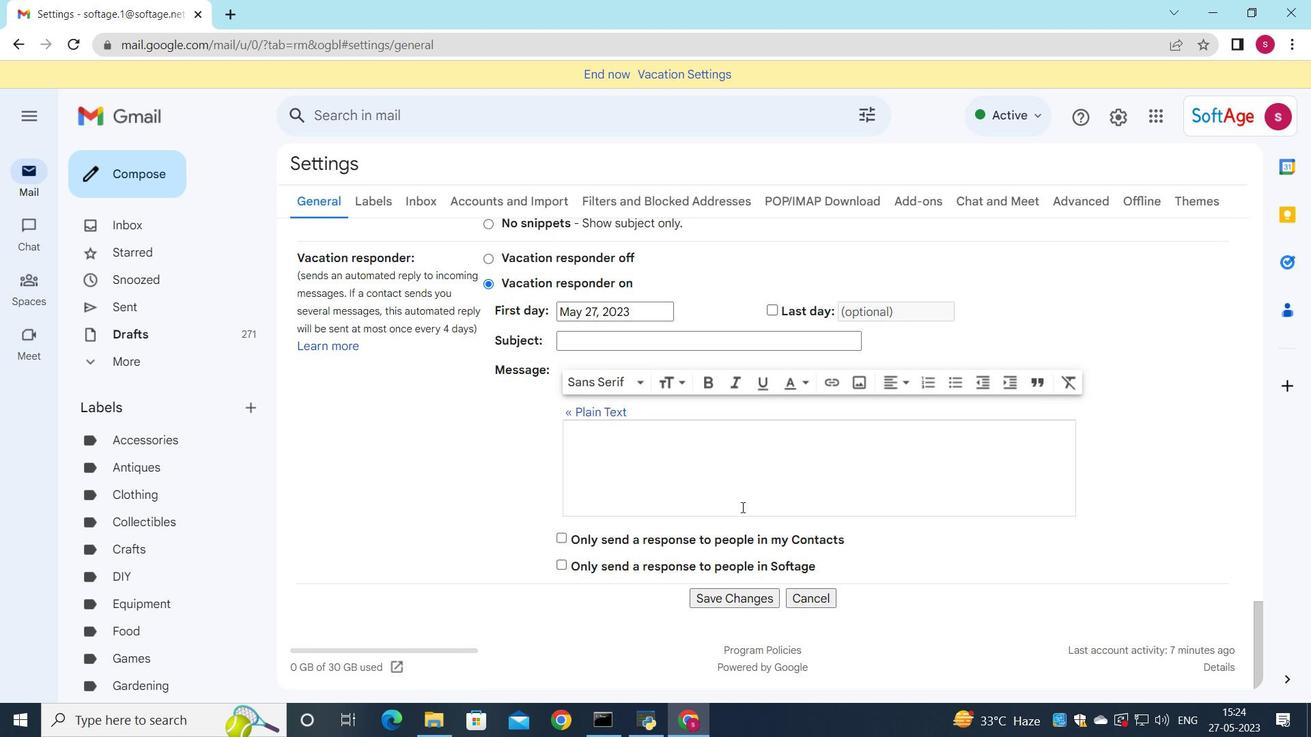 
Action: Mouse scrolled (741, 507) with delta (0, 0)
Screenshot: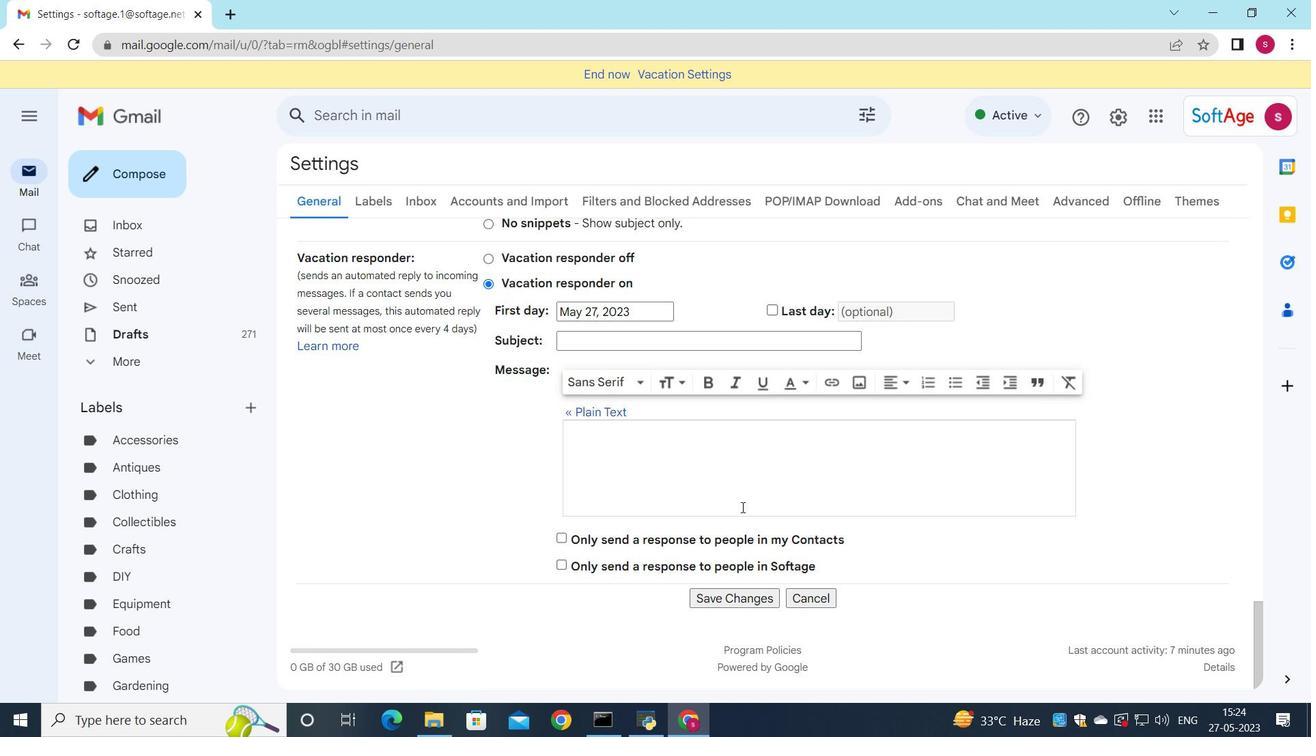 
Action: Mouse moved to (739, 600)
Screenshot: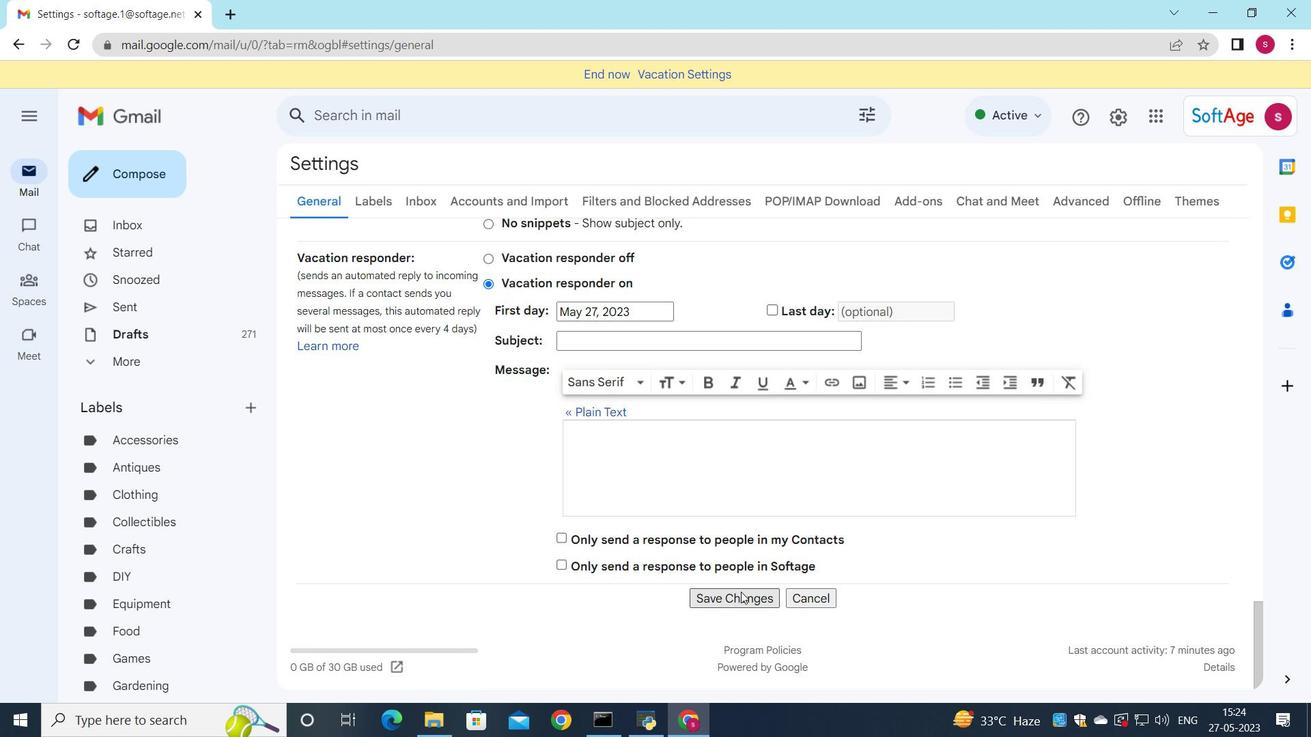 
Action: Mouse pressed left at (739, 600)
Screenshot: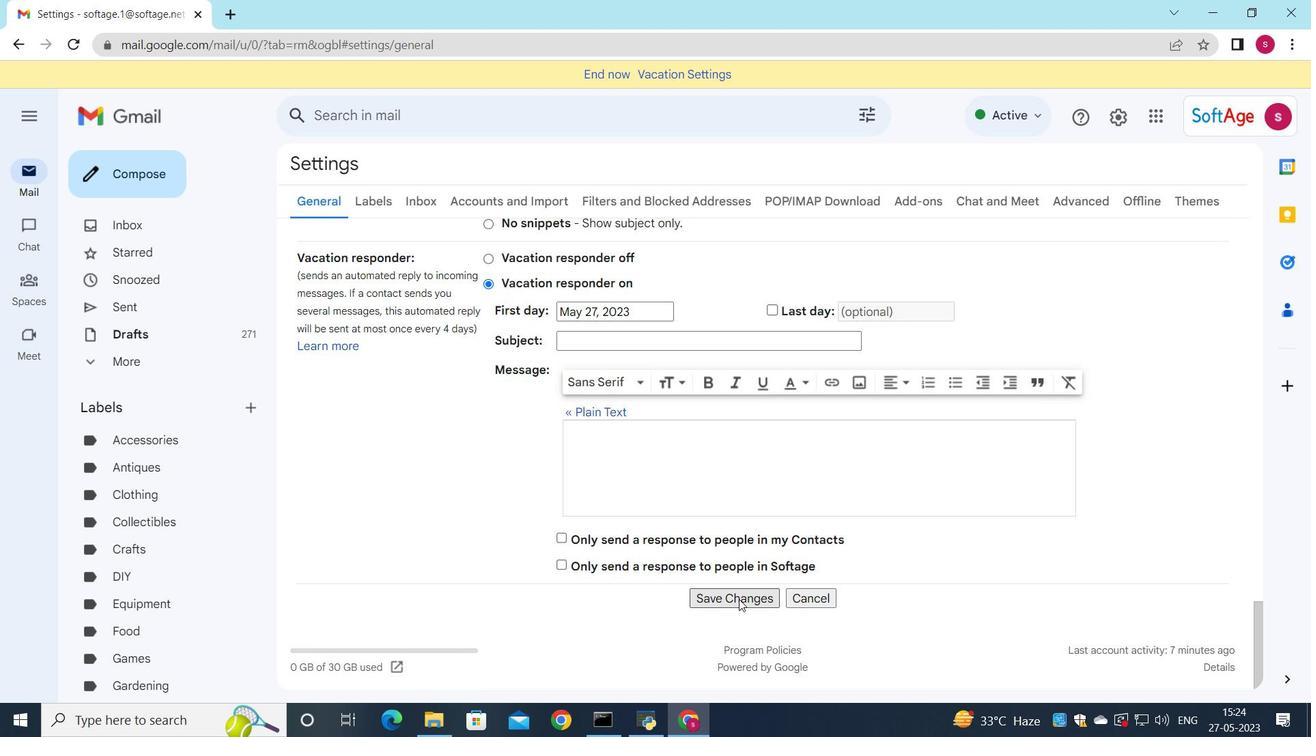 
Action: Mouse moved to (161, 185)
Screenshot: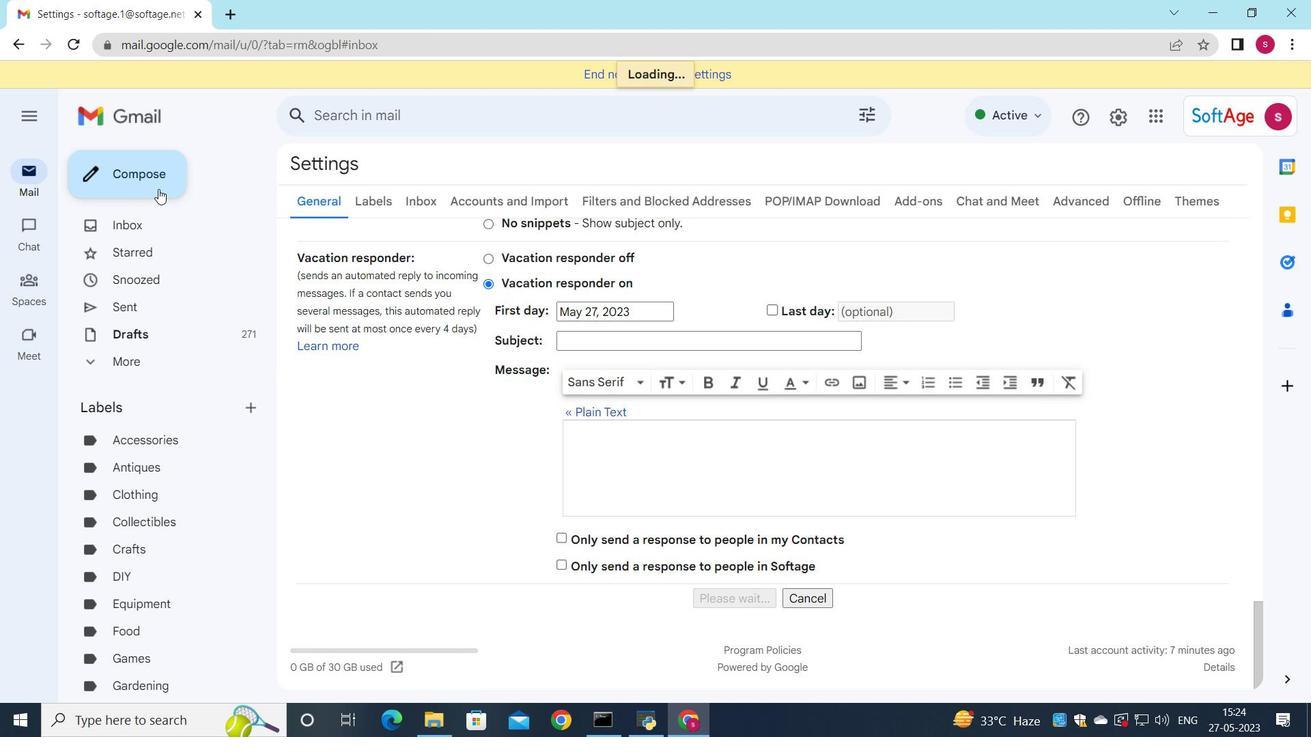 
Action: Mouse pressed left at (161, 185)
Screenshot: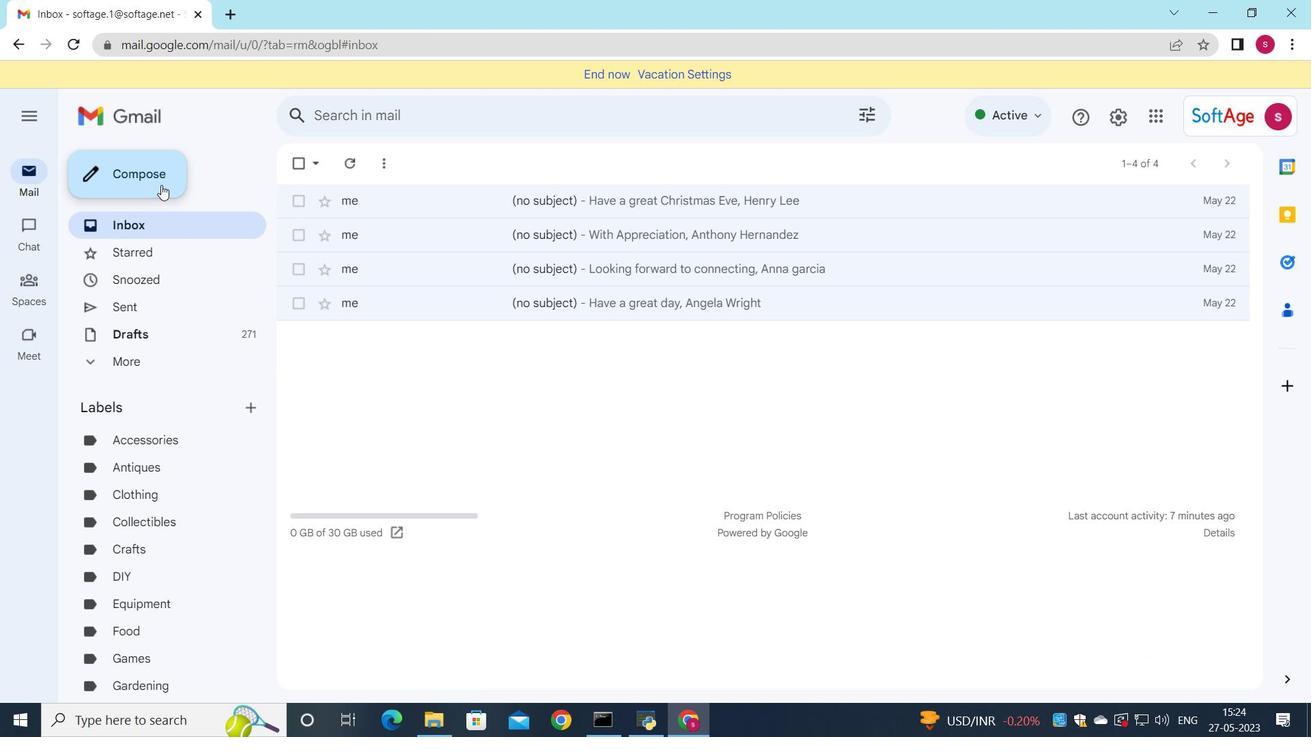
Action: Mouse moved to (1045, 330)
Screenshot: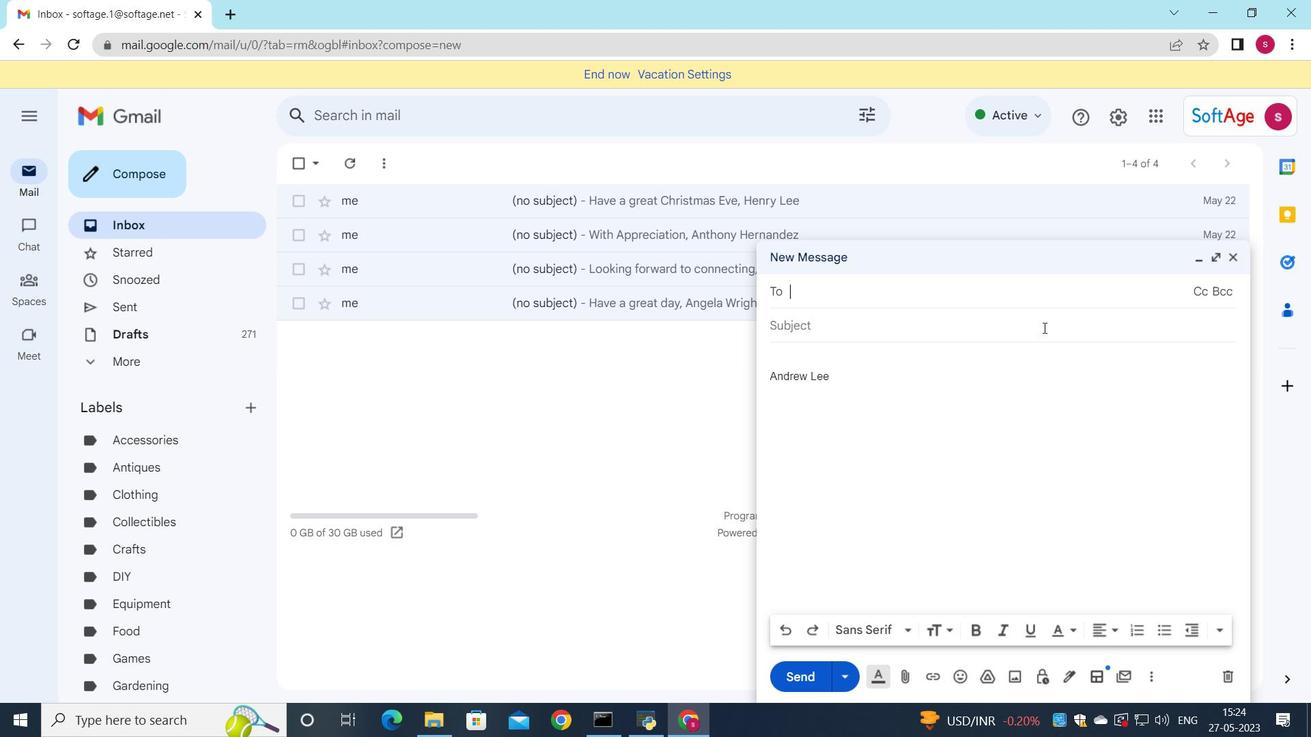 
Action: Key pressed sof
Screenshot: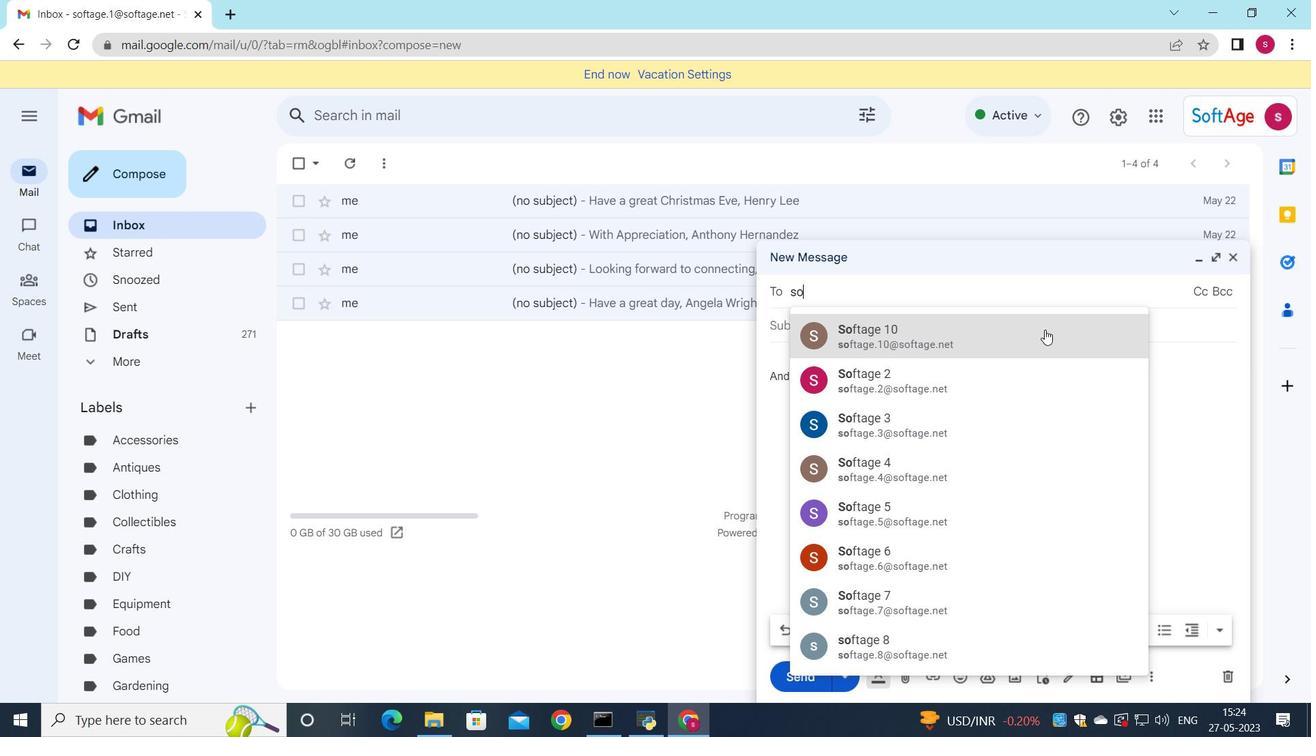 
Action: Mouse moved to (1004, 370)
Screenshot: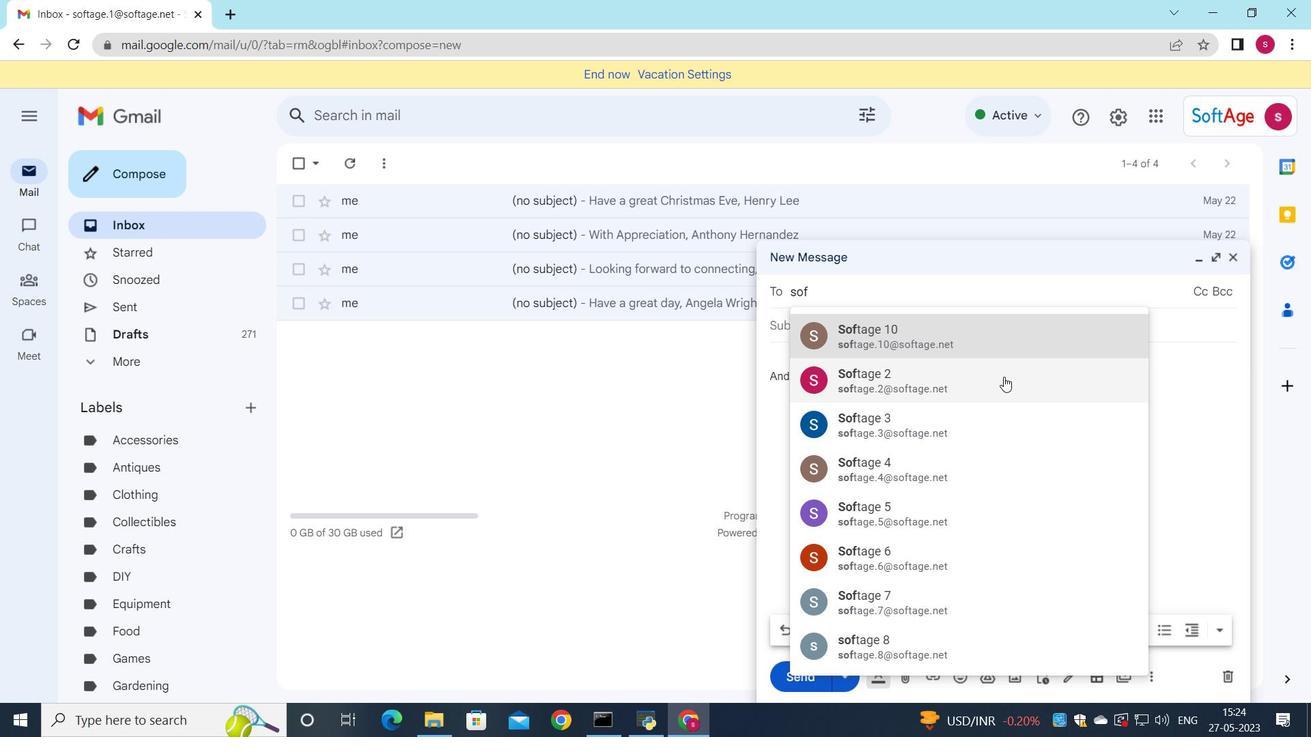 
Action: Mouse pressed left at (1004, 370)
Screenshot: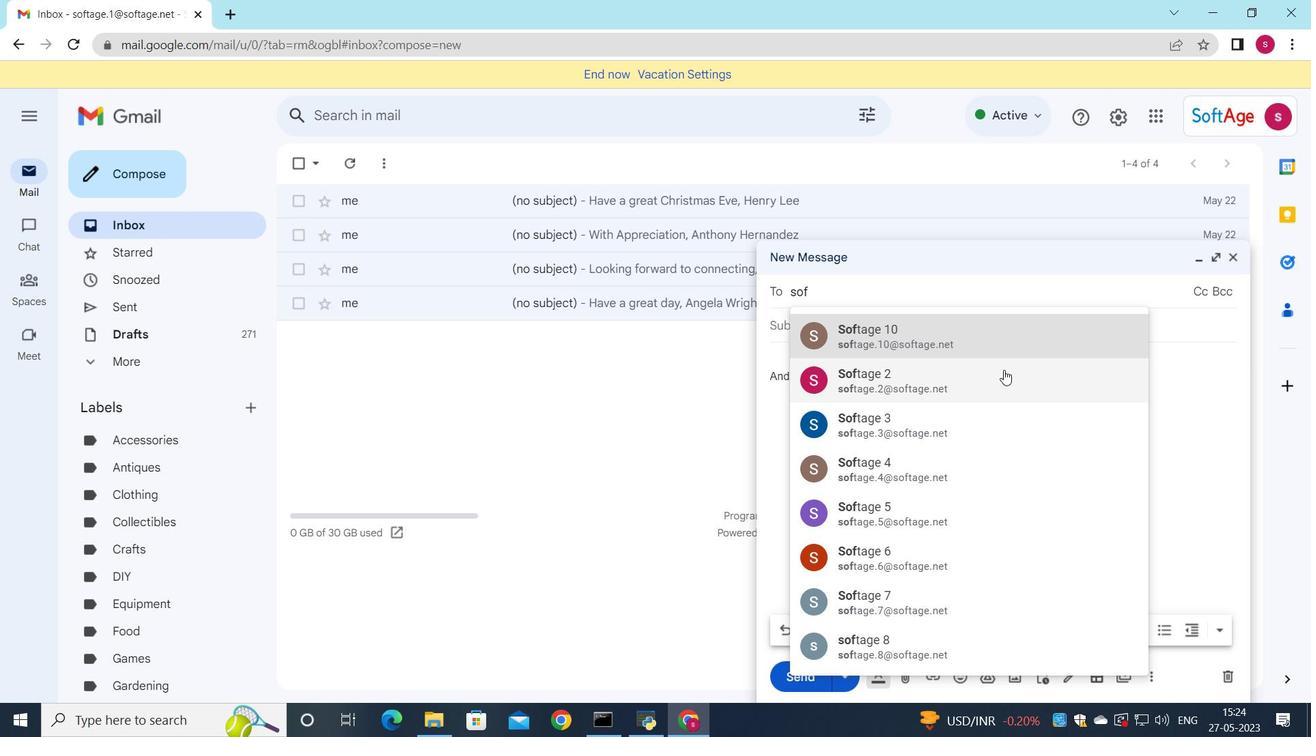
Action: Mouse moved to (1005, 380)
Screenshot: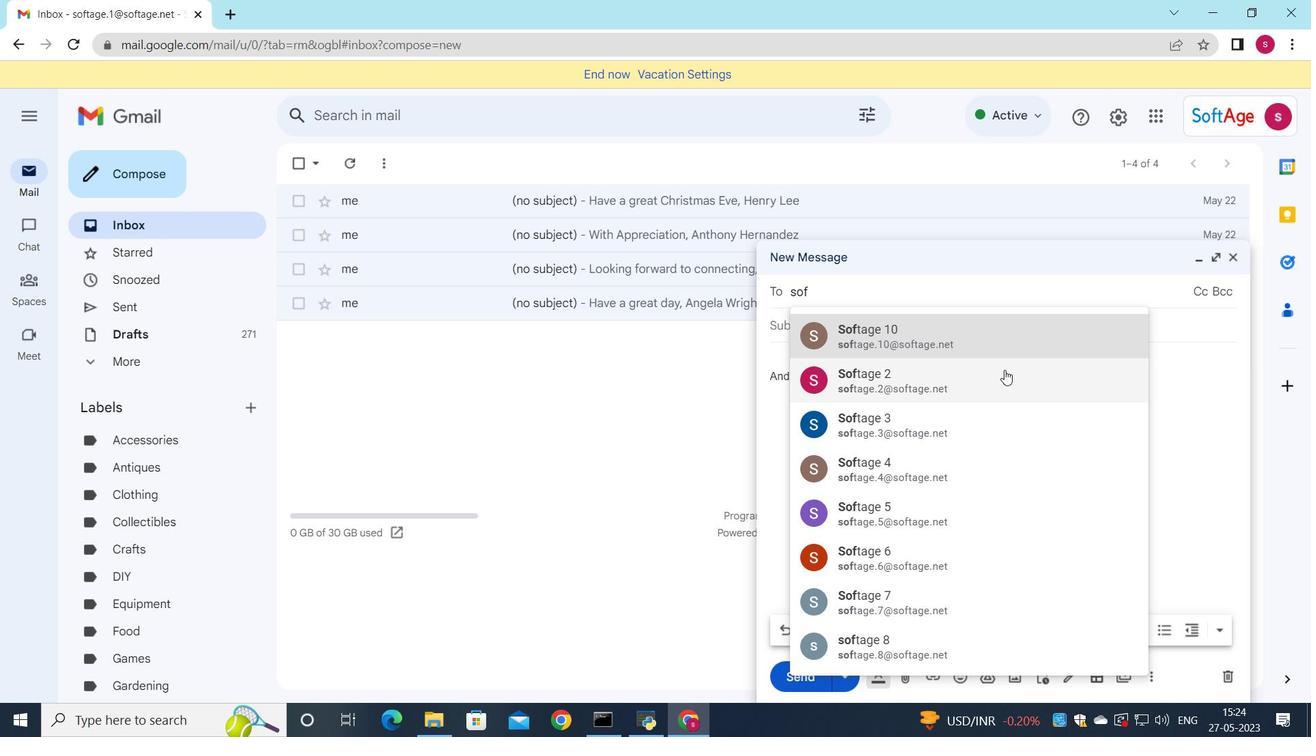 
Action: Key pressed s
Screenshot: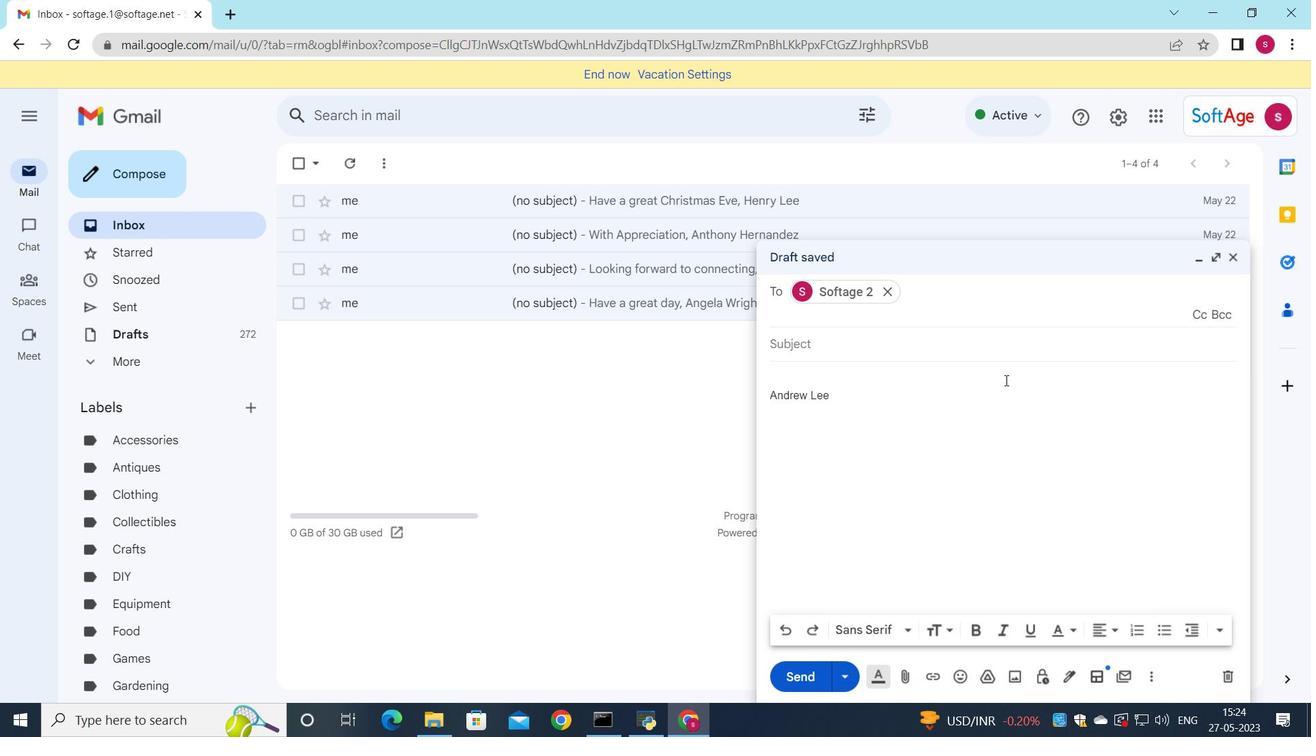 
Action: Mouse moved to (1011, 428)
Screenshot: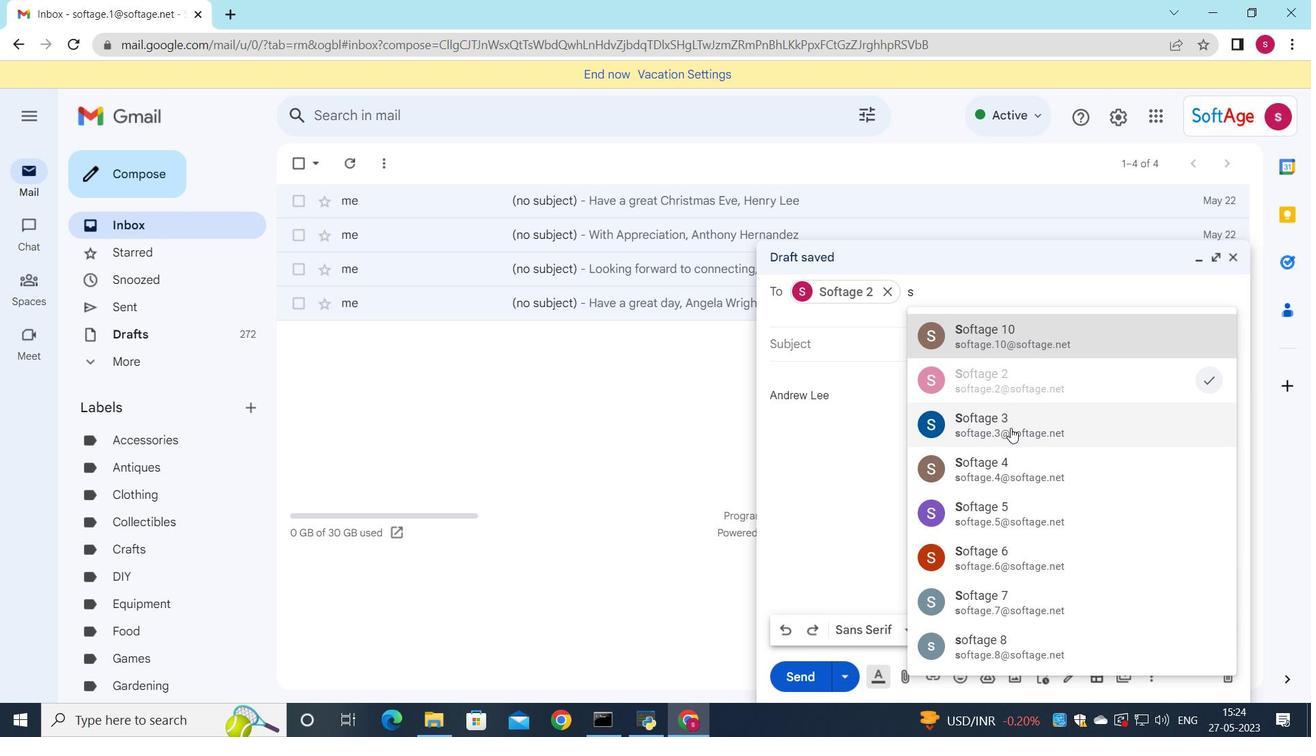
Action: Mouse pressed left at (1011, 428)
Screenshot: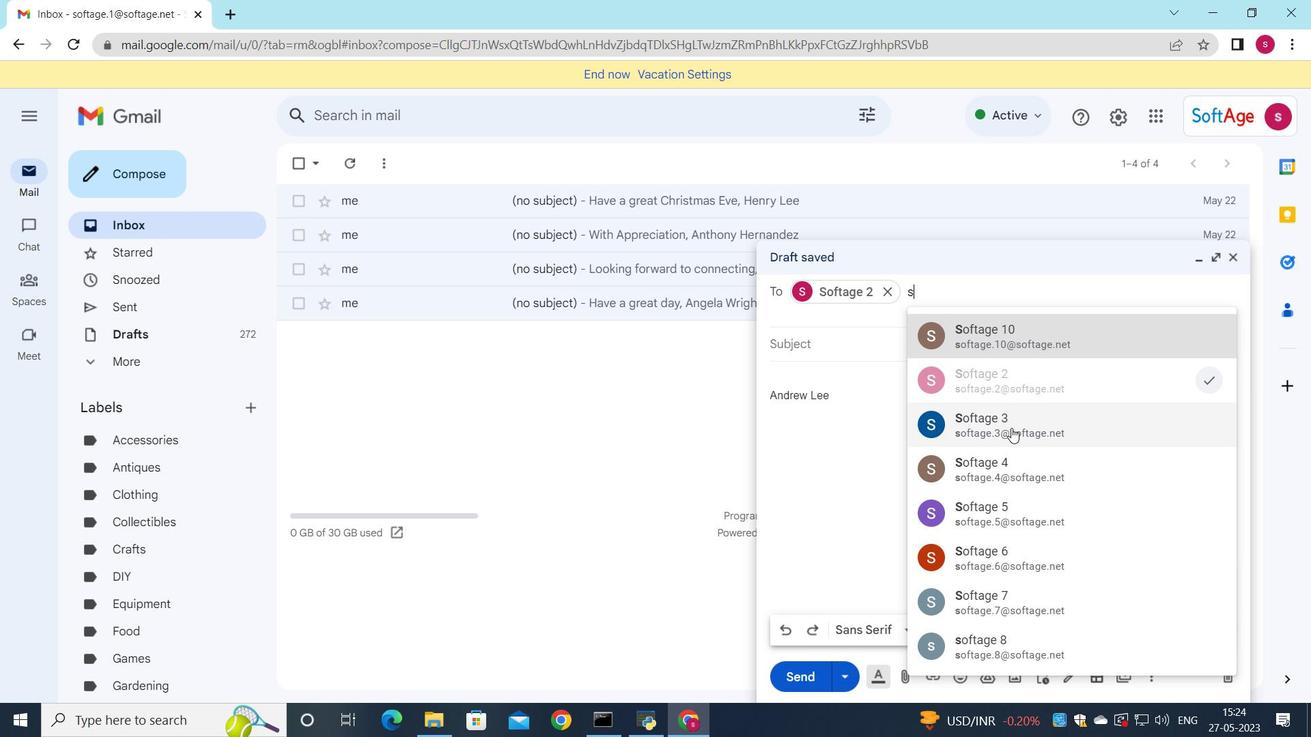 
Action: Mouse moved to (1203, 316)
Screenshot: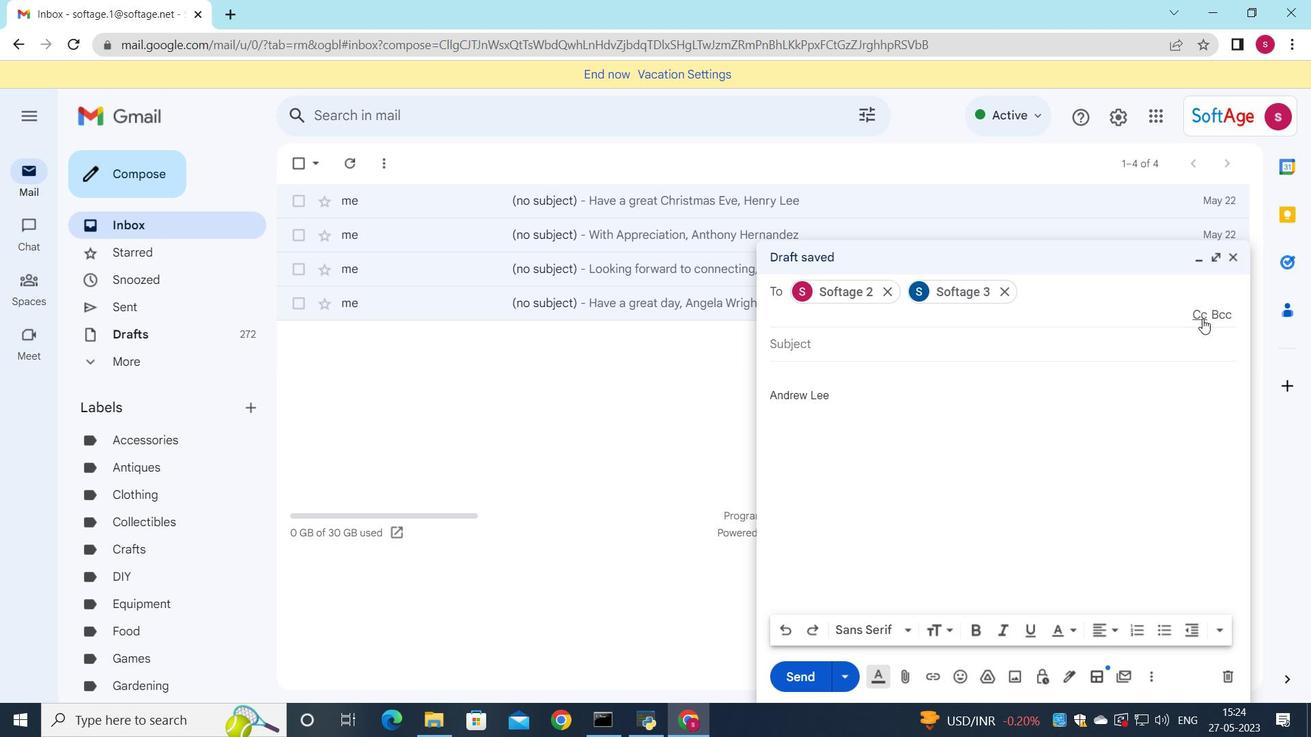 
Action: Mouse pressed left at (1203, 316)
Screenshot: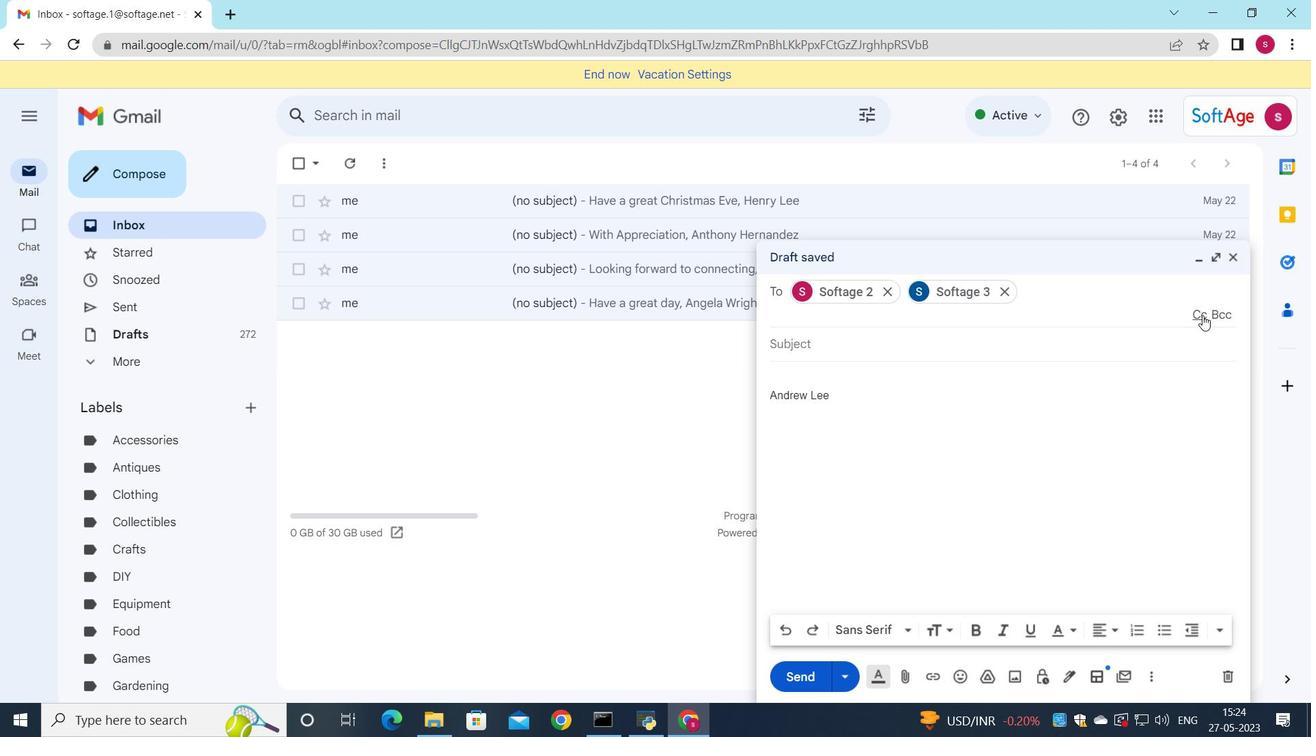 
Action: Mouse moved to (1203, 317)
Screenshot: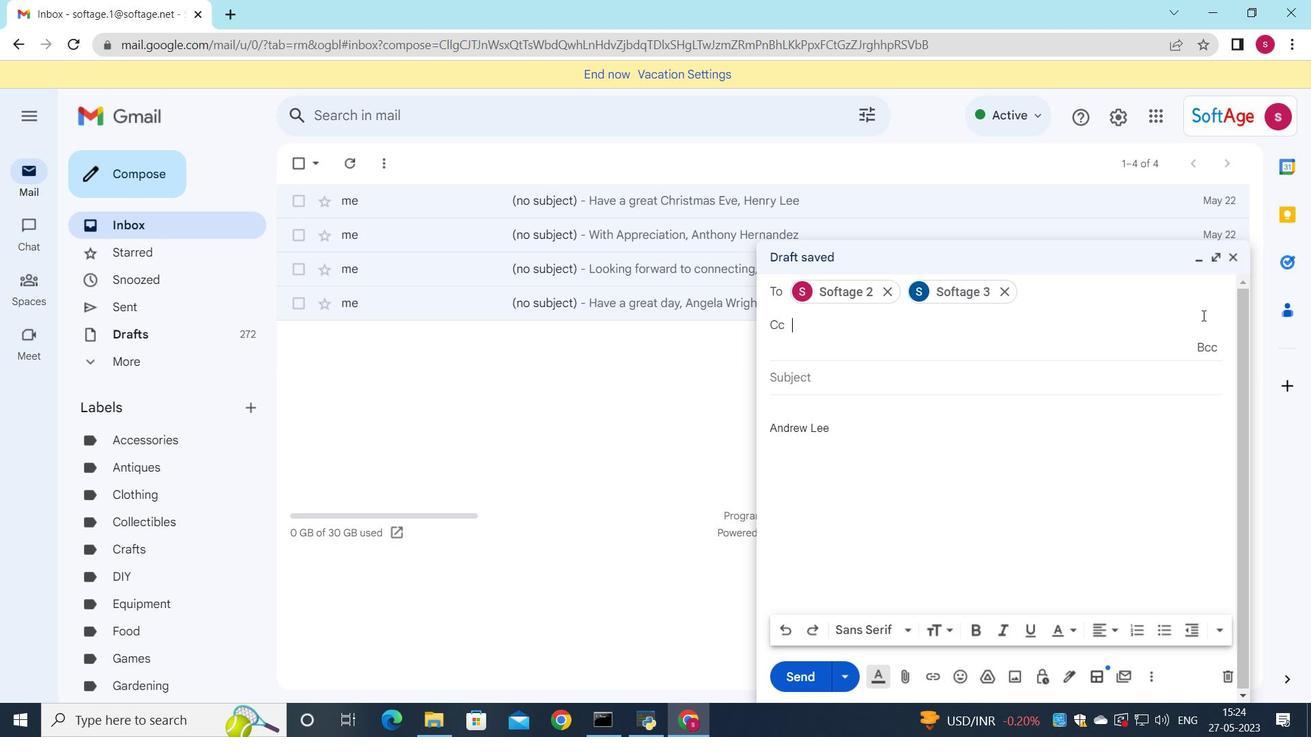 
Action: Key pressed s
Screenshot: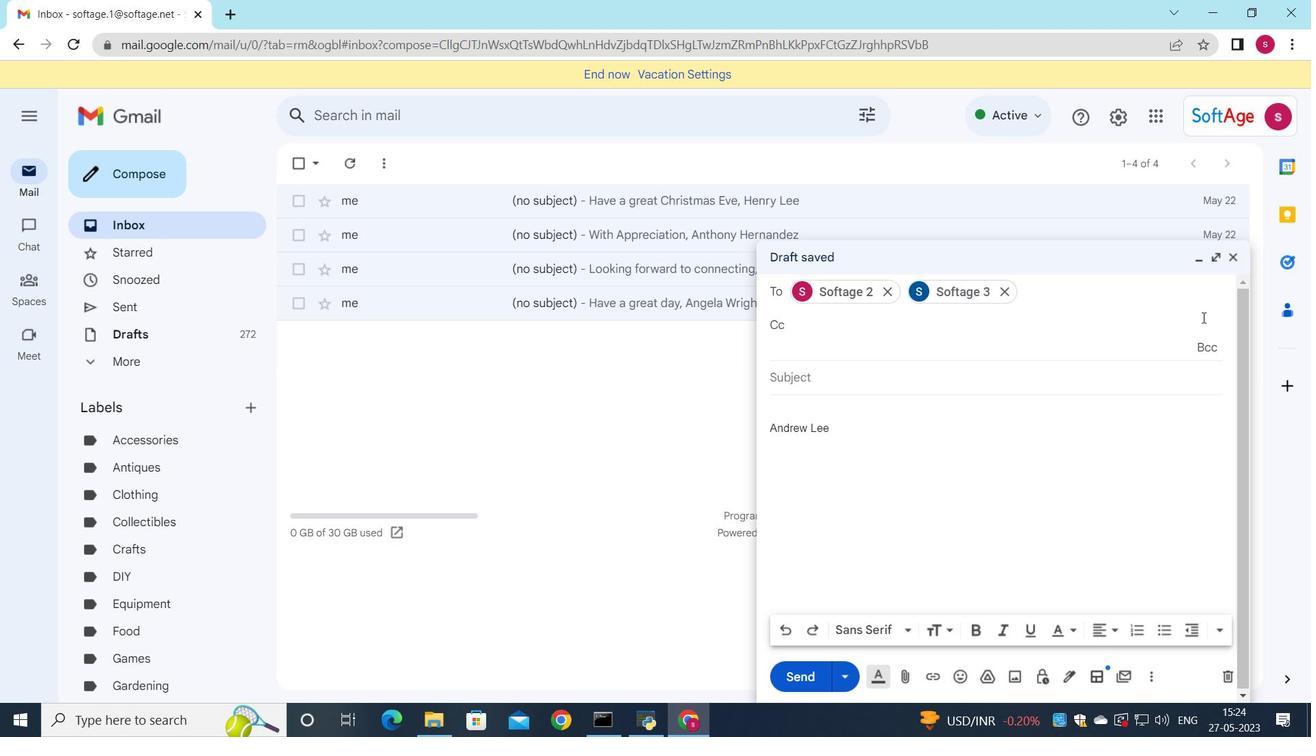 
Action: Mouse moved to (981, 497)
Screenshot: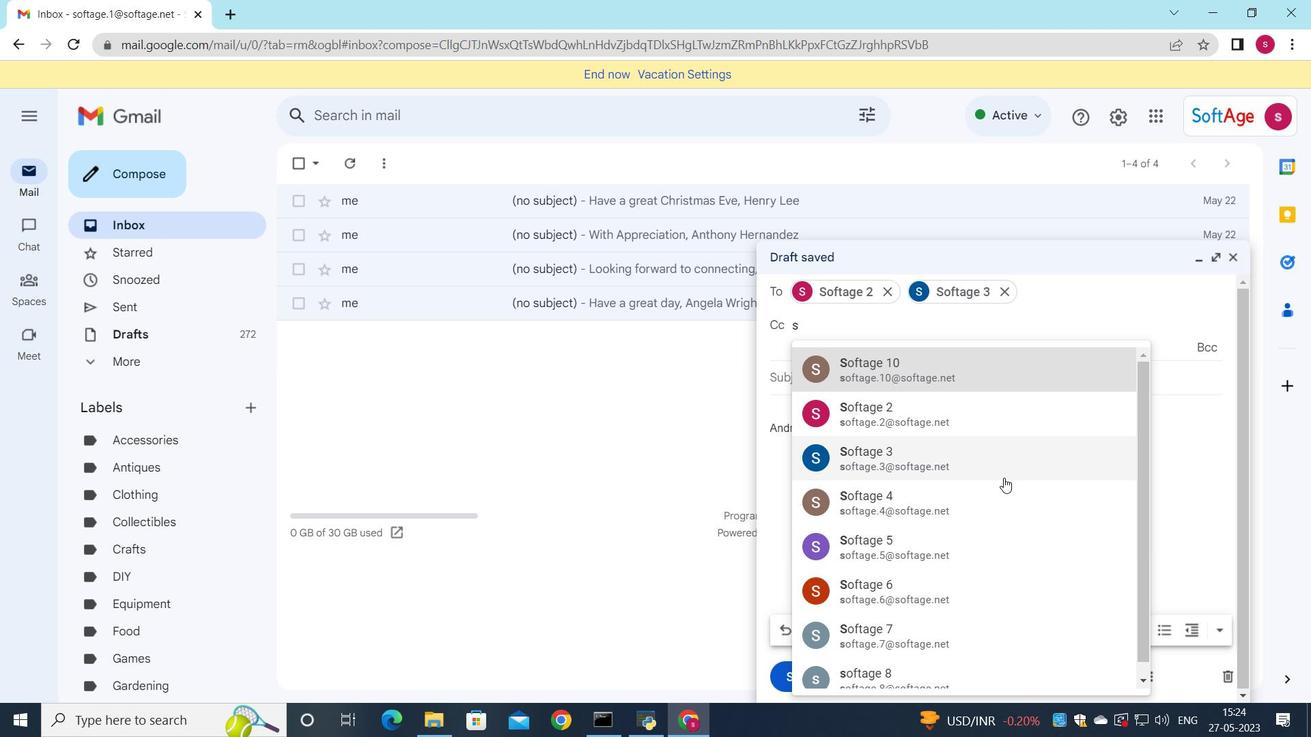 
Action: Mouse pressed left at (981, 497)
Screenshot: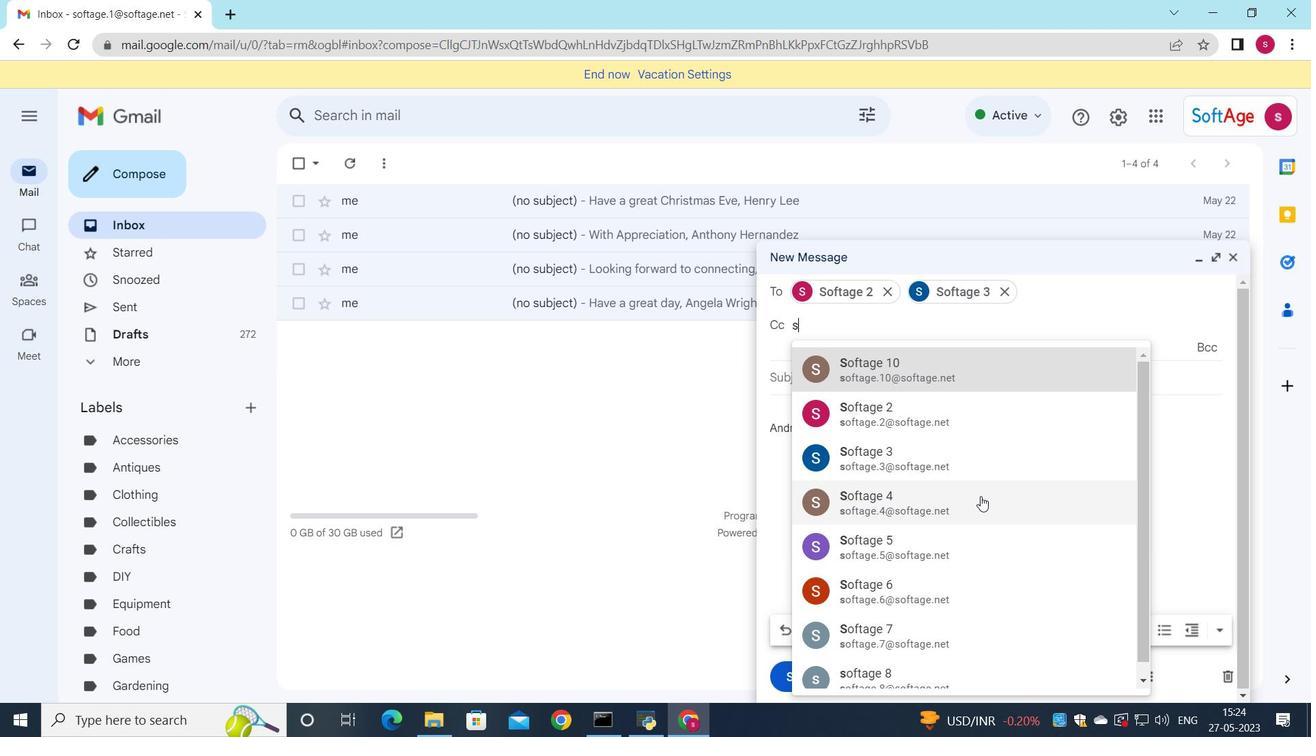 
Action: Mouse moved to (860, 381)
Screenshot: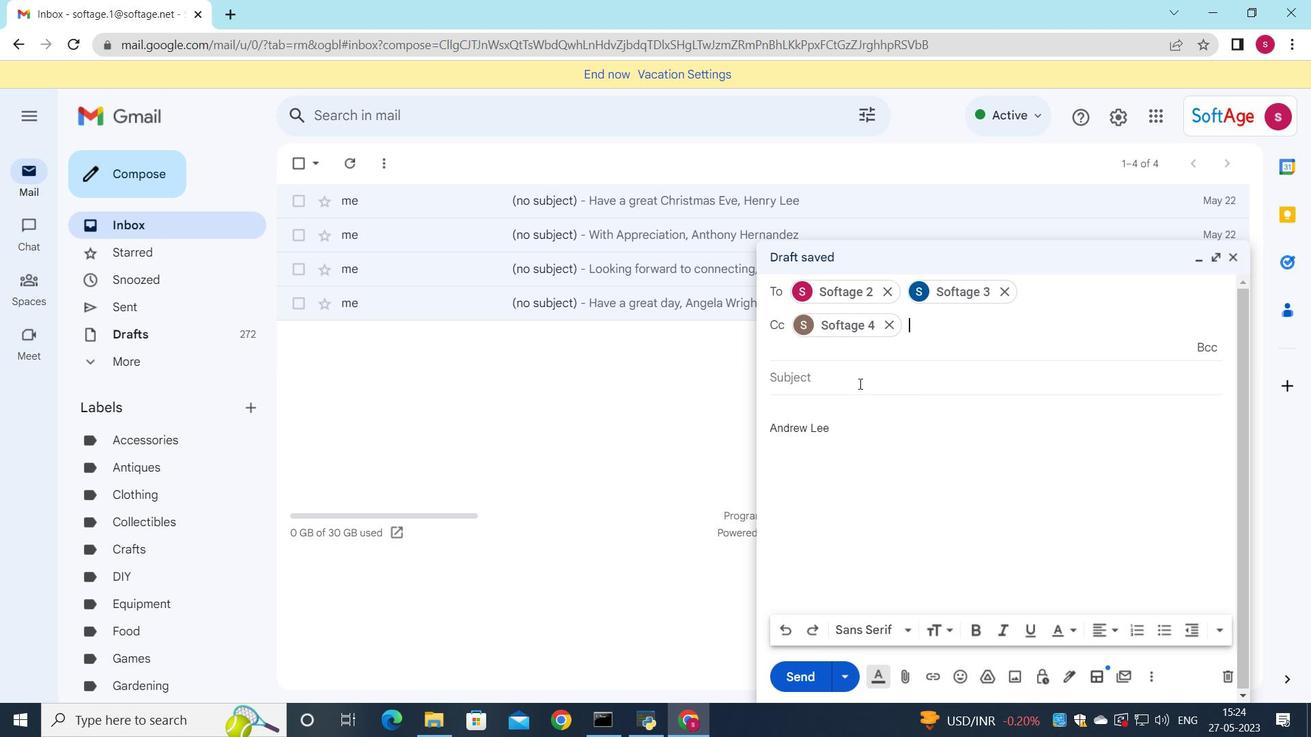 
Action: Mouse pressed left at (860, 381)
Screenshot: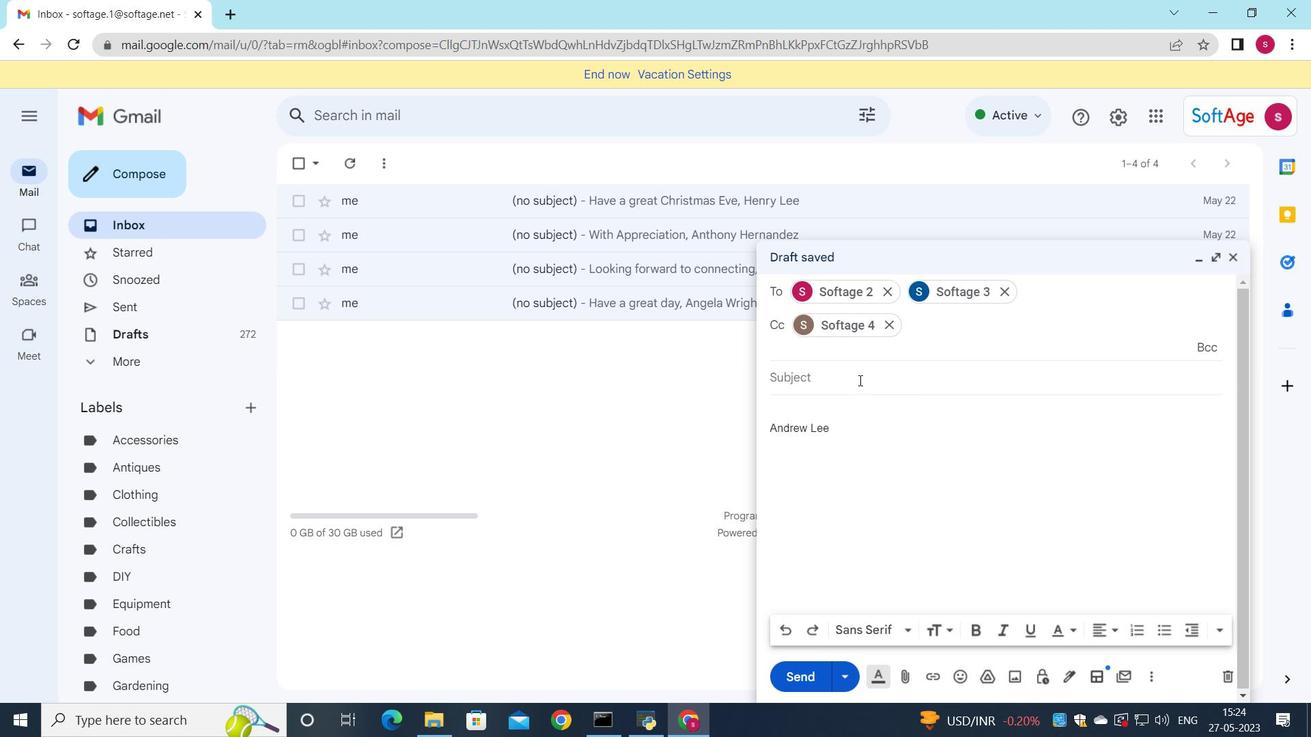 
Action: Mouse moved to (1000, 401)
Screenshot: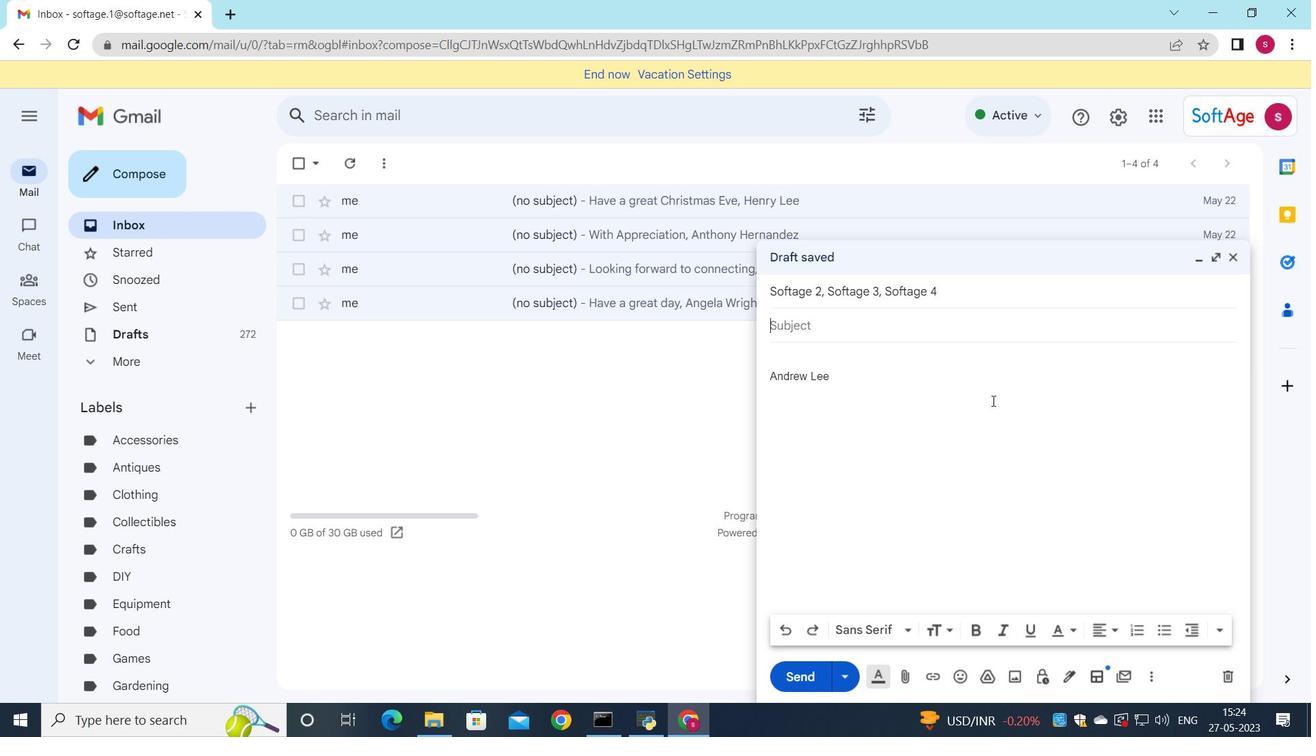 
Action: Key pressed <Key.shift>Sales<Key.space><Key.shift>Pitch
Screenshot: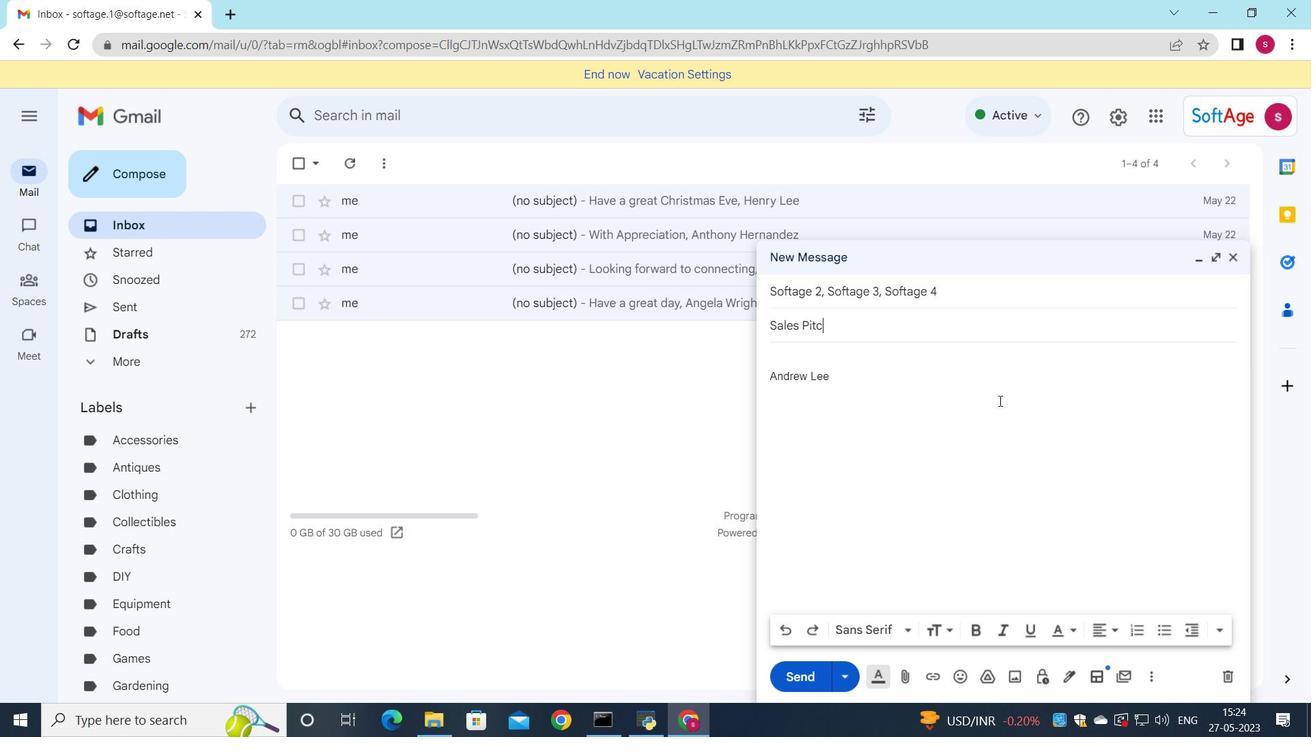 
Action: Mouse moved to (846, 362)
Screenshot: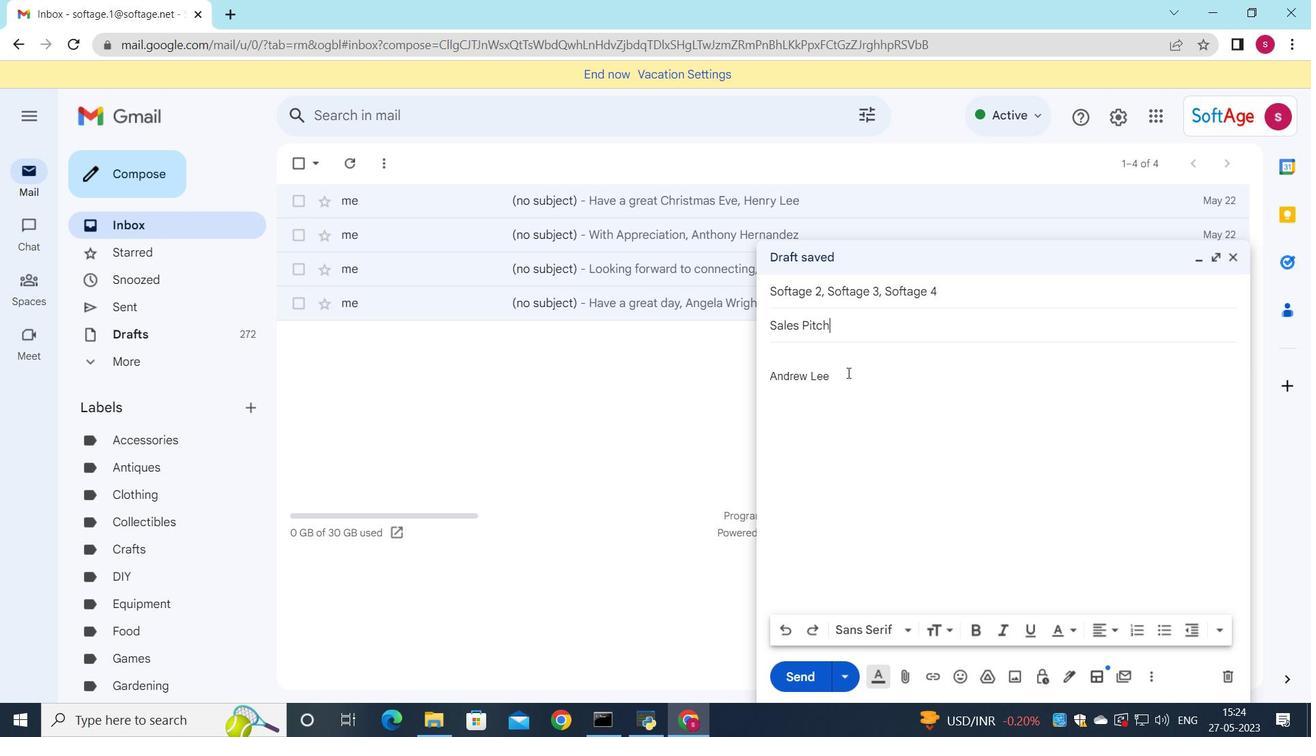 
Action: Mouse pressed left at (846, 362)
Screenshot: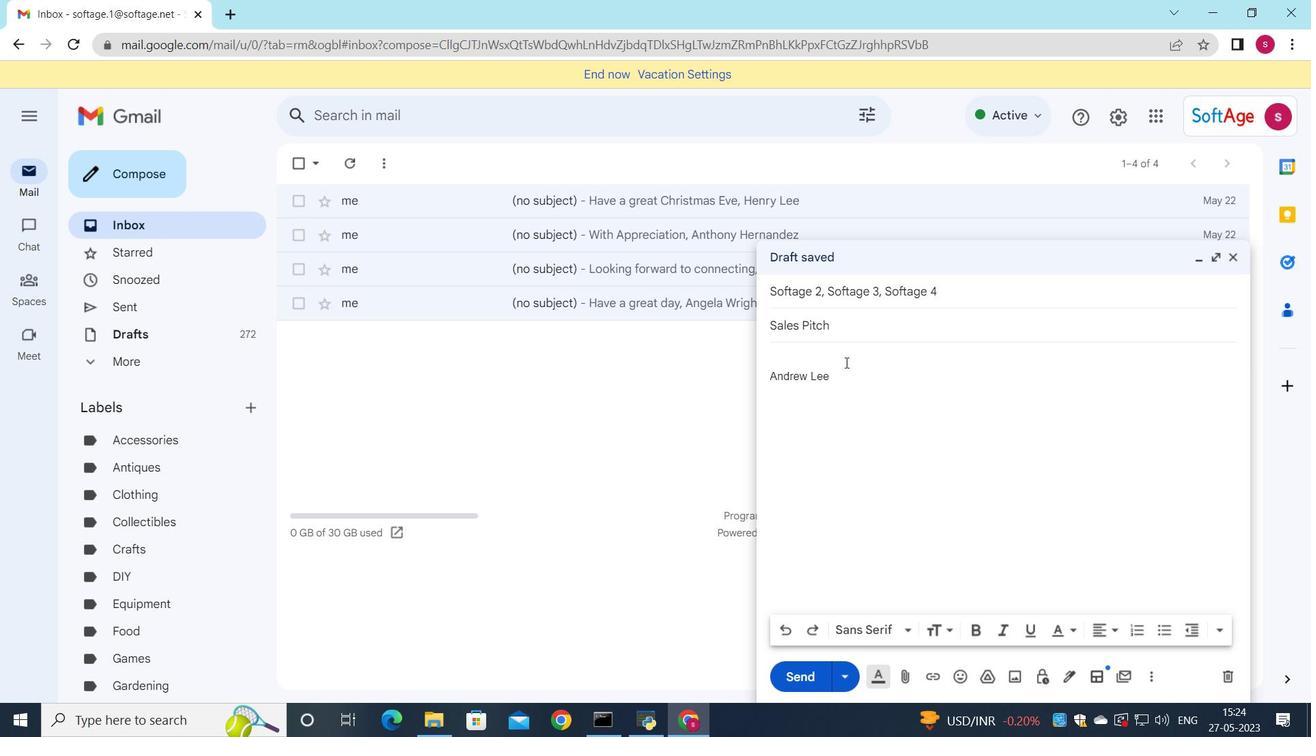 
Action: Key pressed <Key.shift_r><Key.shift_r><Key.shift_r><Key.shift_r><Key.shift_r><Key.shift_r>I<Key.space>regret<Key.space>to<Key.space>inform<Key.space>you<Key.space>that<Key.space>your<Key.space>request<Key.space>has<Key.space>been<Key.space>denied
Screenshot: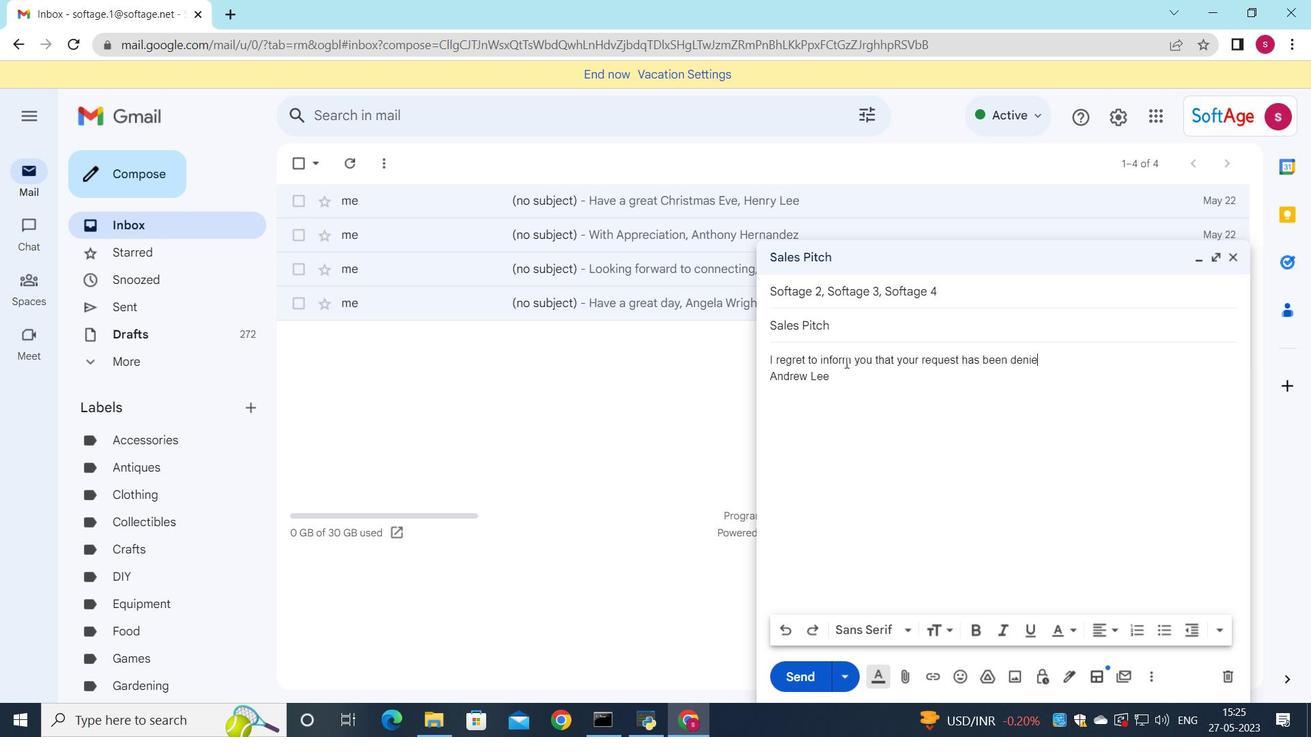 
Action: Mouse moved to (976, 424)
Screenshot: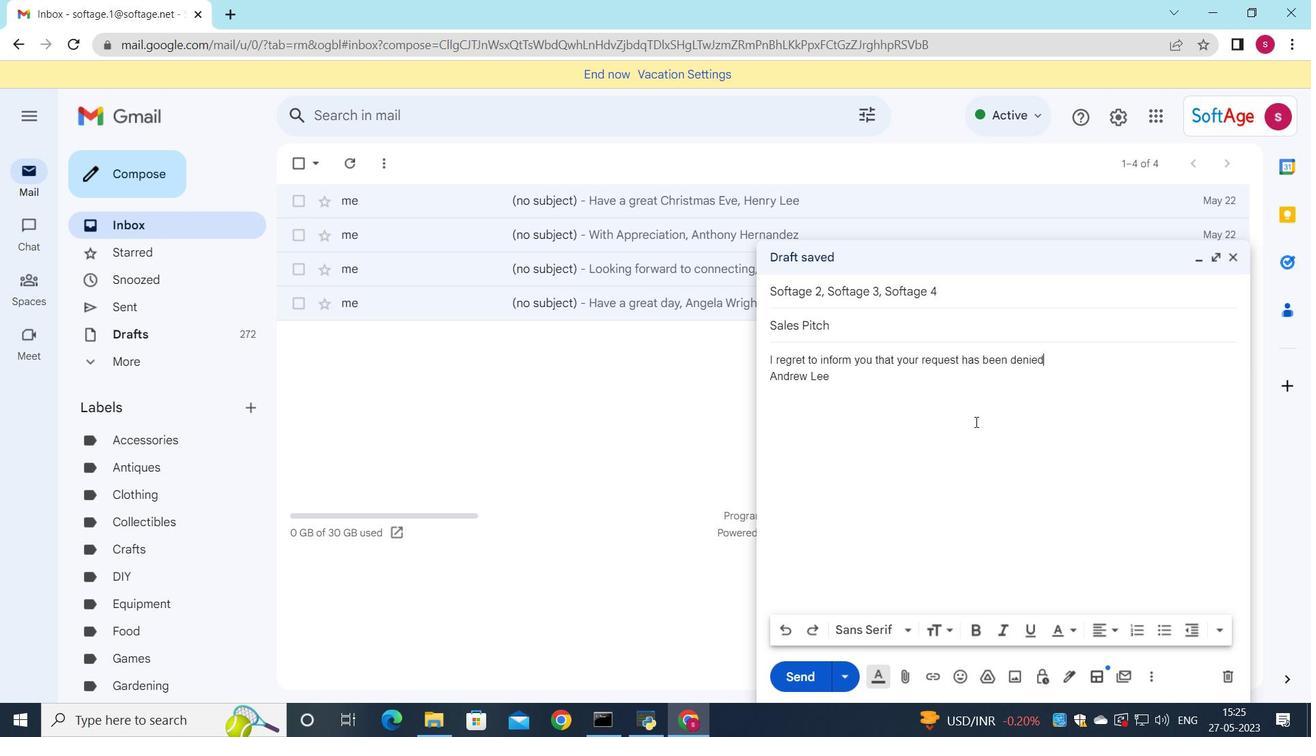 
Action: Key pressed .
Screenshot: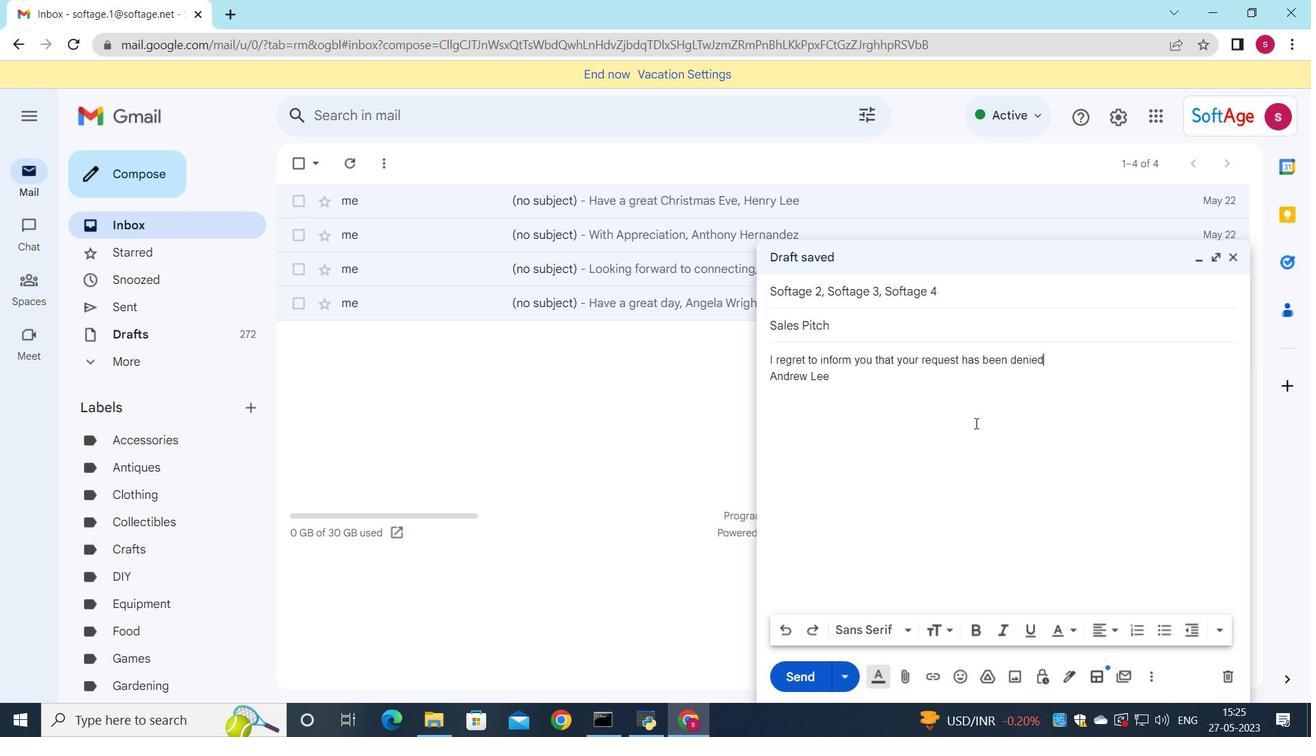 
Action: Mouse moved to (1061, 366)
Screenshot: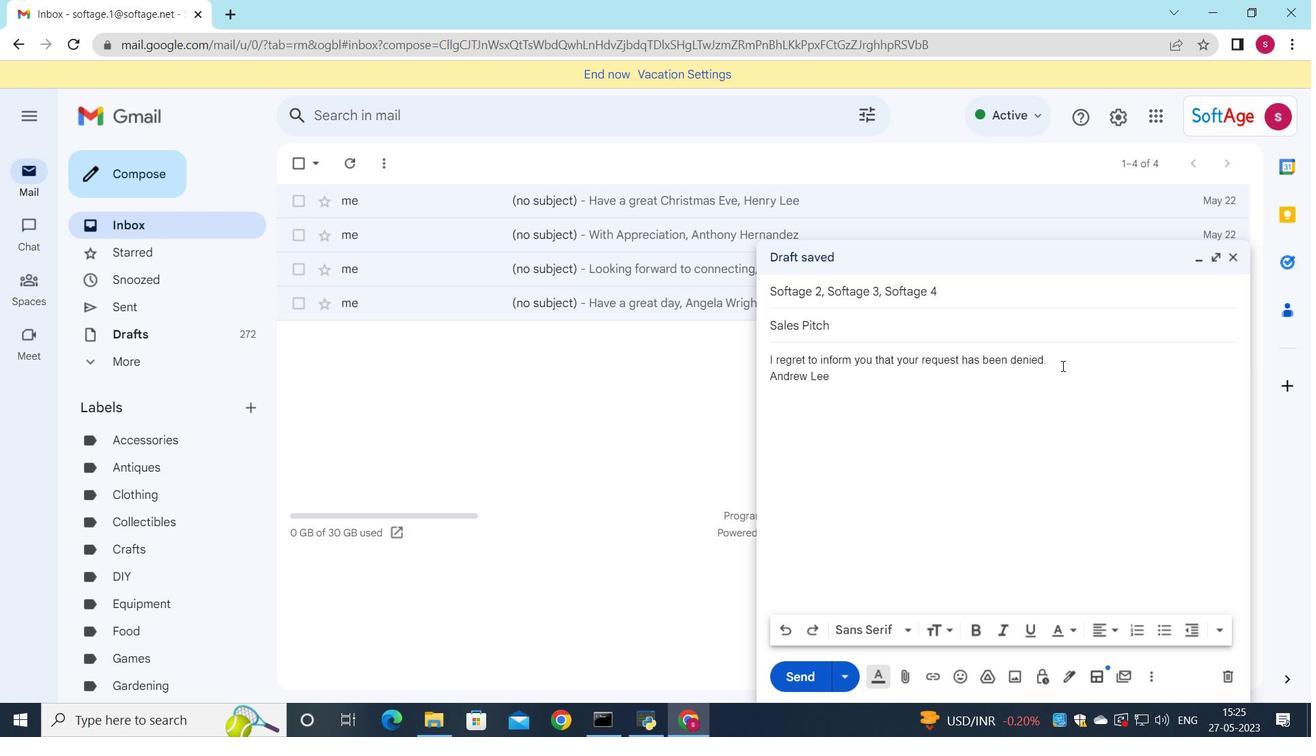 
Action: Mouse pressed left at (1061, 366)
Screenshot: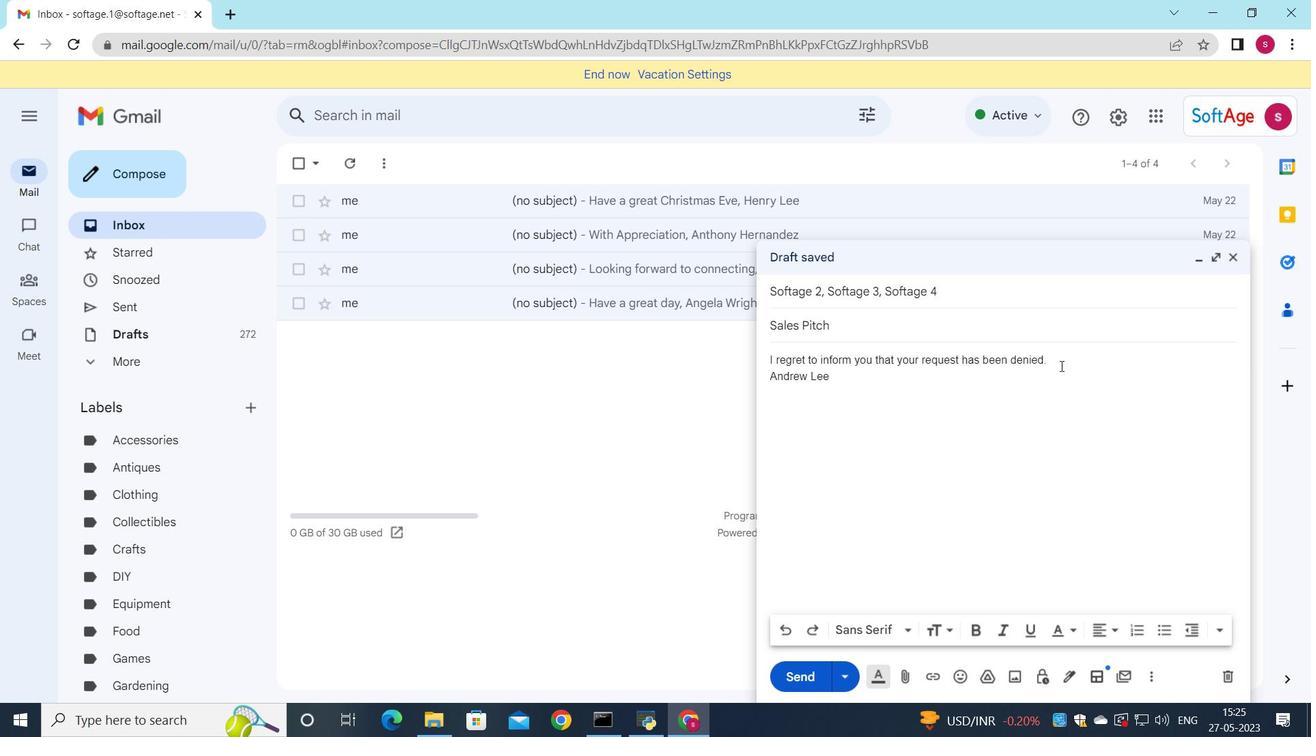 
Action: Mouse moved to (948, 630)
Screenshot: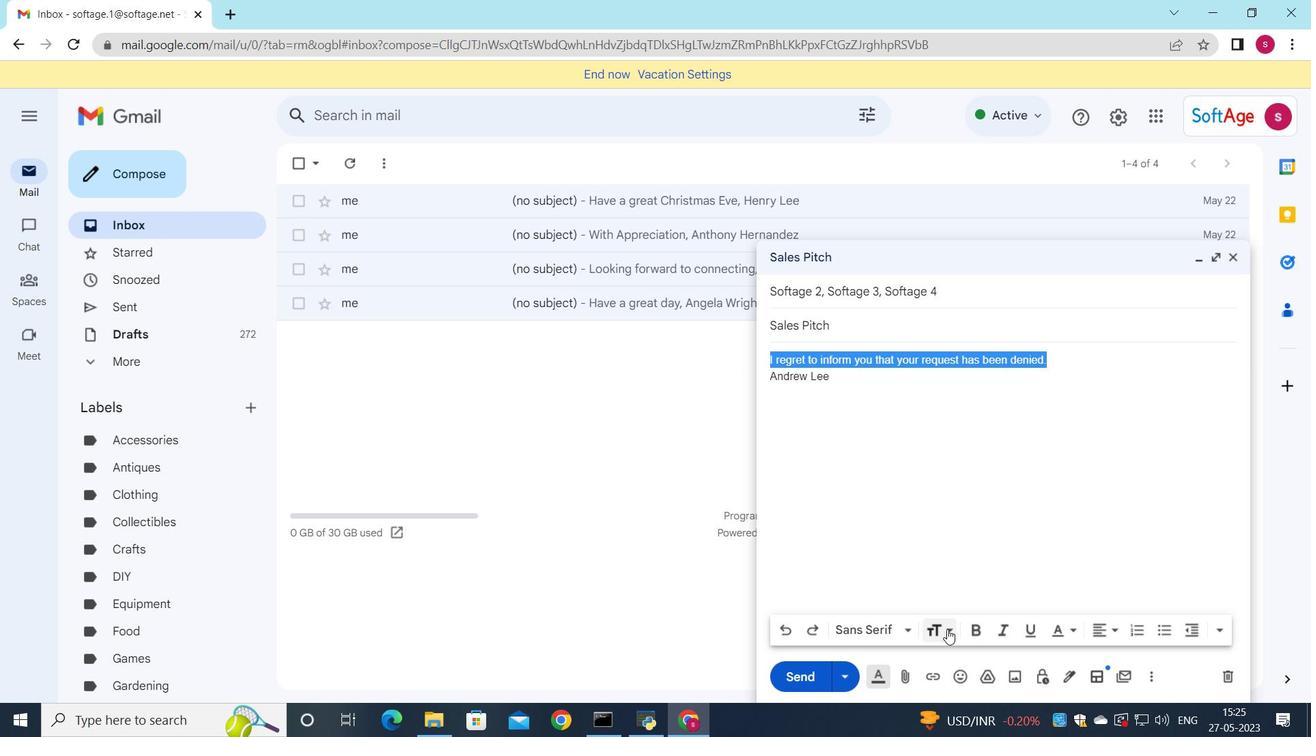 
Action: Mouse pressed left at (948, 630)
Screenshot: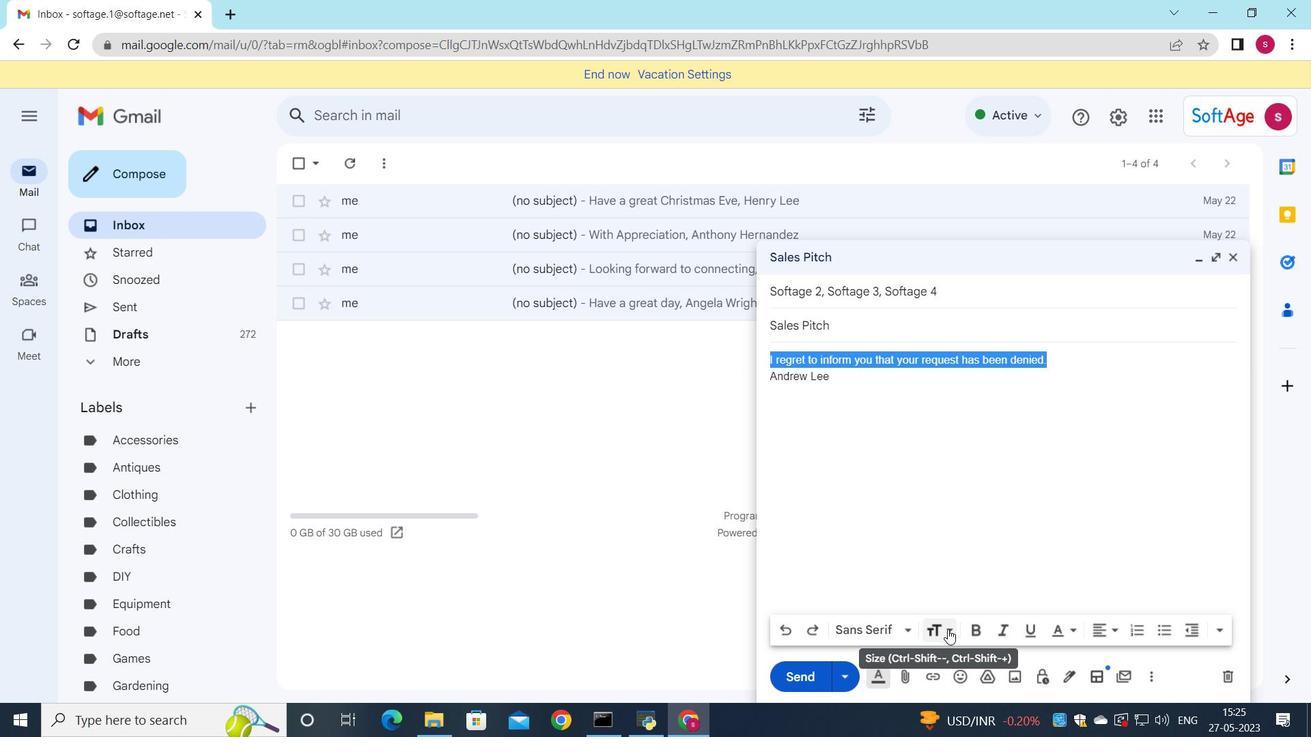
Action: Mouse moved to (1007, 605)
Screenshot: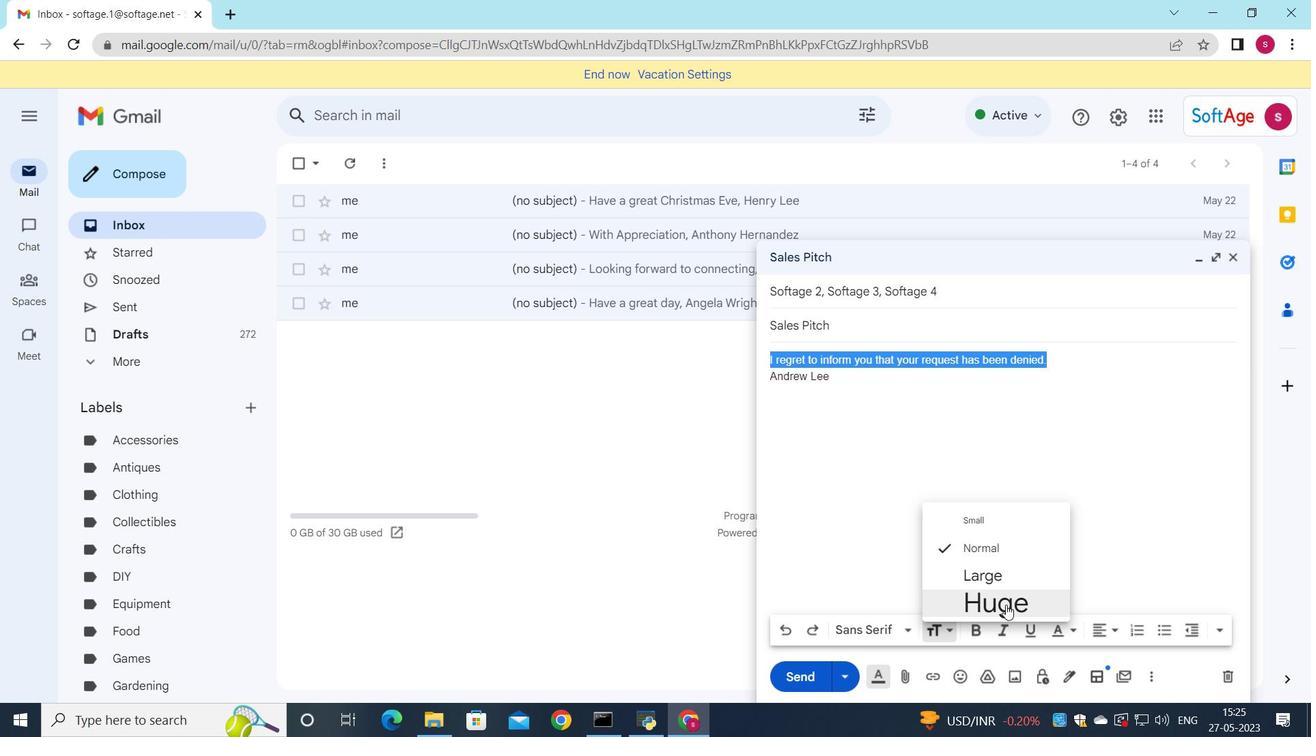 
Action: Mouse pressed left at (1007, 605)
Screenshot: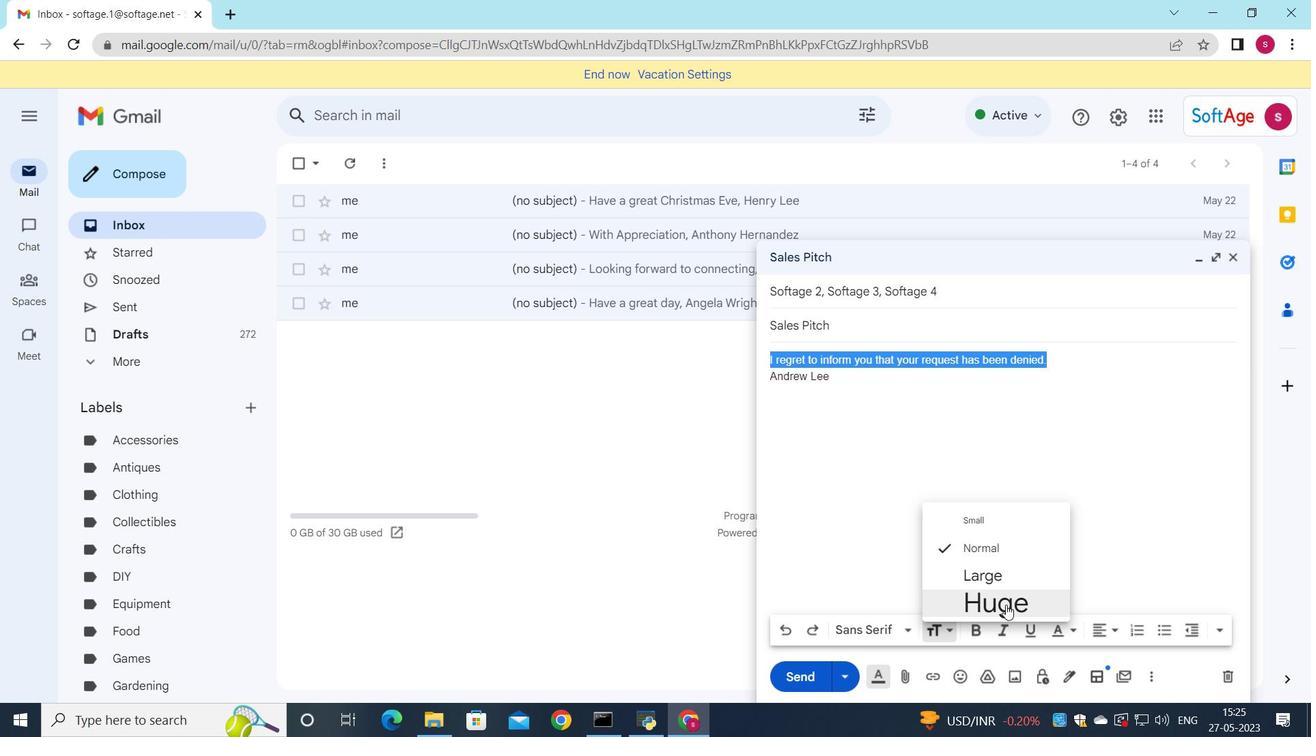 
Action: Mouse moved to (1112, 631)
Screenshot: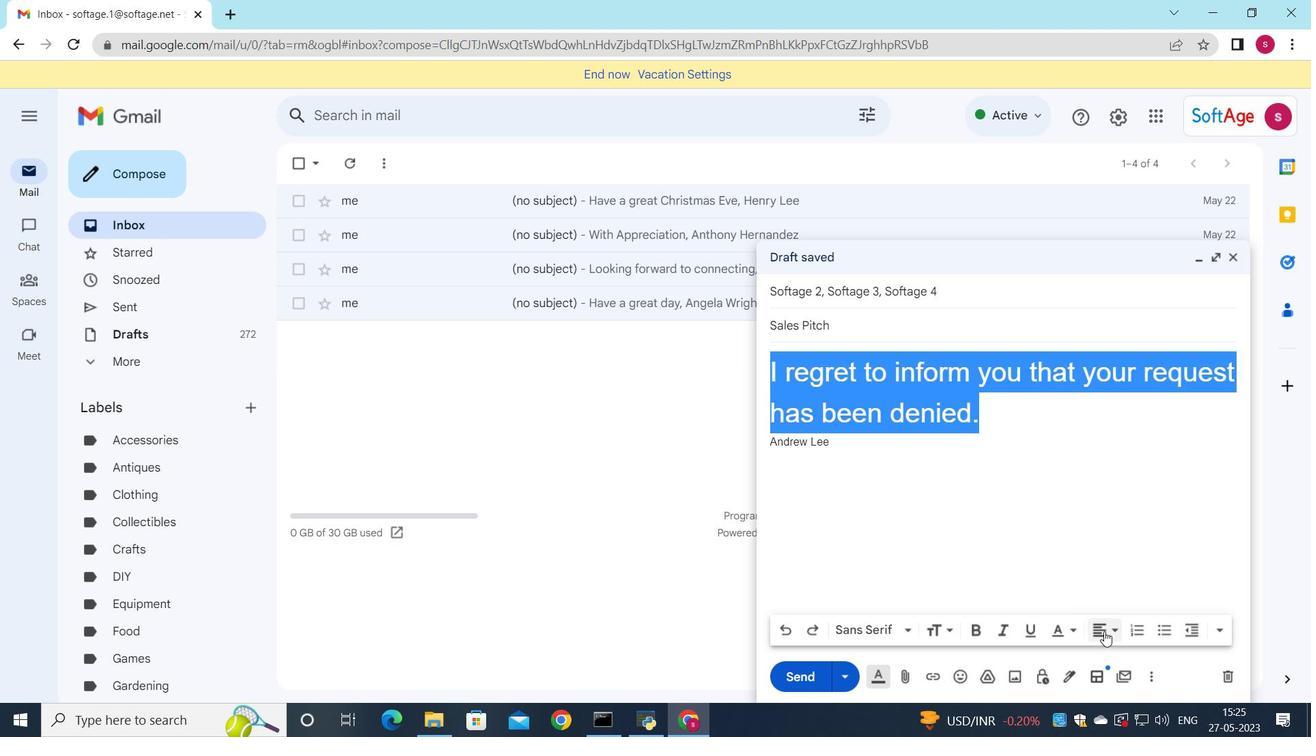 
Action: Mouse pressed left at (1112, 631)
Screenshot: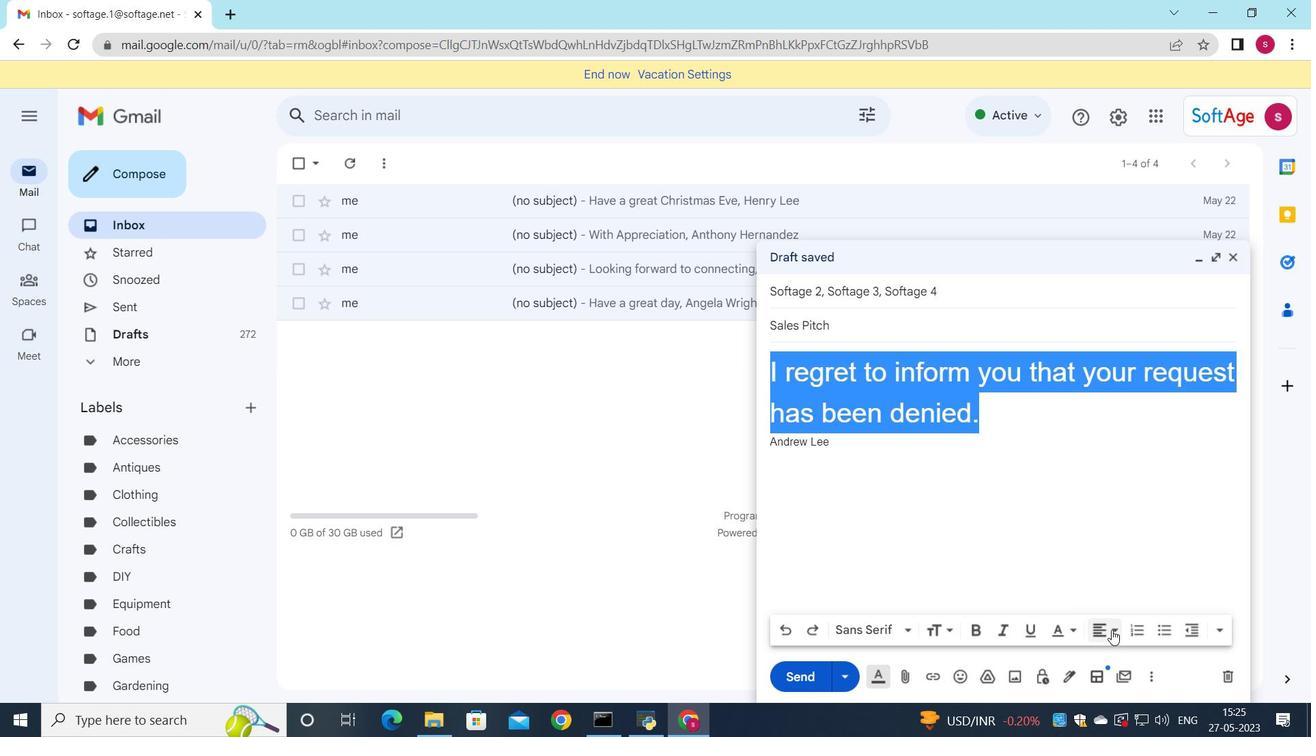 
Action: Mouse moved to (1105, 608)
Screenshot: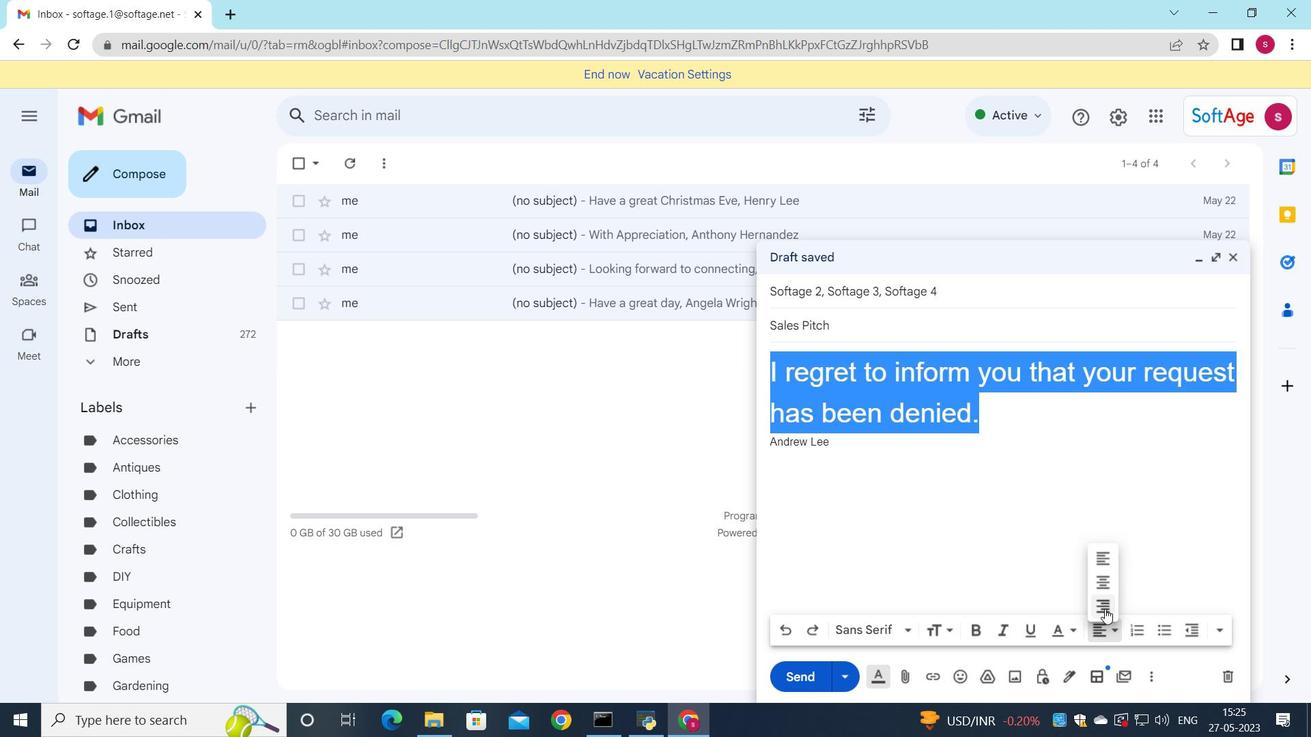 
Action: Mouse pressed left at (1105, 608)
Screenshot: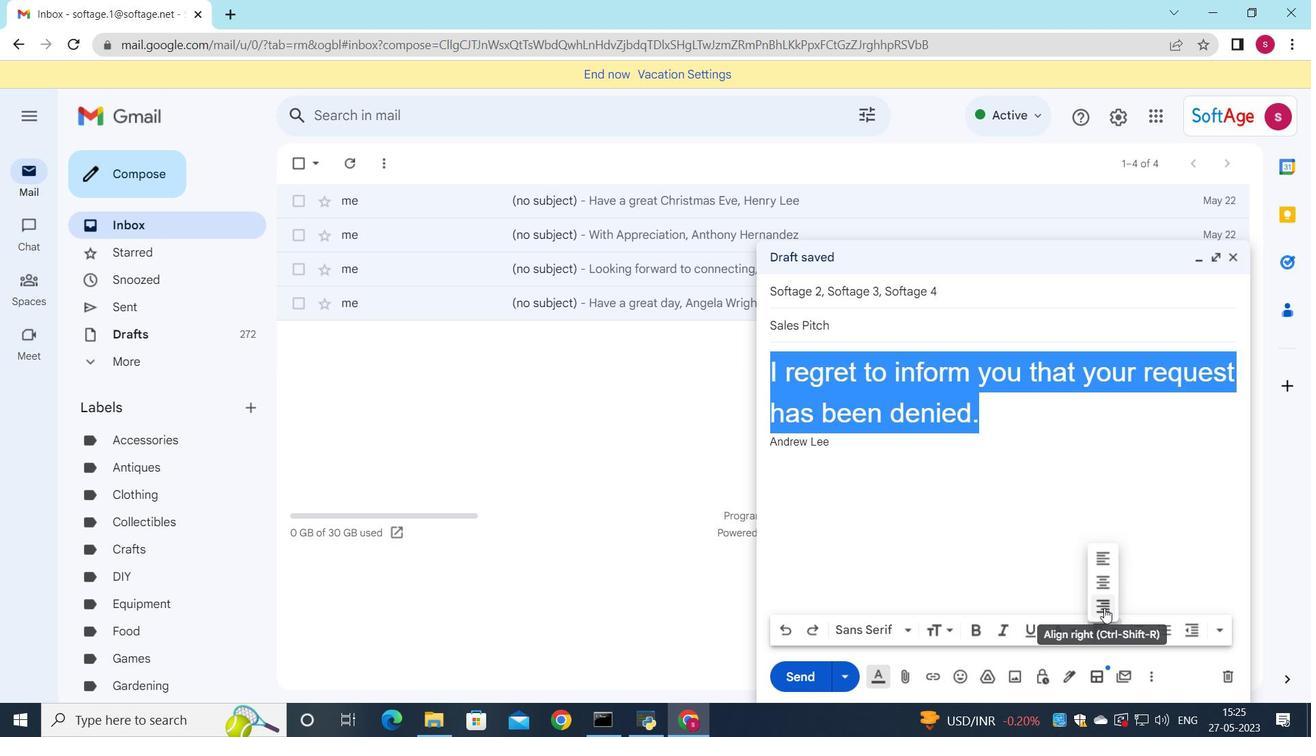 
Action: Mouse moved to (811, 668)
Screenshot: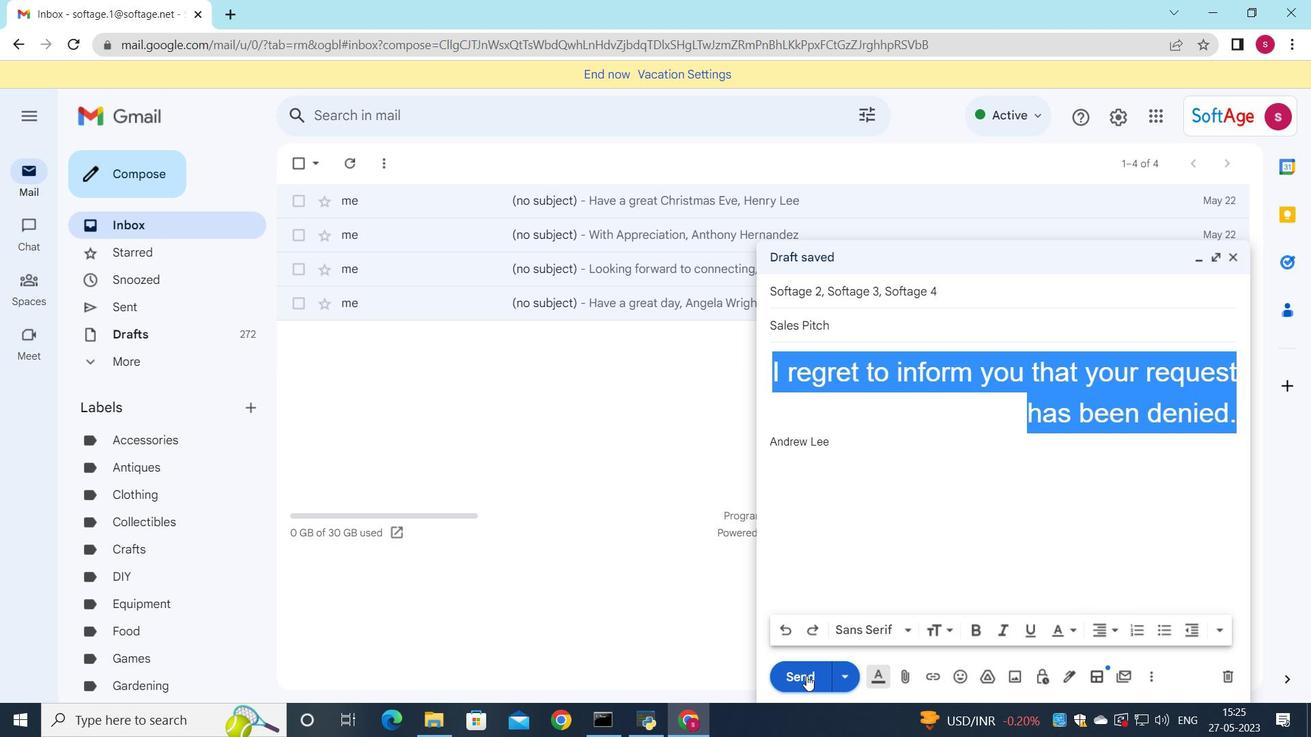 
Action: Mouse pressed left at (811, 668)
Screenshot: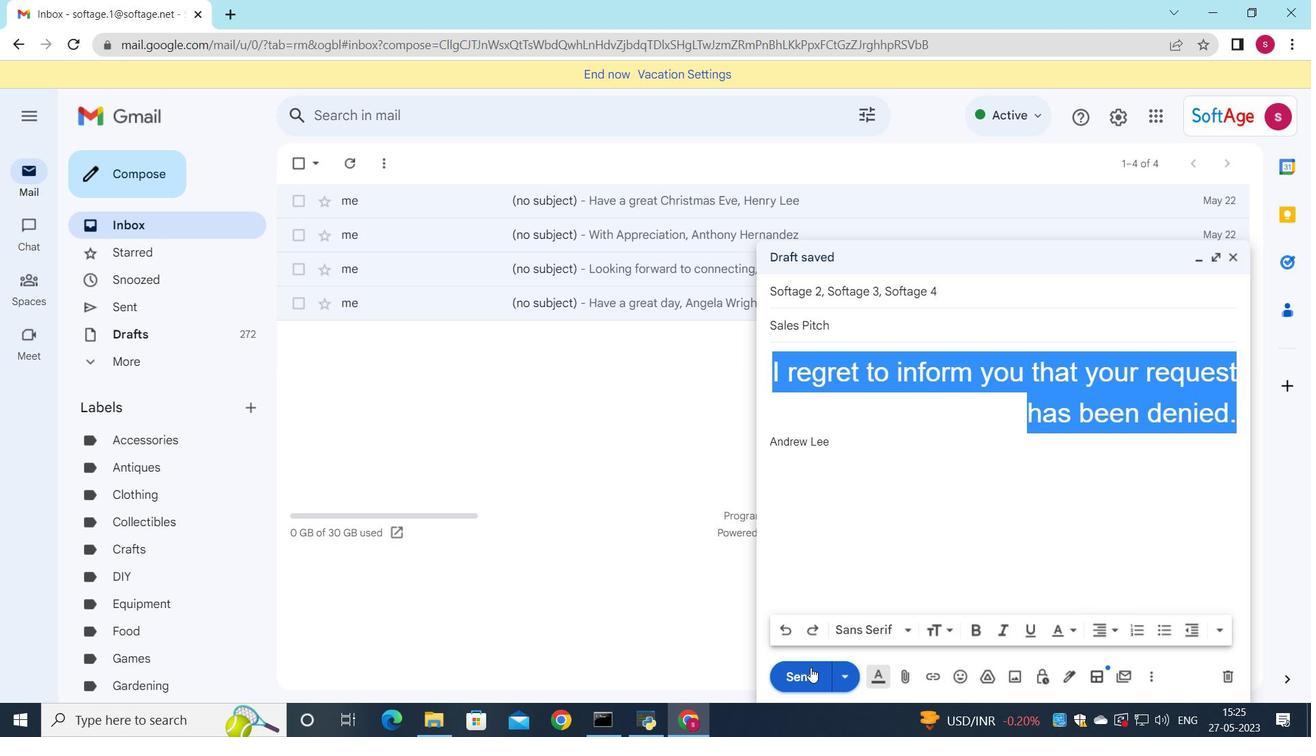 
Action: Mouse moved to (851, 693)
Screenshot: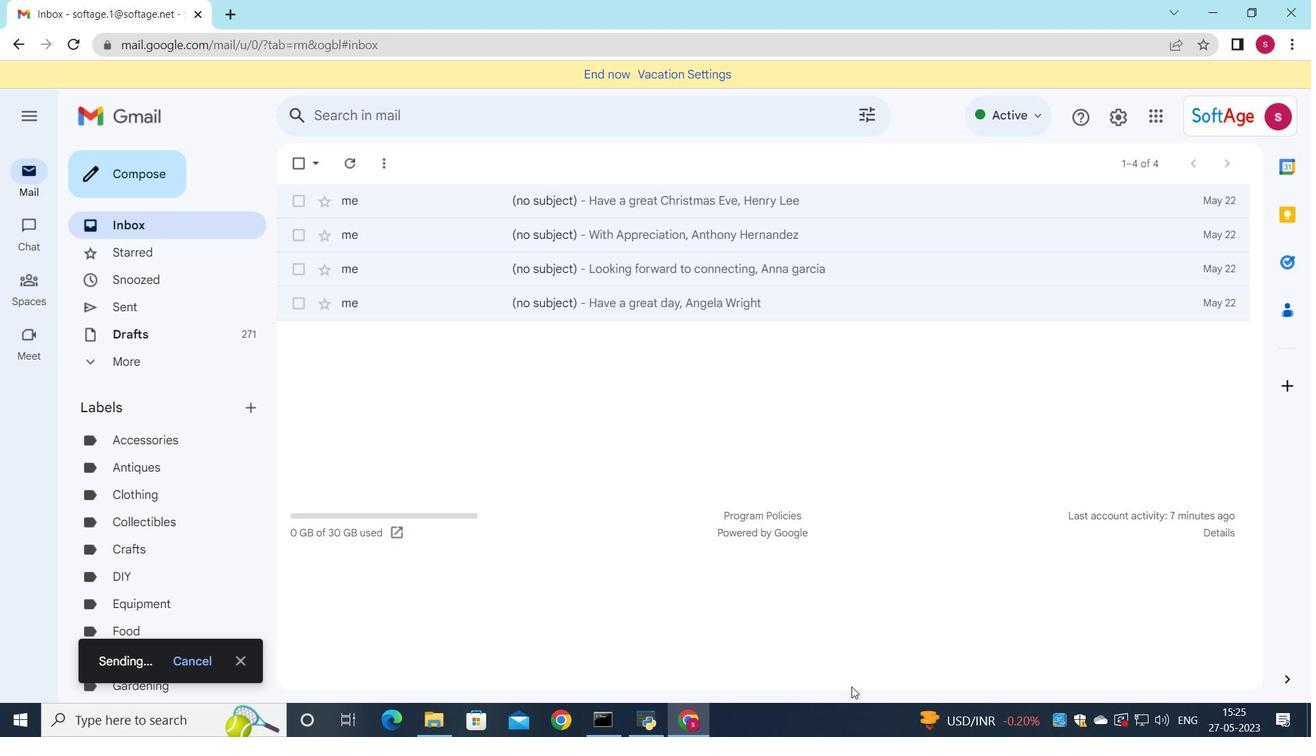 
